 Task: Select Pets. Add to cart, from Albertsons_x000D_
 for 3194 Cheshire Road, Bridgeport, Connecticut 06604, Cell Number 203-362-4243, following items : Fancy Feast Cat Food Grilled Chicken (3 oz)_x000D_
 - 1, Friskies Classic Pate Cat Food Mixed Grill (5.5 oz)_x000D_
 - 1, Temptations Cat Treat Rockin'' Lobster Flavor (6 oz)_x000D_
 - 1, Purina ONE Cat Food Urinary Tract Health Formula (56 oz)_x000D_
 - 1, Purina Friskies Cat Food Whitefish and Tuna (5.5 oz)_x000D_
 - 1
Action: Mouse moved to (590, 138)
Screenshot: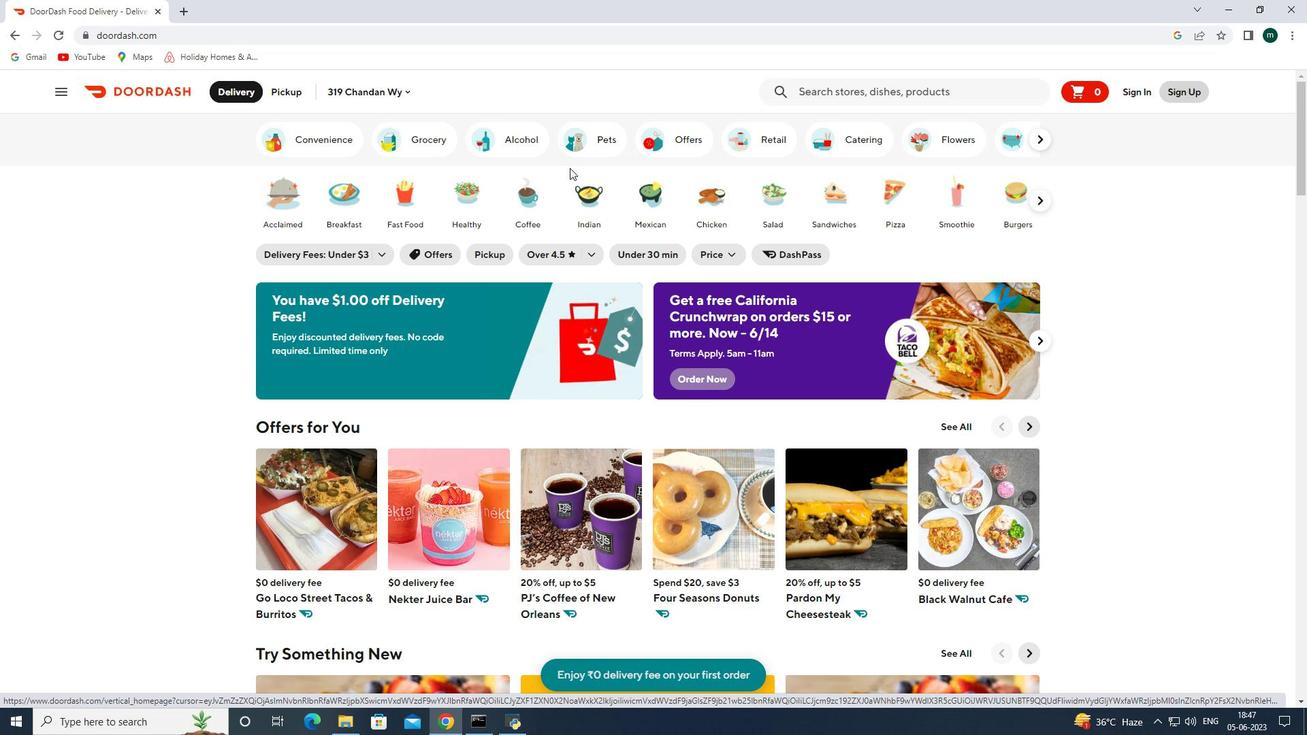 
Action: Mouse pressed left at (590, 138)
Screenshot: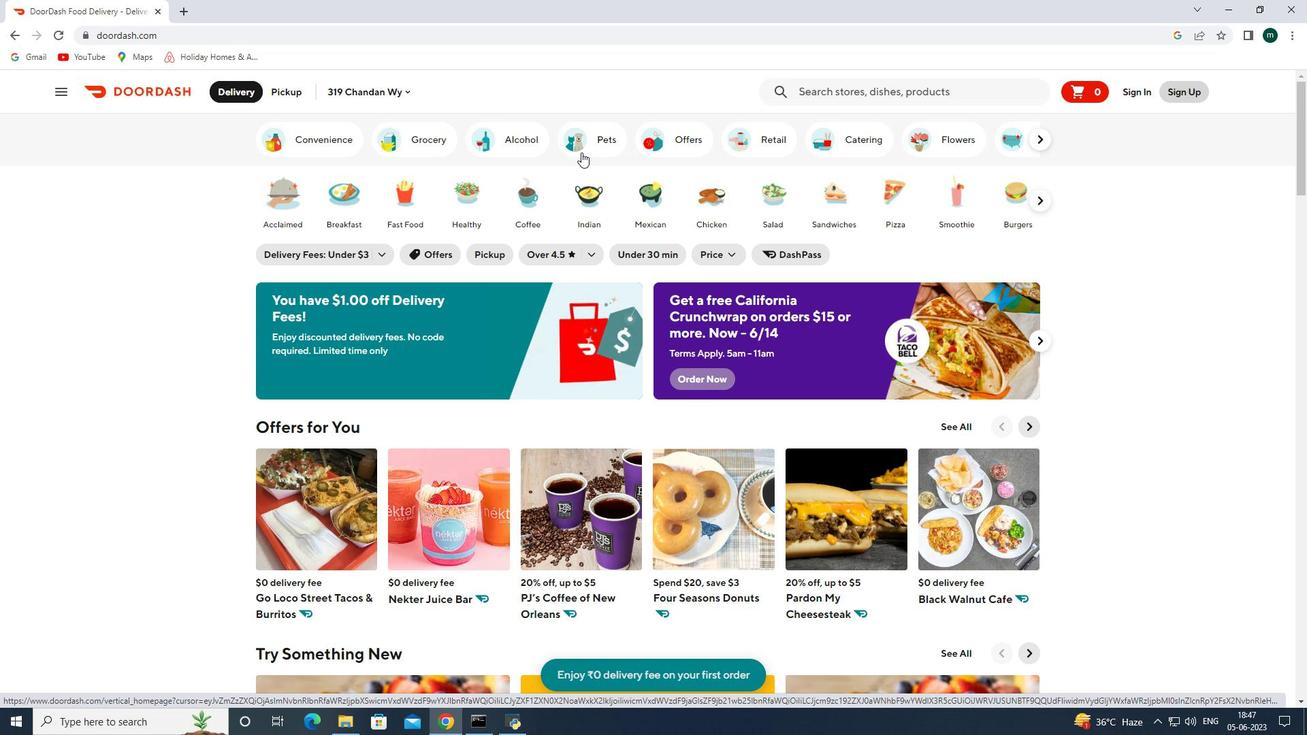 
Action: Mouse moved to (840, 305)
Screenshot: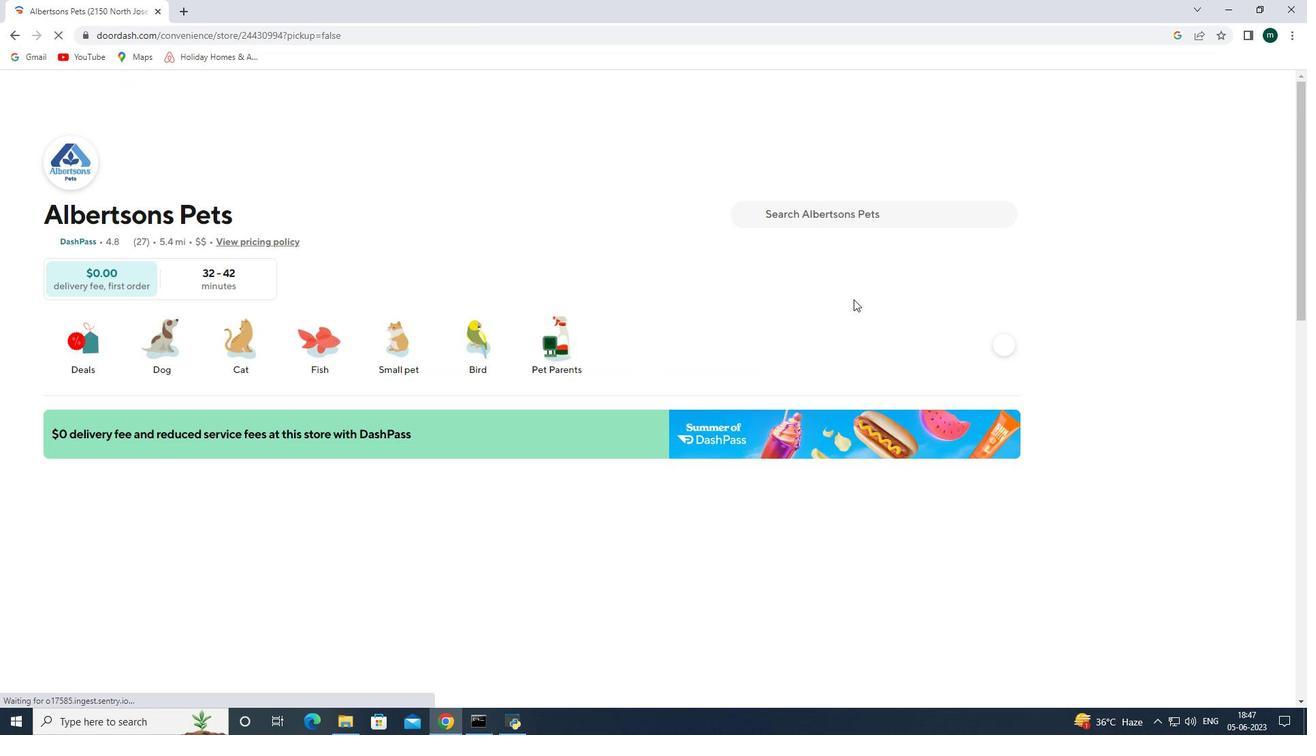 
Action: Mouse pressed left at (840, 305)
Screenshot: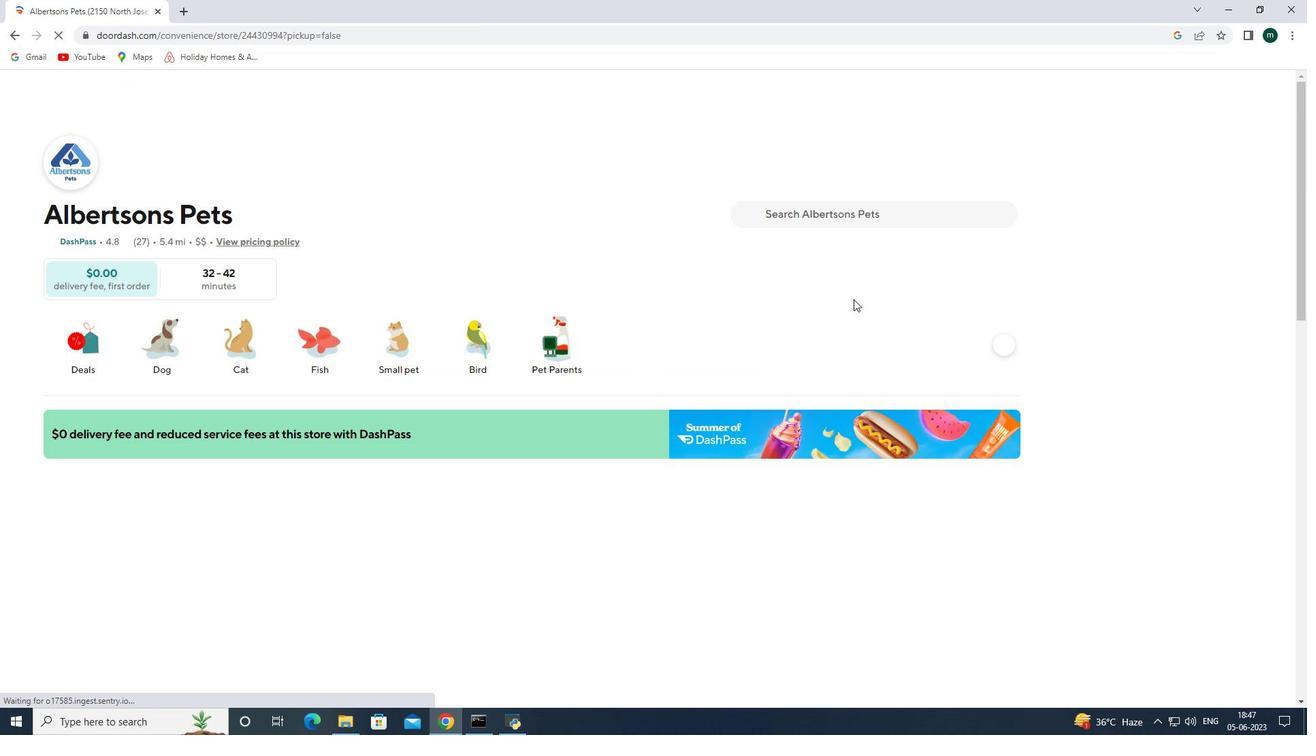 
Action: Mouse moved to (274, 94)
Screenshot: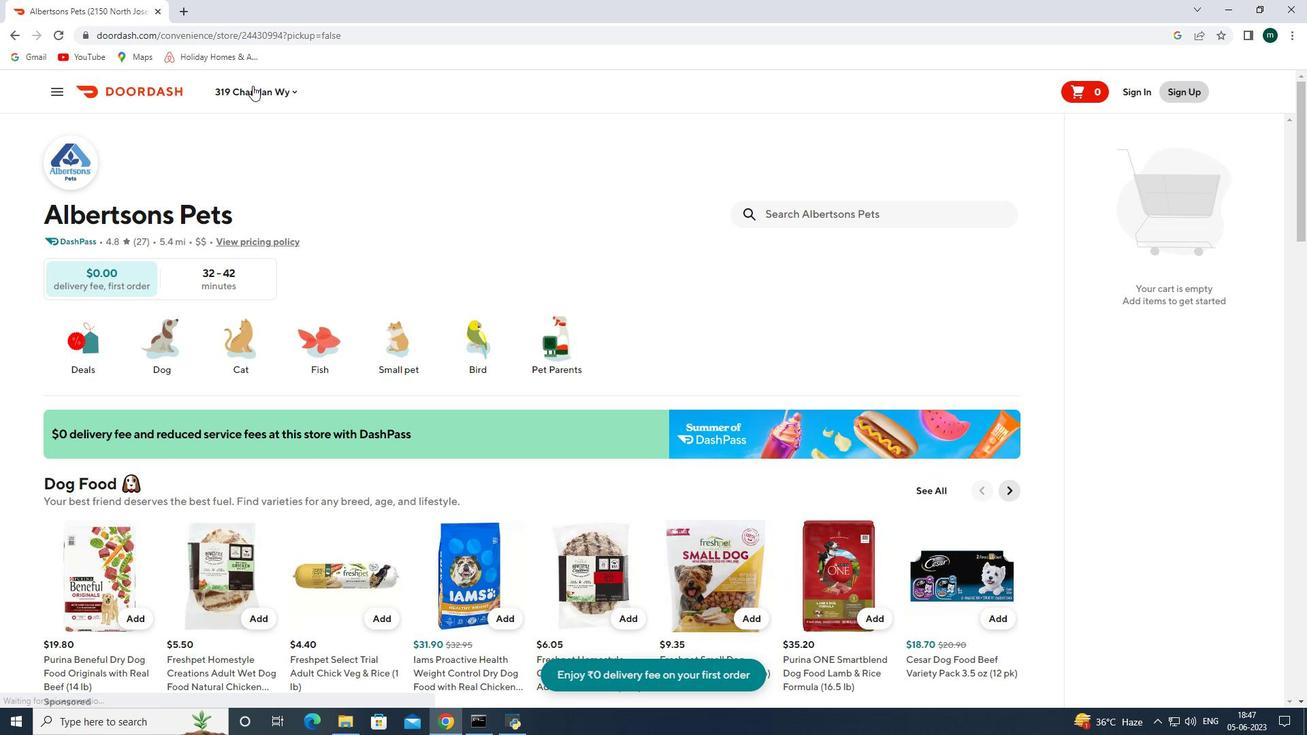 
Action: Mouse pressed left at (274, 94)
Screenshot: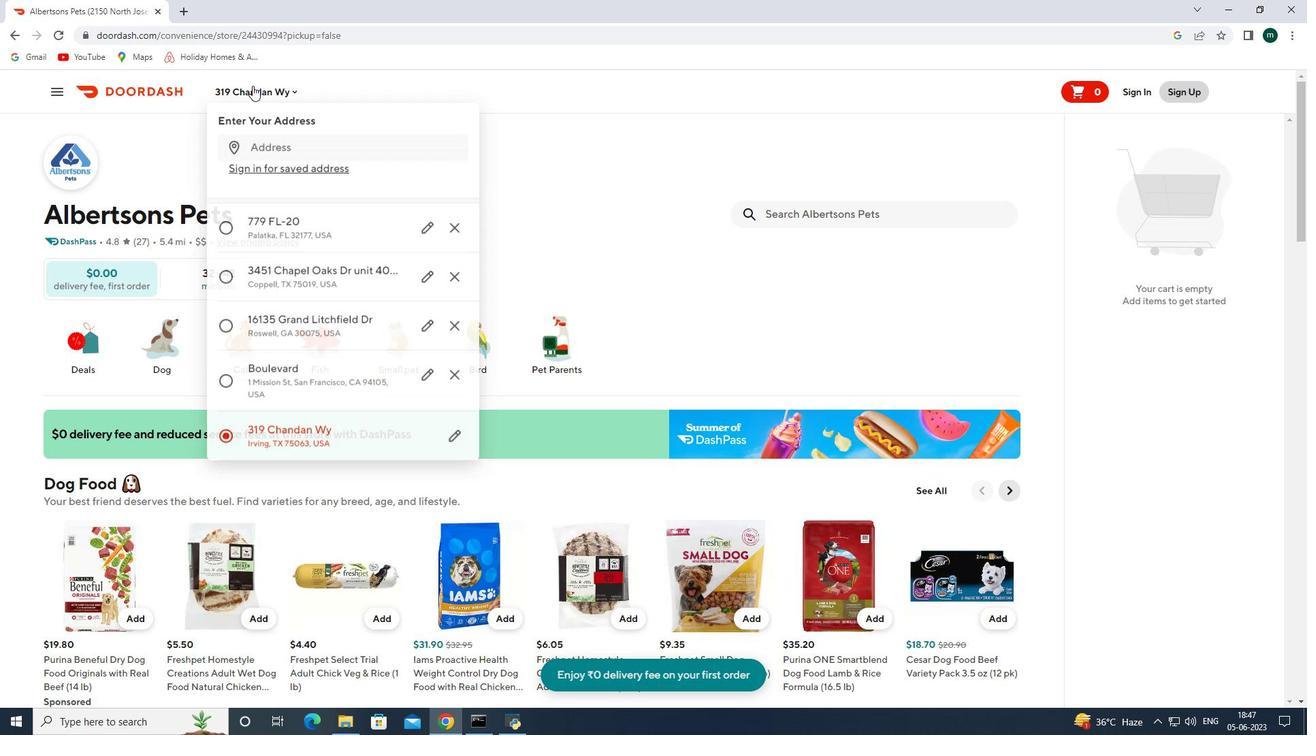 
Action: Mouse moved to (287, 141)
Screenshot: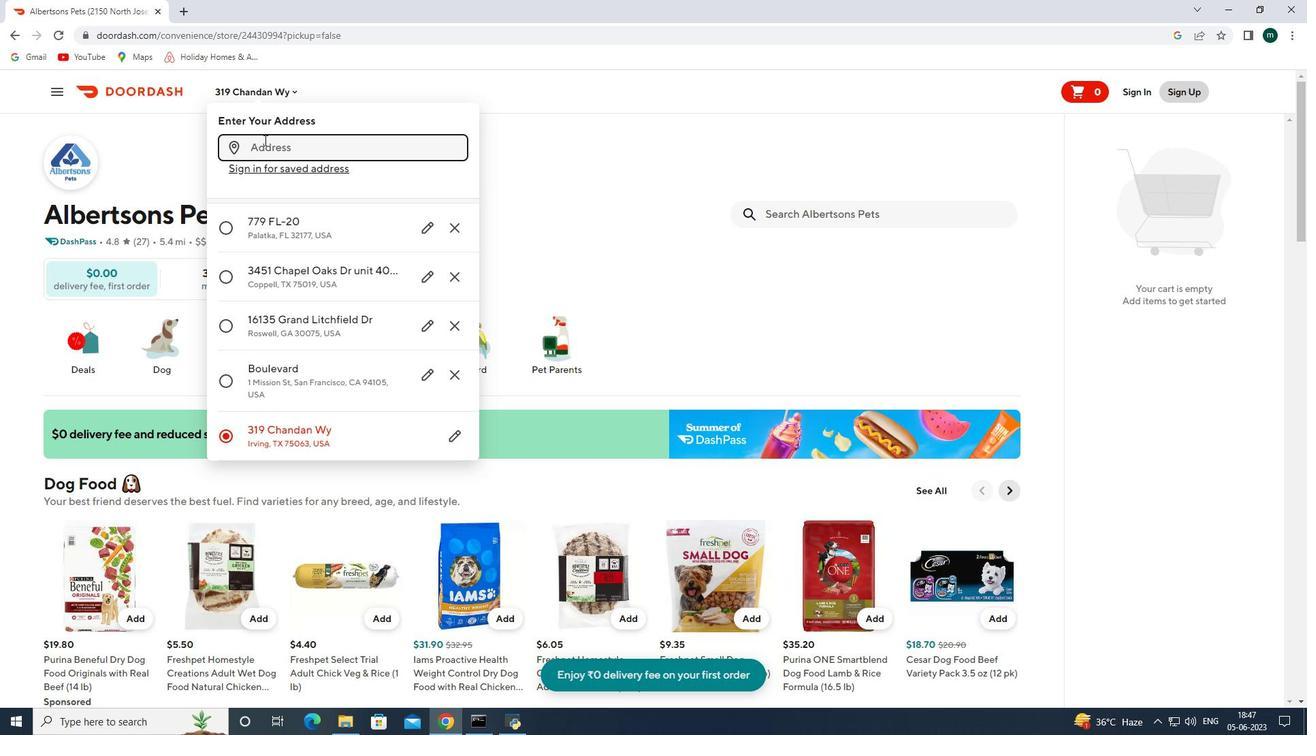 
Action: Mouse pressed left at (287, 141)
Screenshot: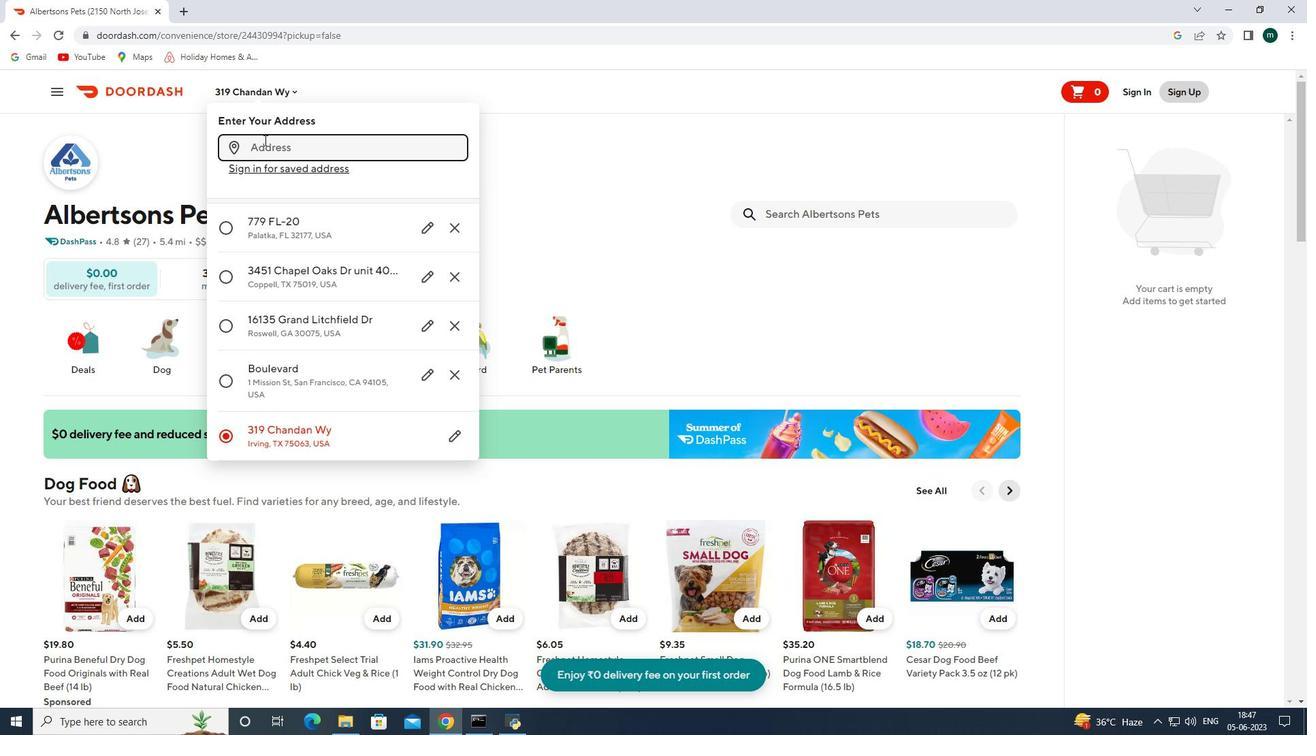
Action: Key pressed 3194<Key.space>cheshire<Key.space>road<Key.space>bridgeport<Key.space>connecticut<Key.space>06604<Key.enter>
Screenshot: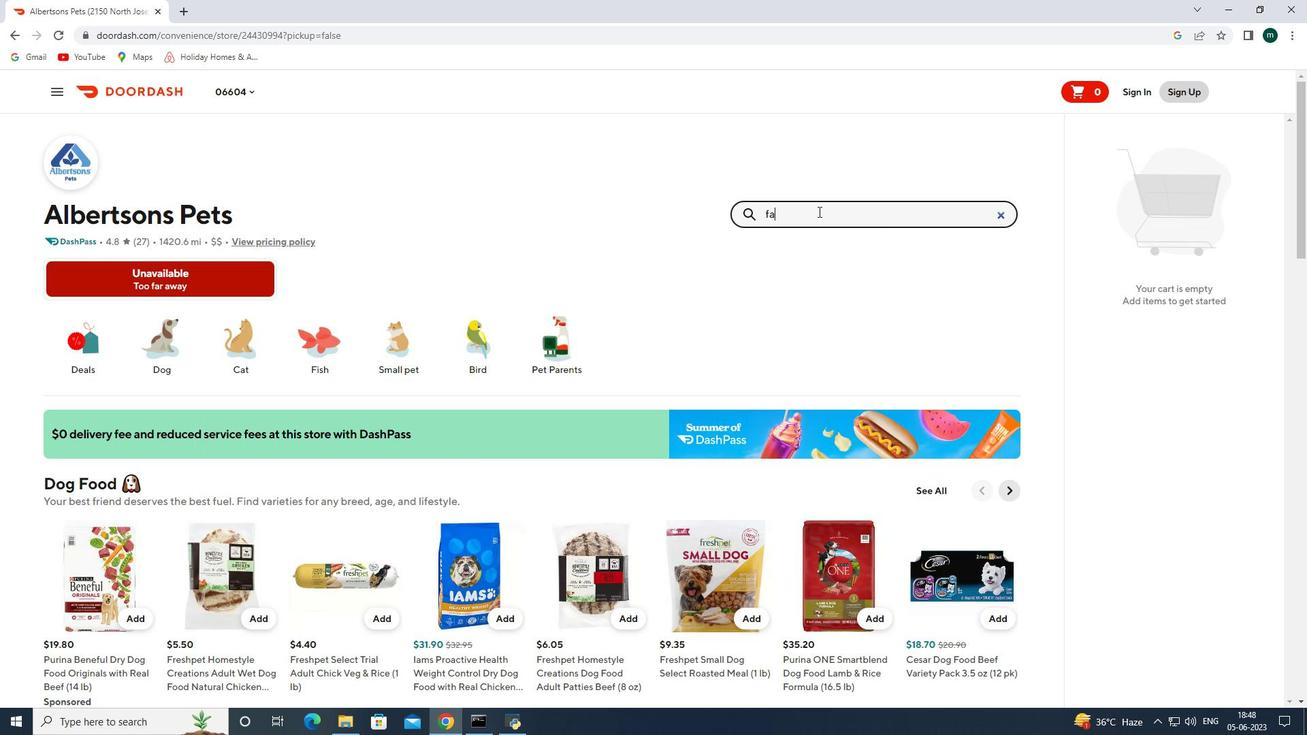 
Action: Mouse moved to (394, 591)
Screenshot: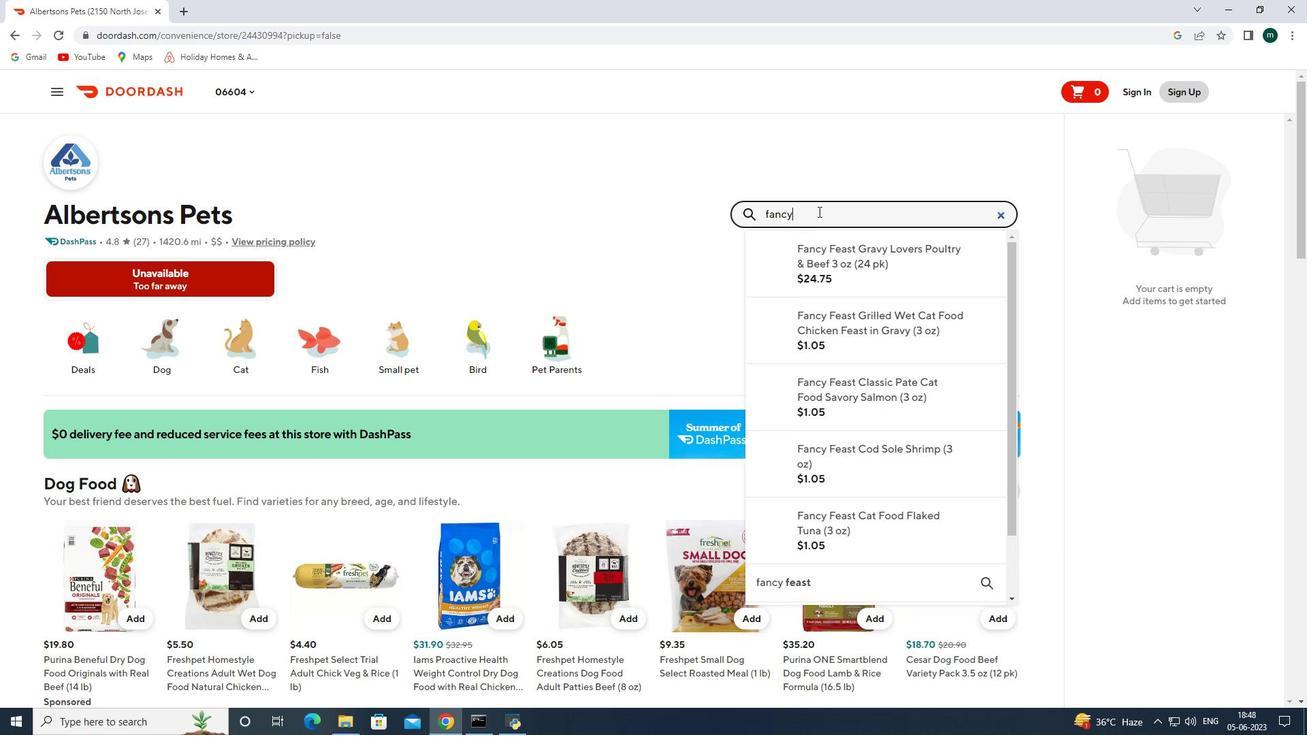 
Action: Mouse pressed left at (394, 591)
Screenshot: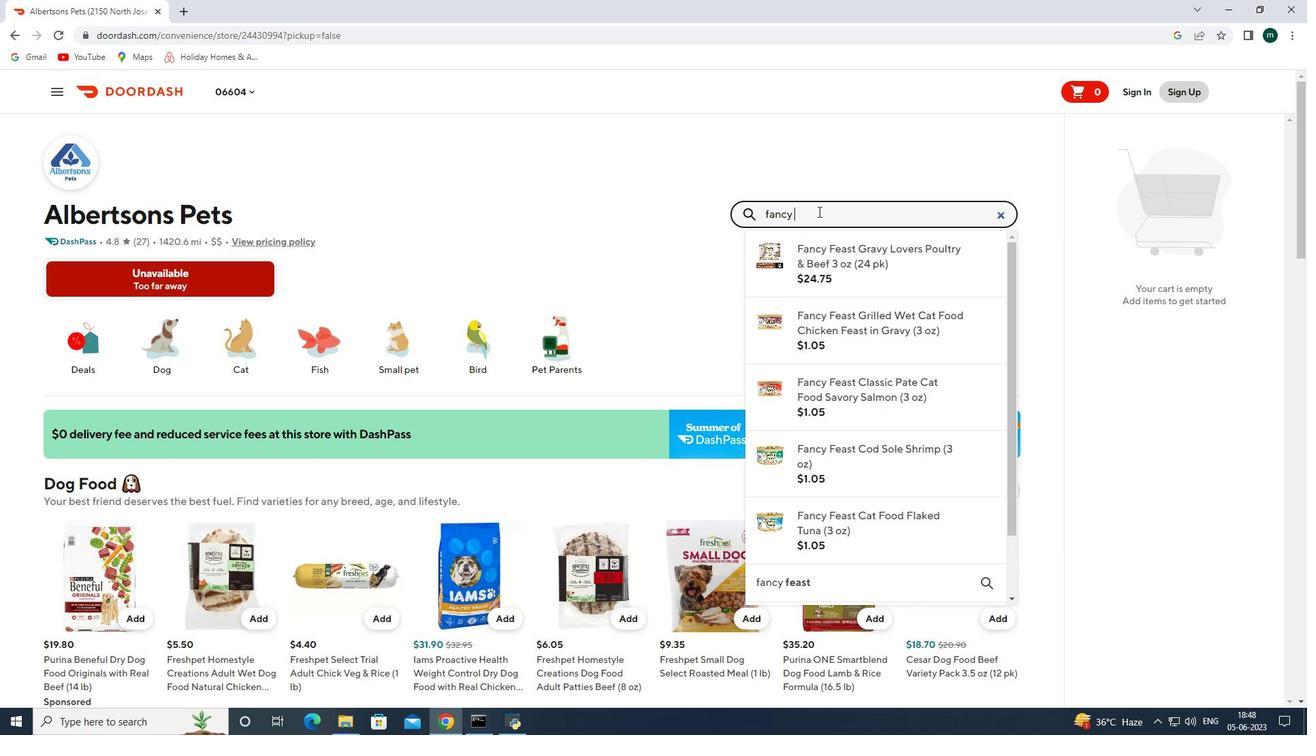 
Action: Mouse moved to (921, 212)
Screenshot: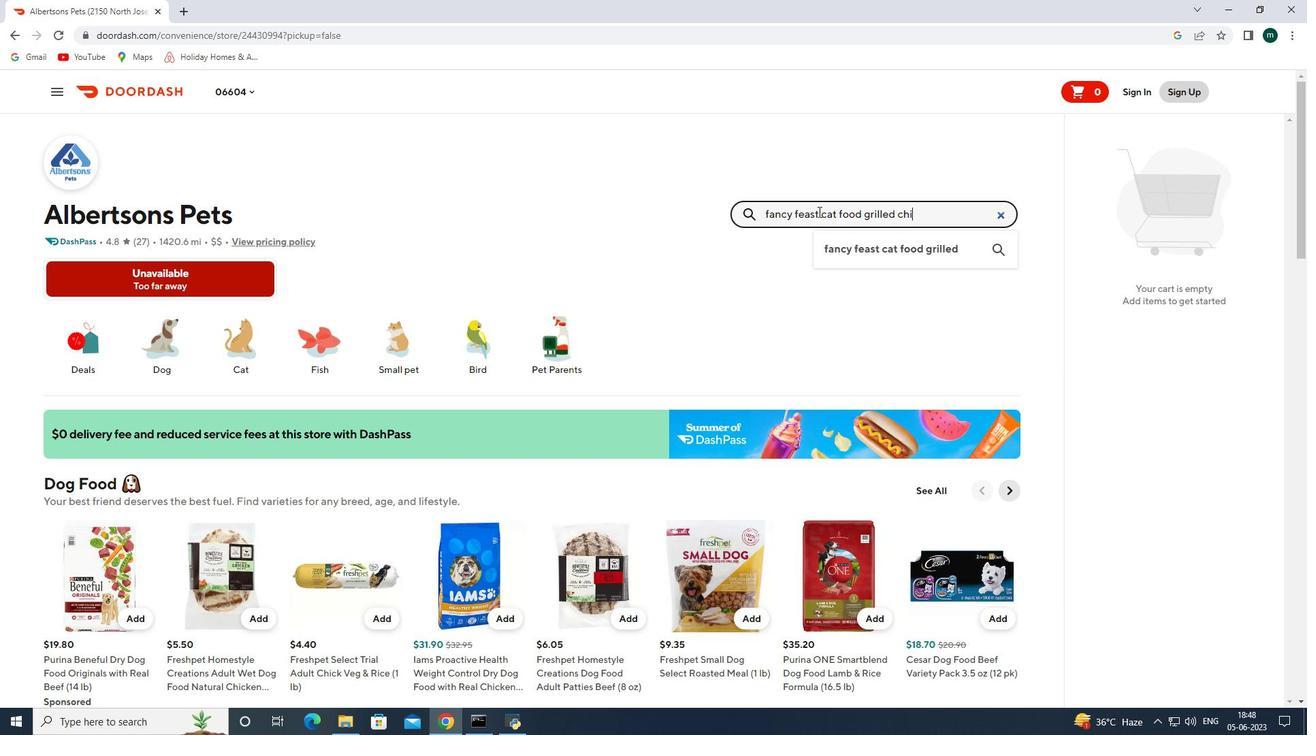 
Action: Mouse pressed left at (921, 212)
Screenshot: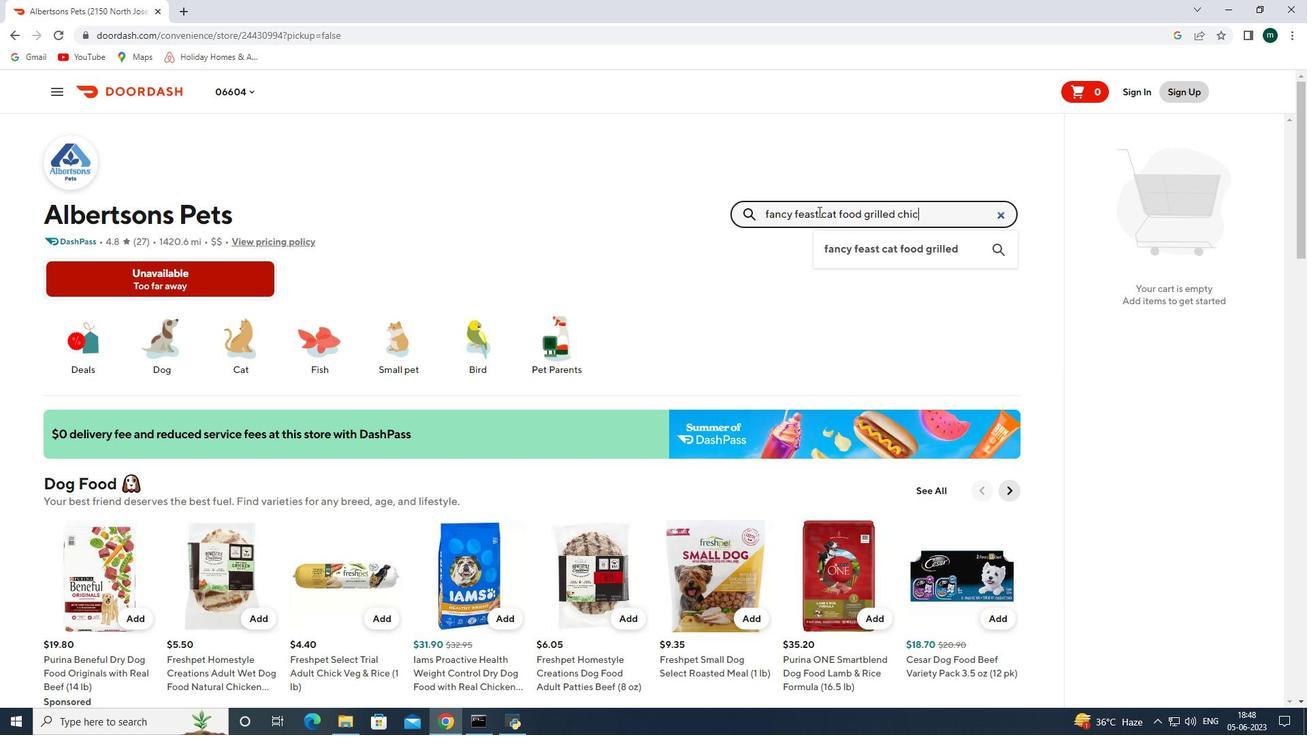 
Action: Key pressed fancy<Key.space>feast<Key.space>ct<Key.space>food<Key.space>grilled<Key.space>chicken<Key.enter>
Screenshot: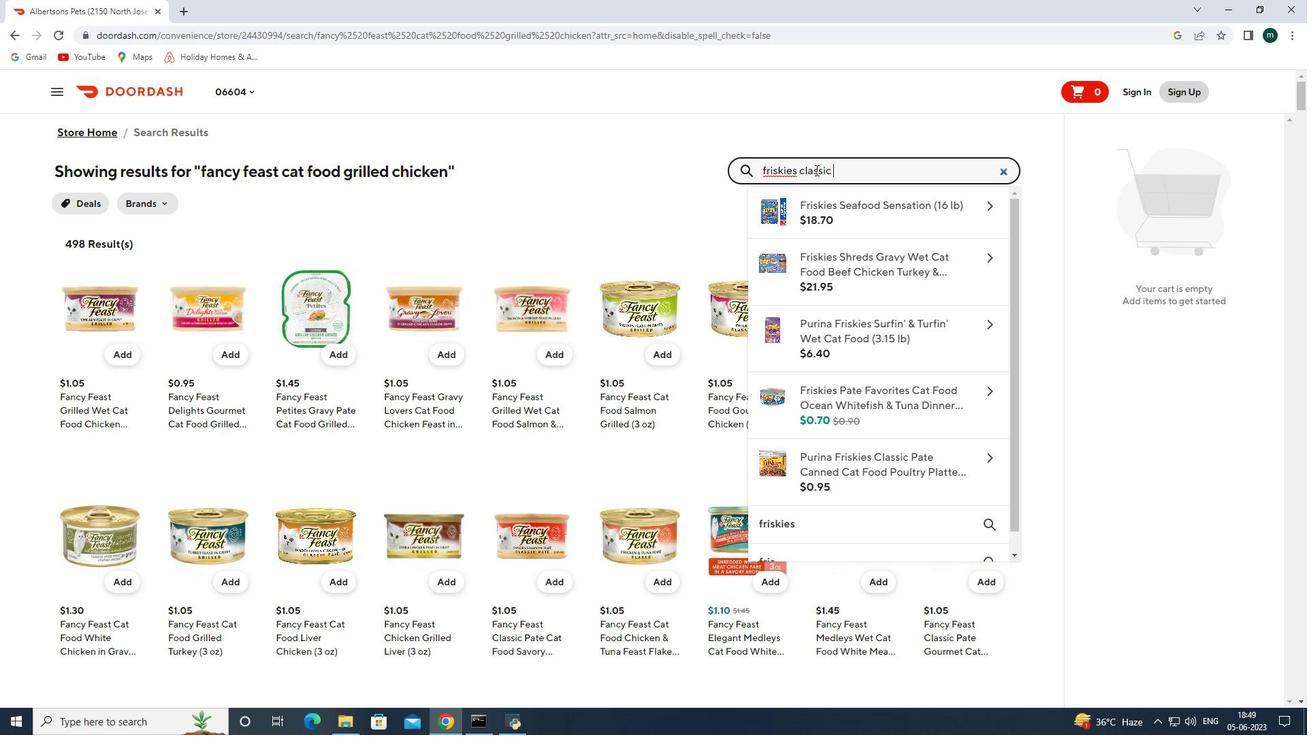 
Action: Mouse moved to (119, 355)
Screenshot: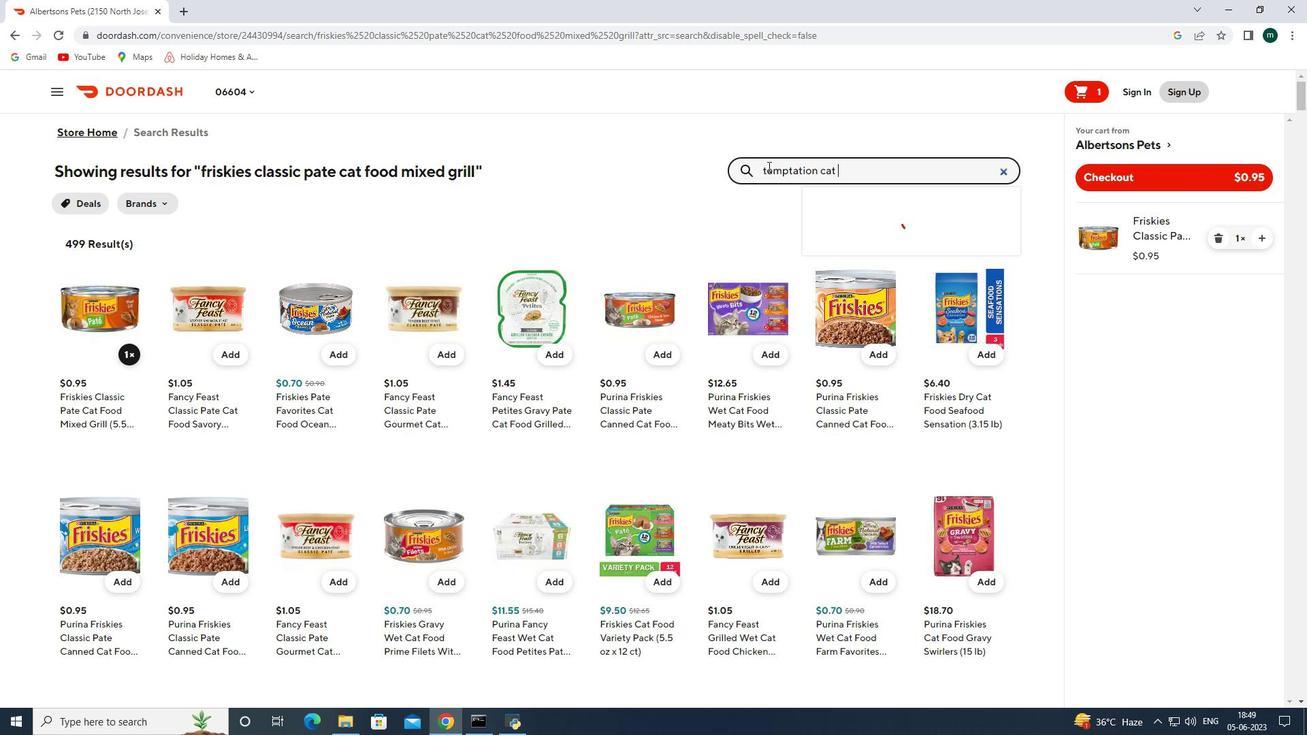 
Action: Mouse pressed left at (119, 355)
Screenshot: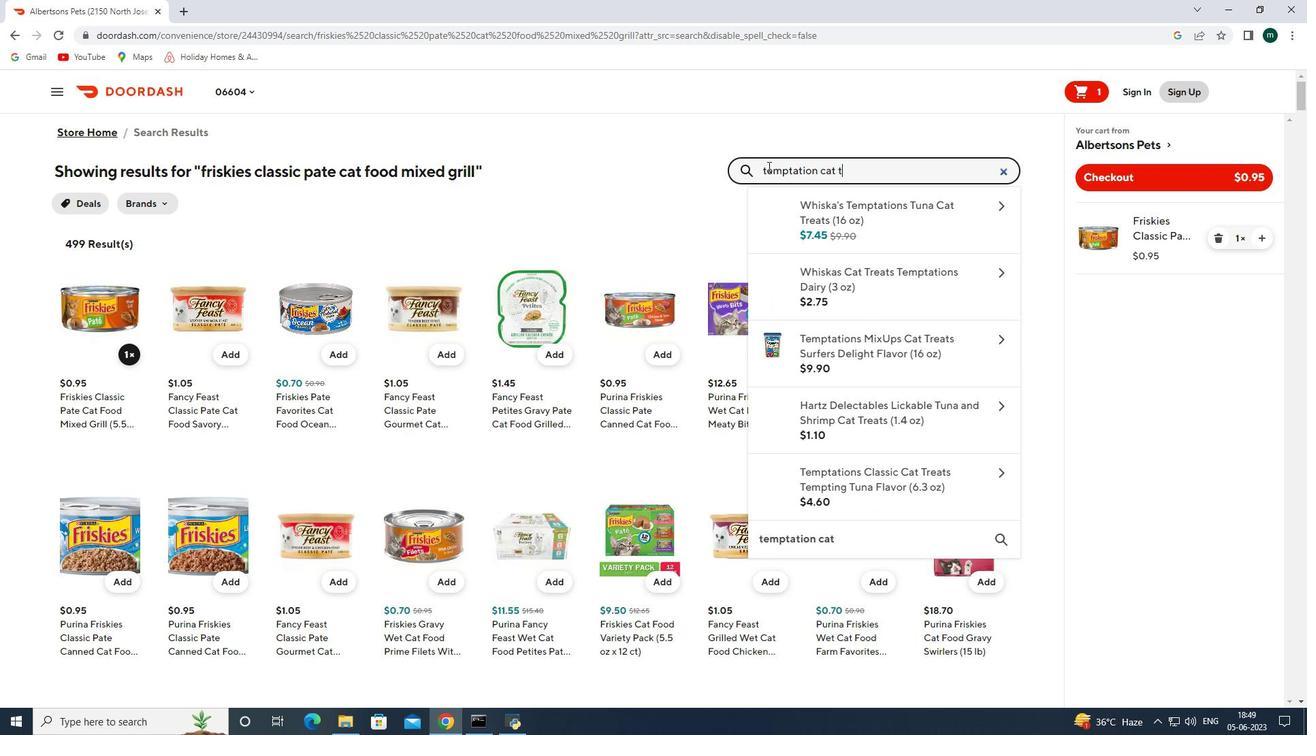 
Action: Mouse moved to (1224, 237)
Screenshot: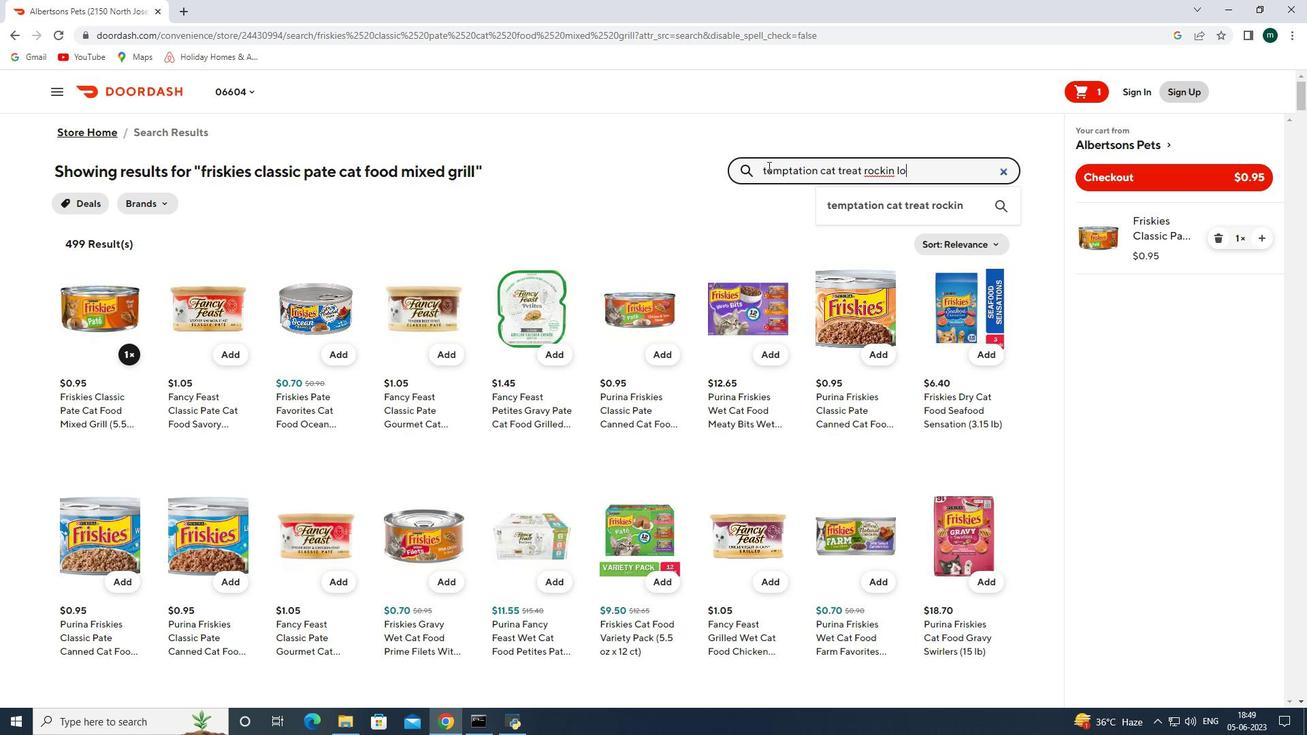 
Action: Mouse pressed left at (1224, 237)
Screenshot: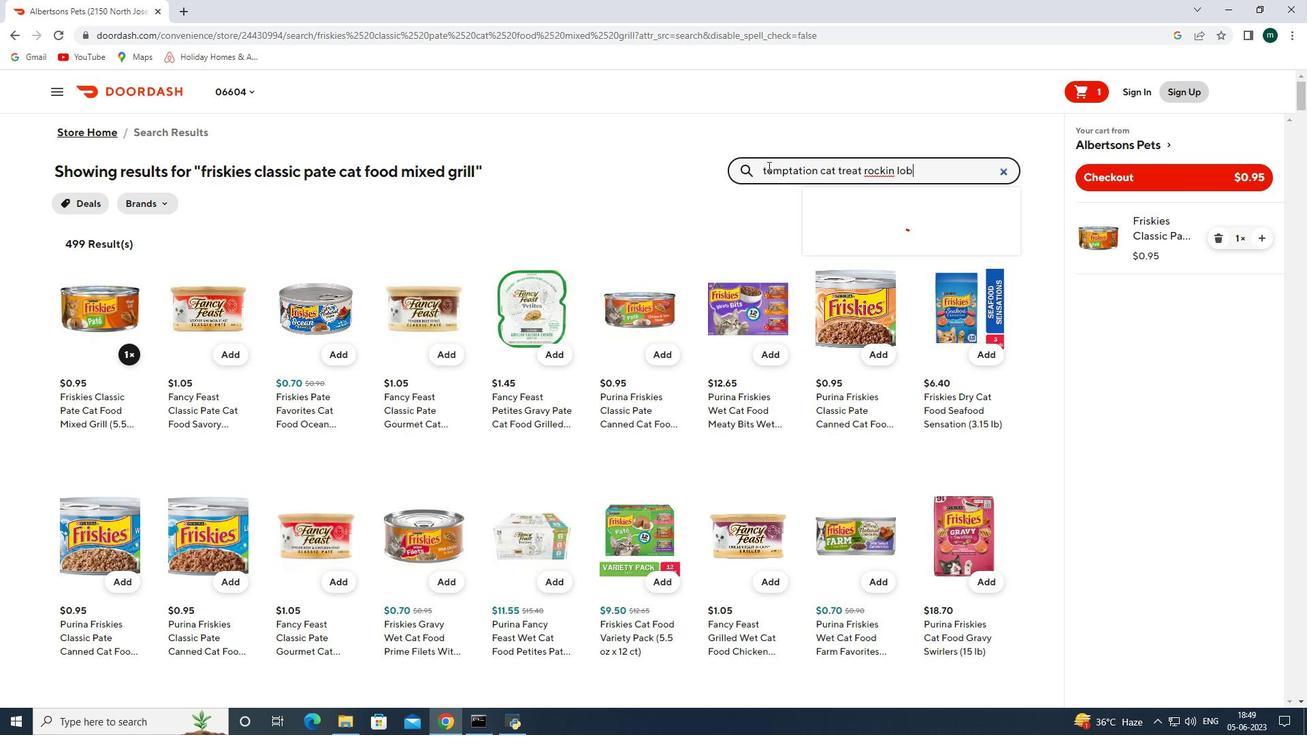 
Action: Mouse moved to (596, 138)
Screenshot: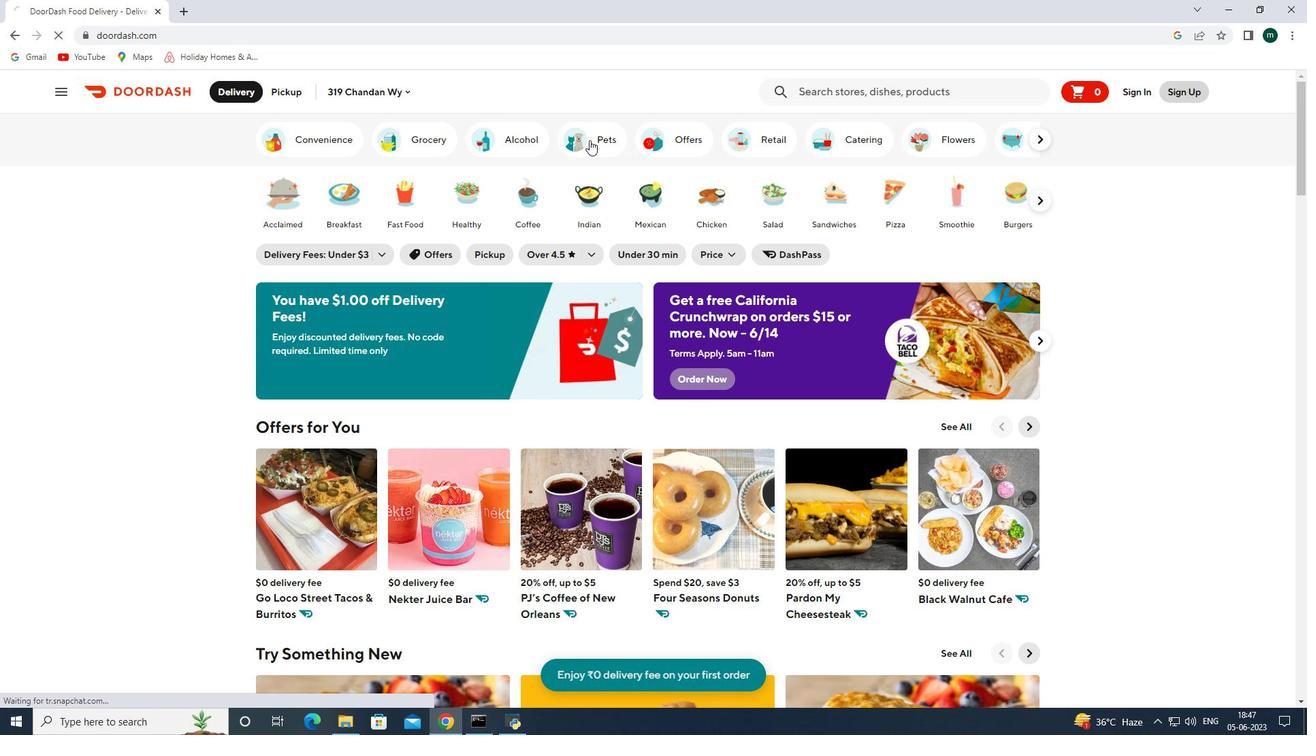 
Action: Mouse pressed left at (596, 138)
Screenshot: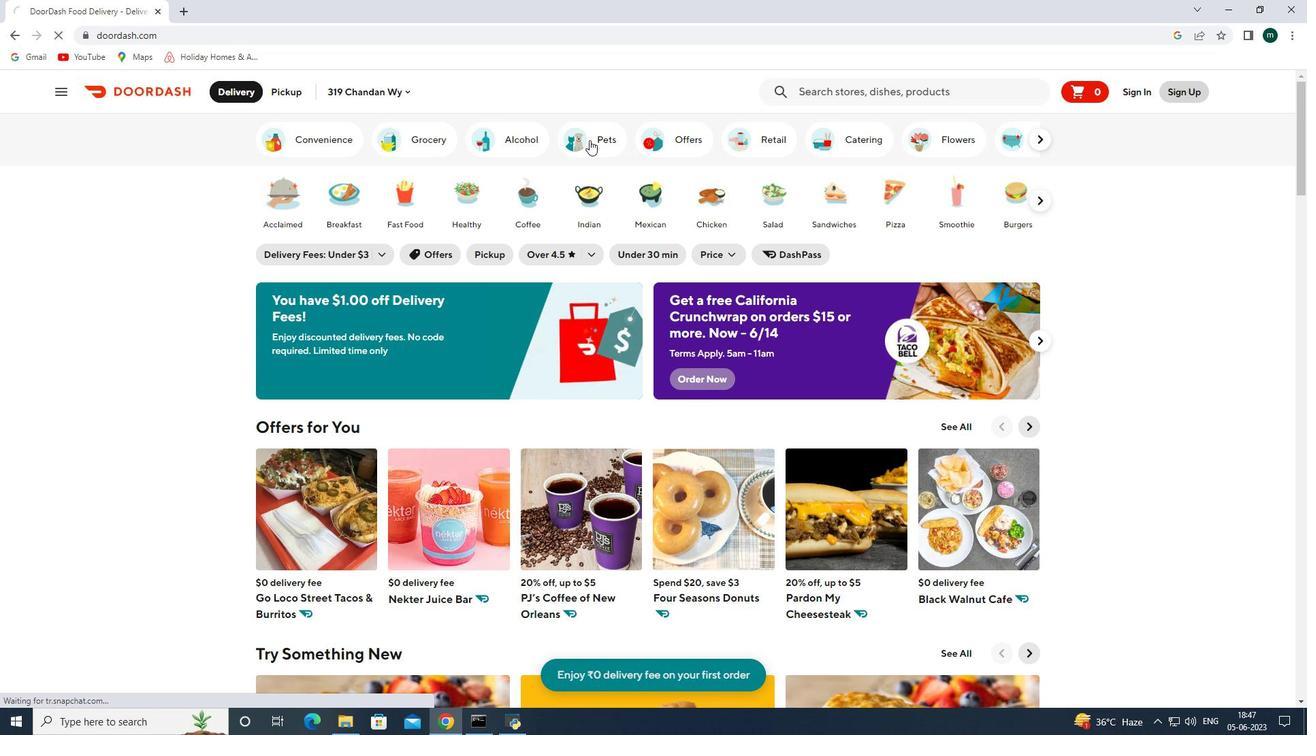 
Action: Mouse scrolled (596, 138) with delta (0, 0)
Screenshot: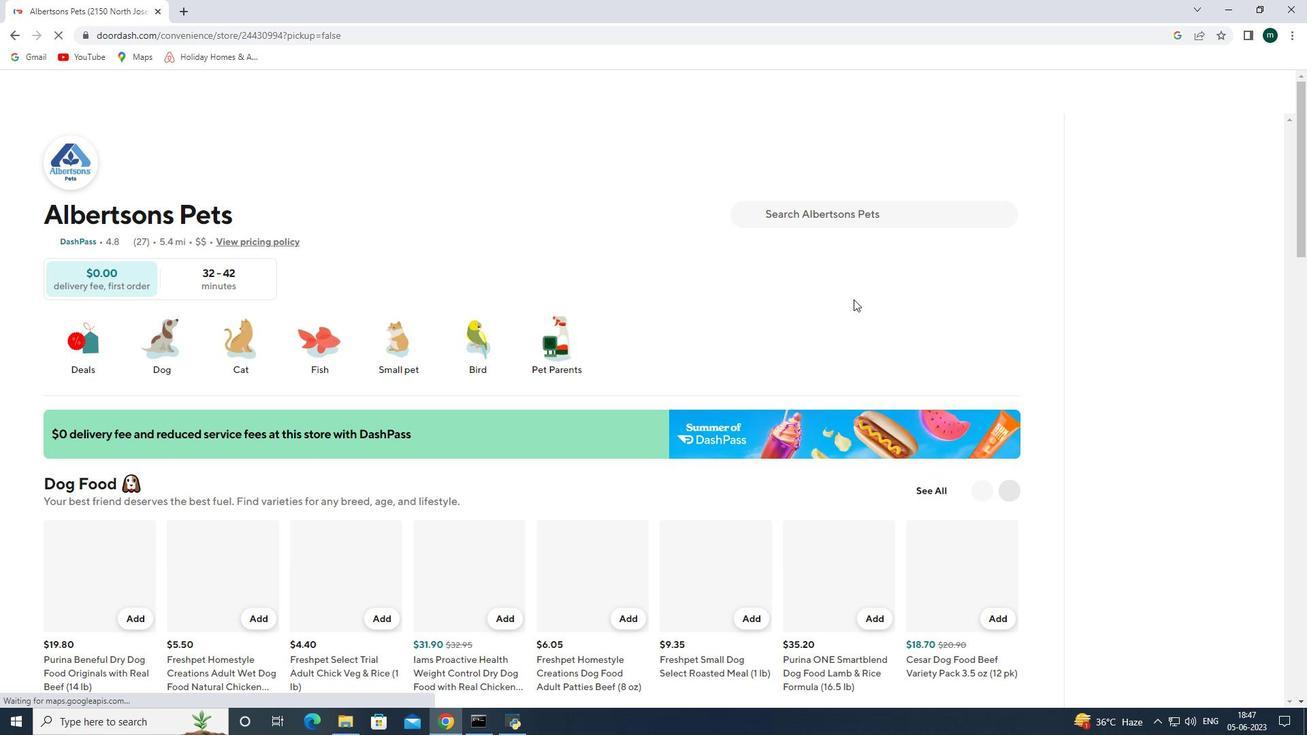 
Action: Mouse scrolled (596, 138) with delta (0, 0)
Screenshot: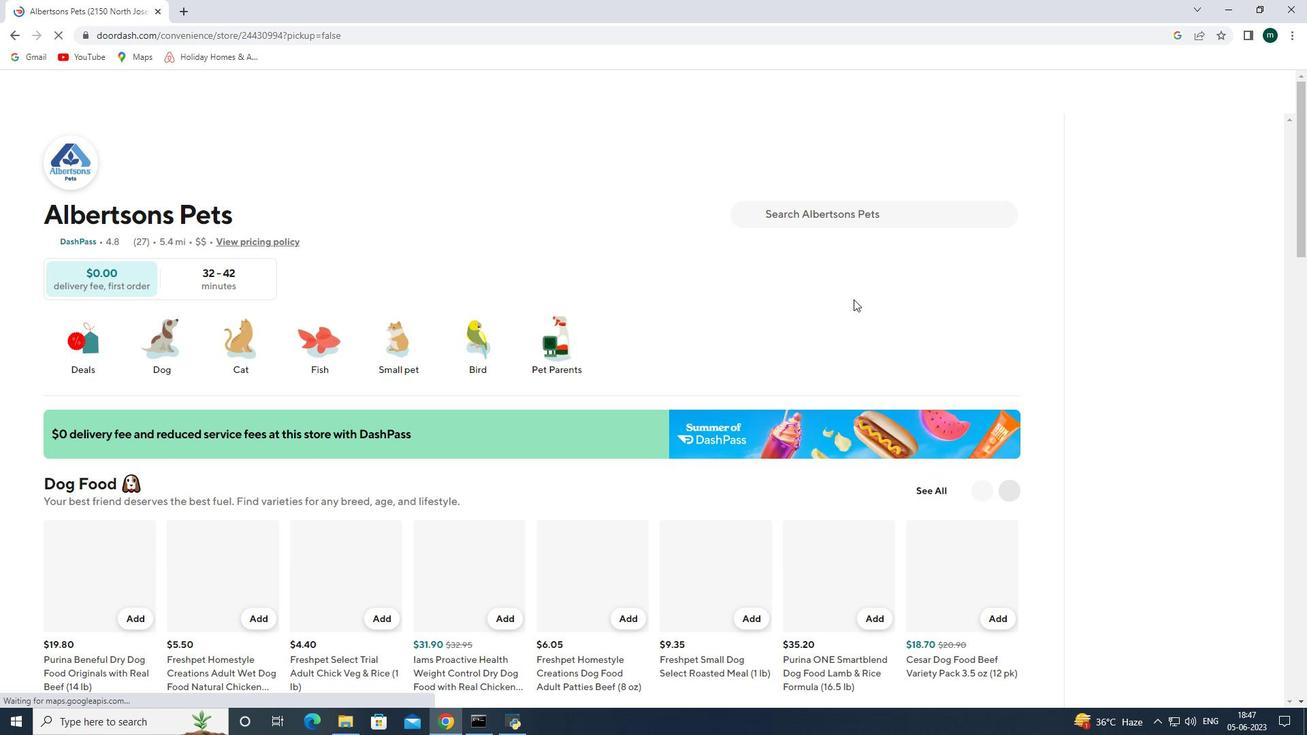 
Action: Mouse moved to (1003, 266)
Screenshot: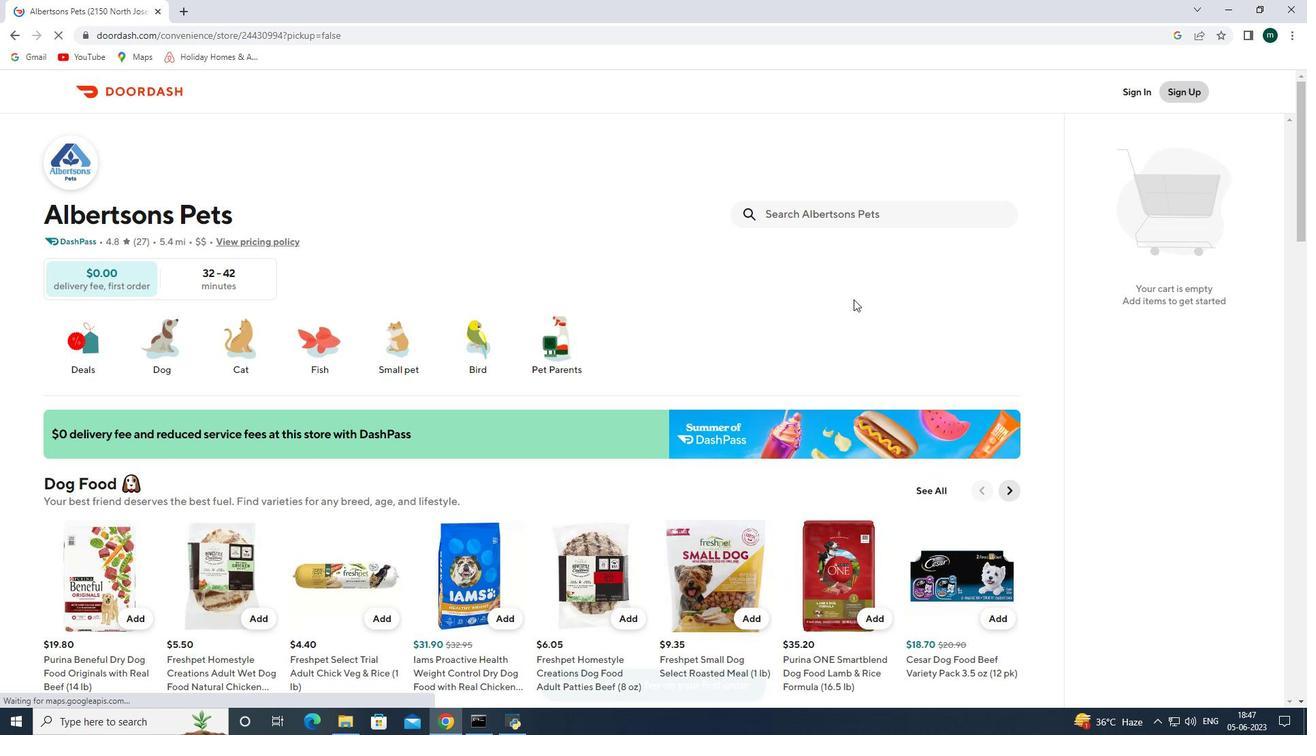 
Action: Mouse pressed left at (1003, 266)
Screenshot: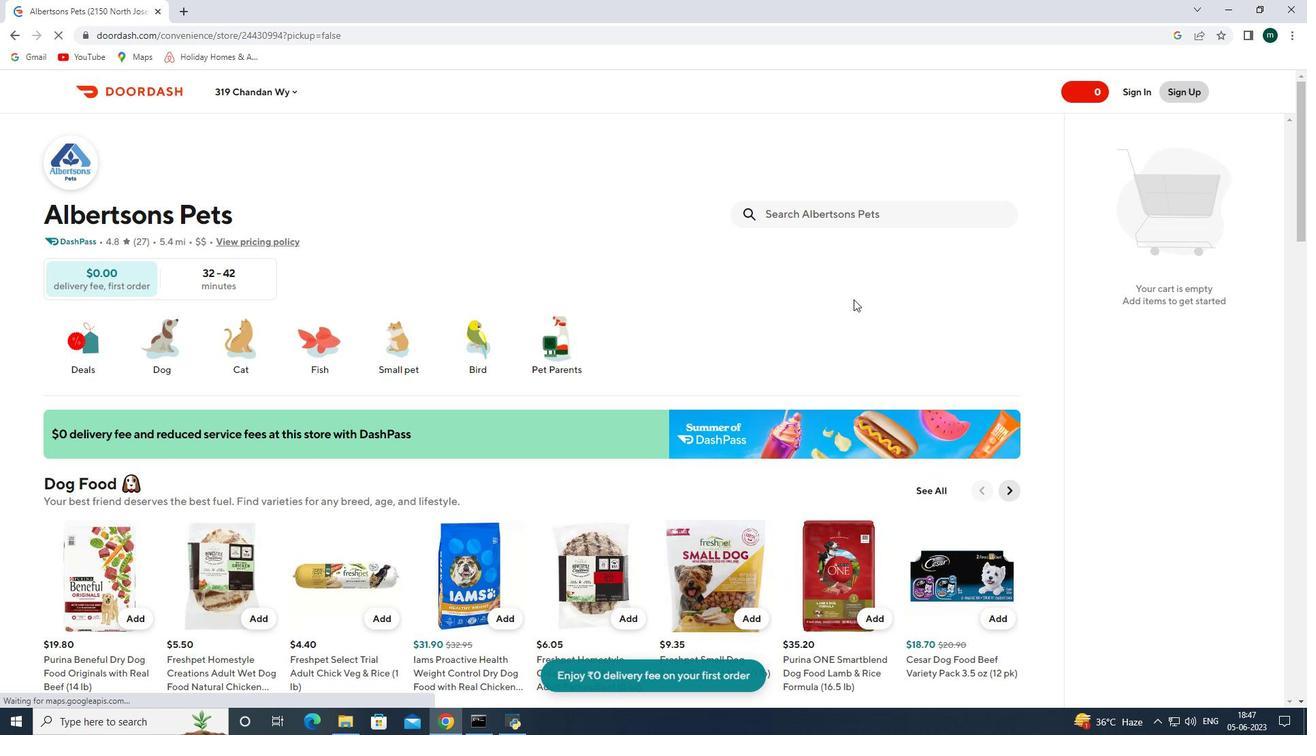 
Action: Mouse scrolled (1003, 266) with delta (0, 0)
Screenshot: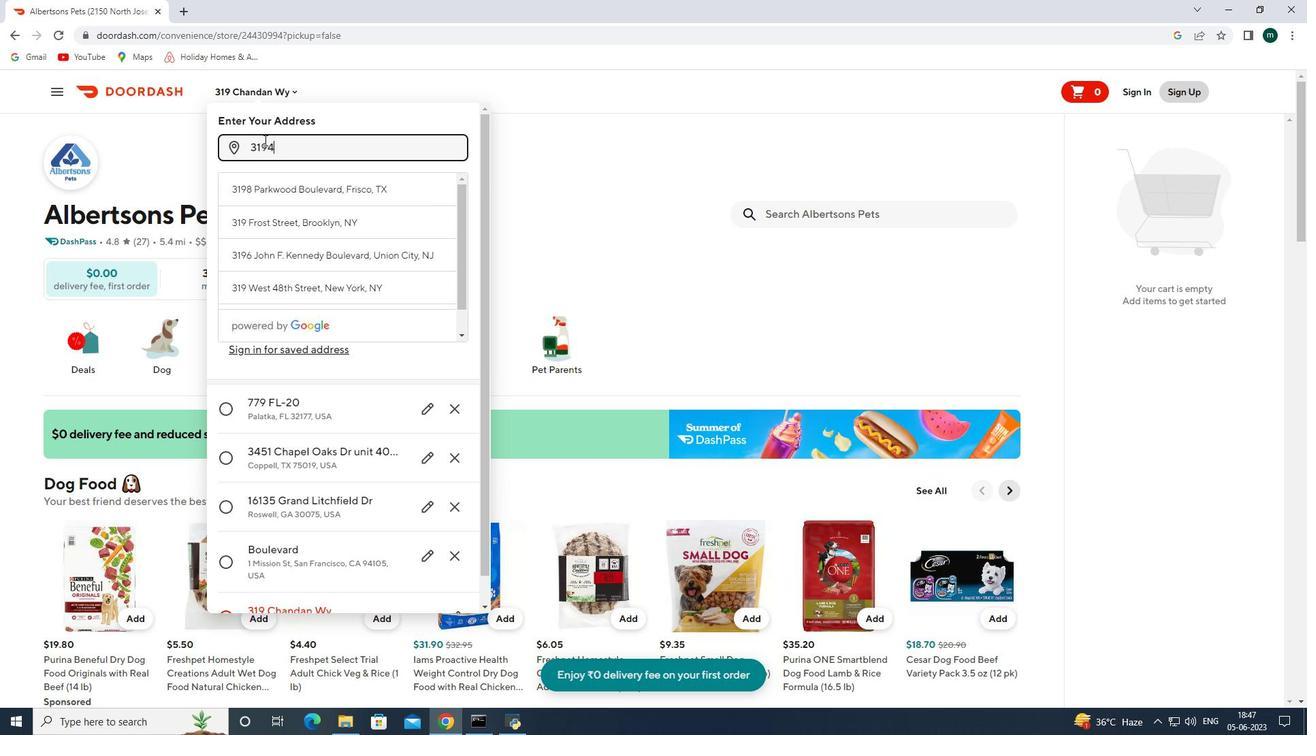 
Action: Mouse scrolled (1003, 266) with delta (0, 0)
Screenshot: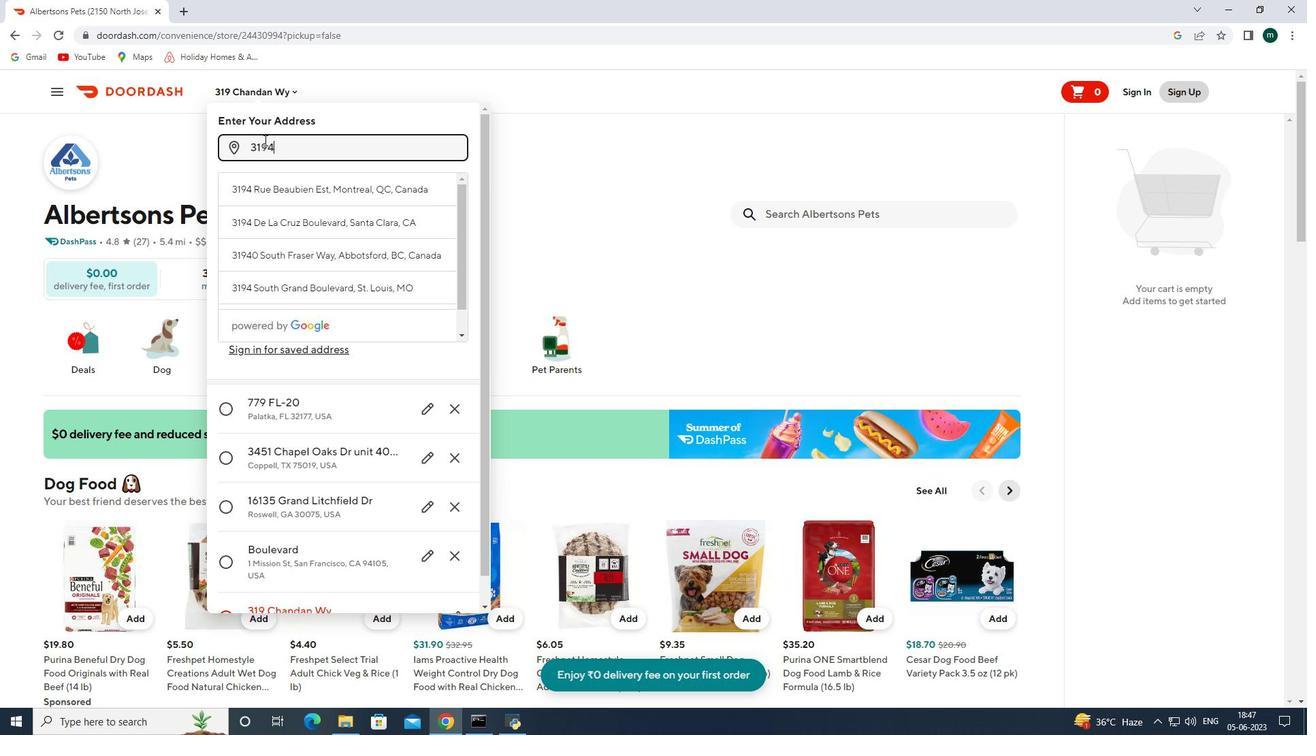 
Action: Mouse moved to (930, 307)
Screenshot: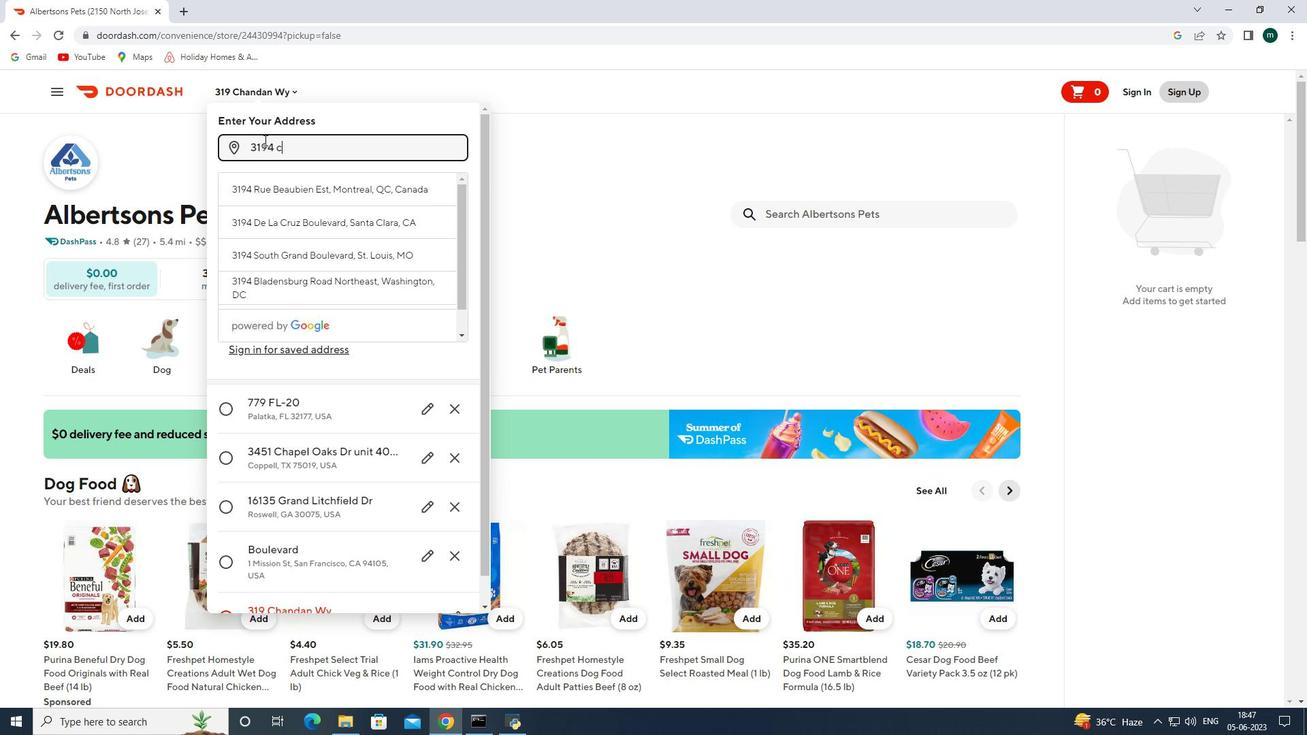 
Action: Mouse scrolled (930, 308) with delta (0, 0)
Screenshot: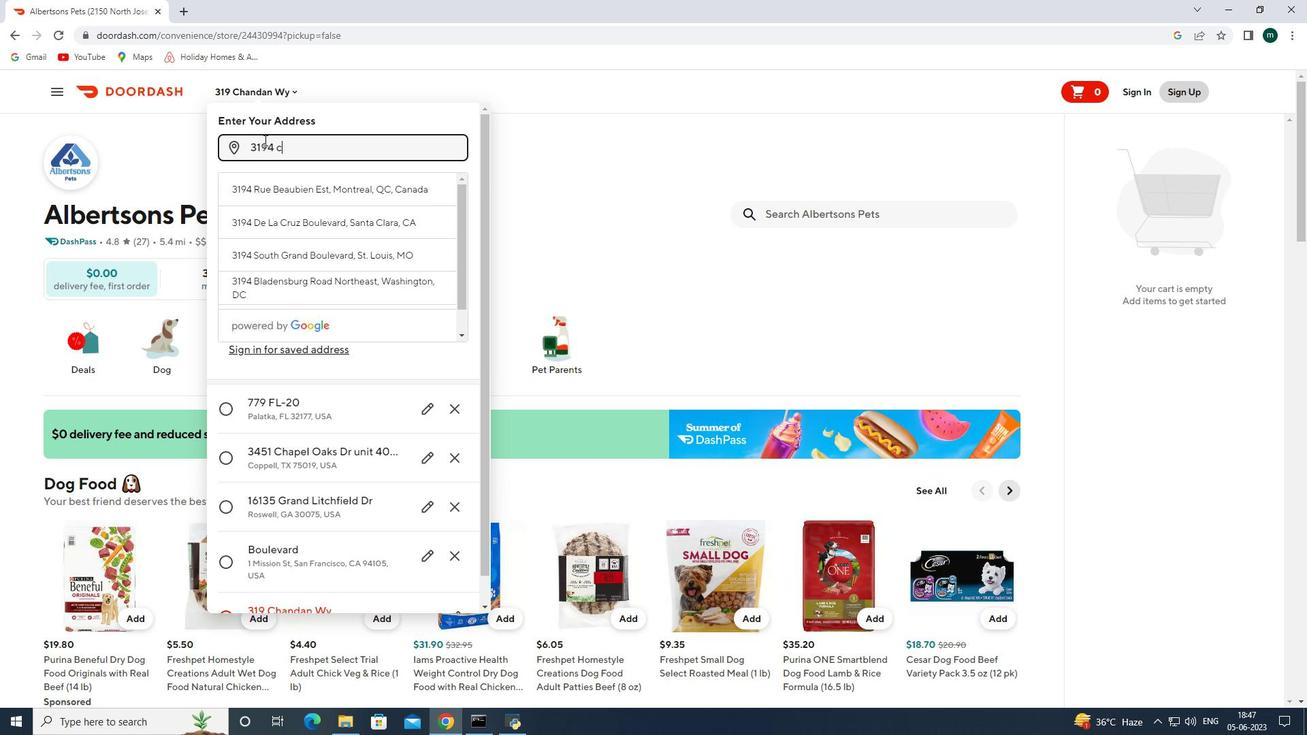 
Action: Mouse scrolled (930, 308) with delta (0, 0)
Screenshot: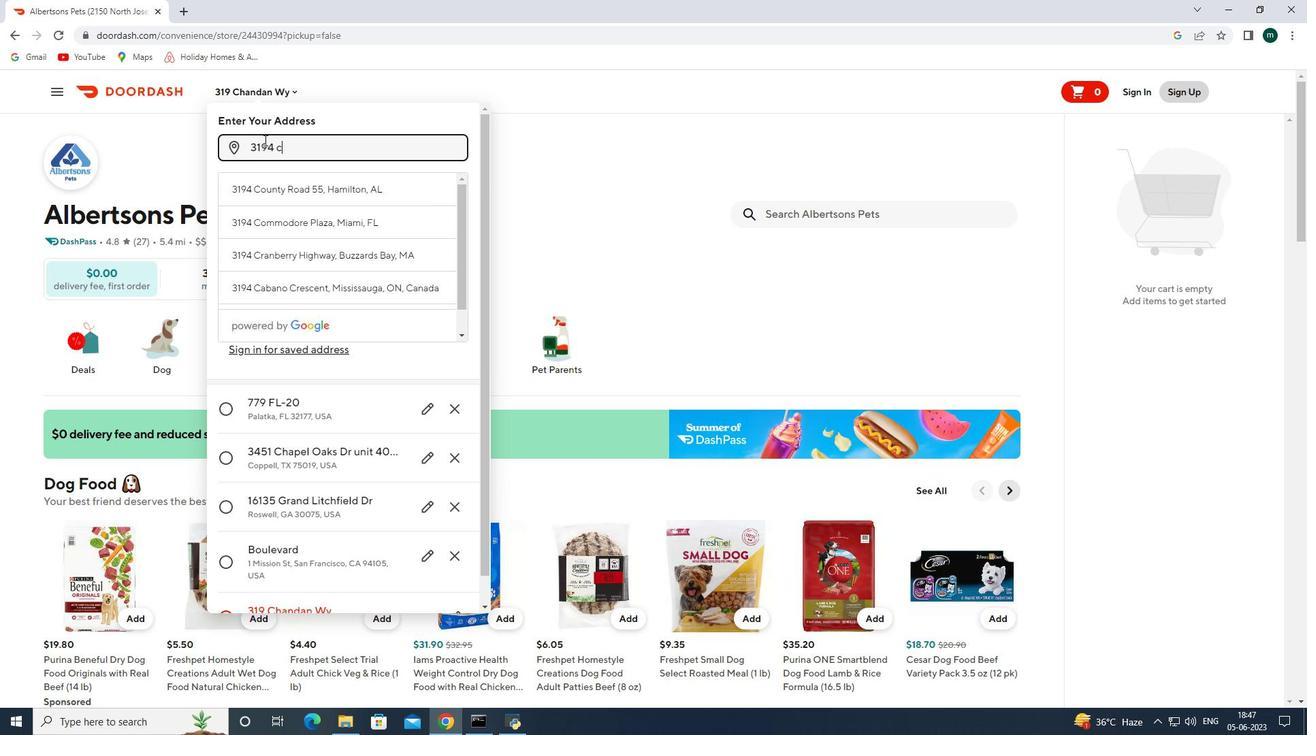 
Action: Mouse scrolled (930, 308) with delta (0, 0)
Screenshot: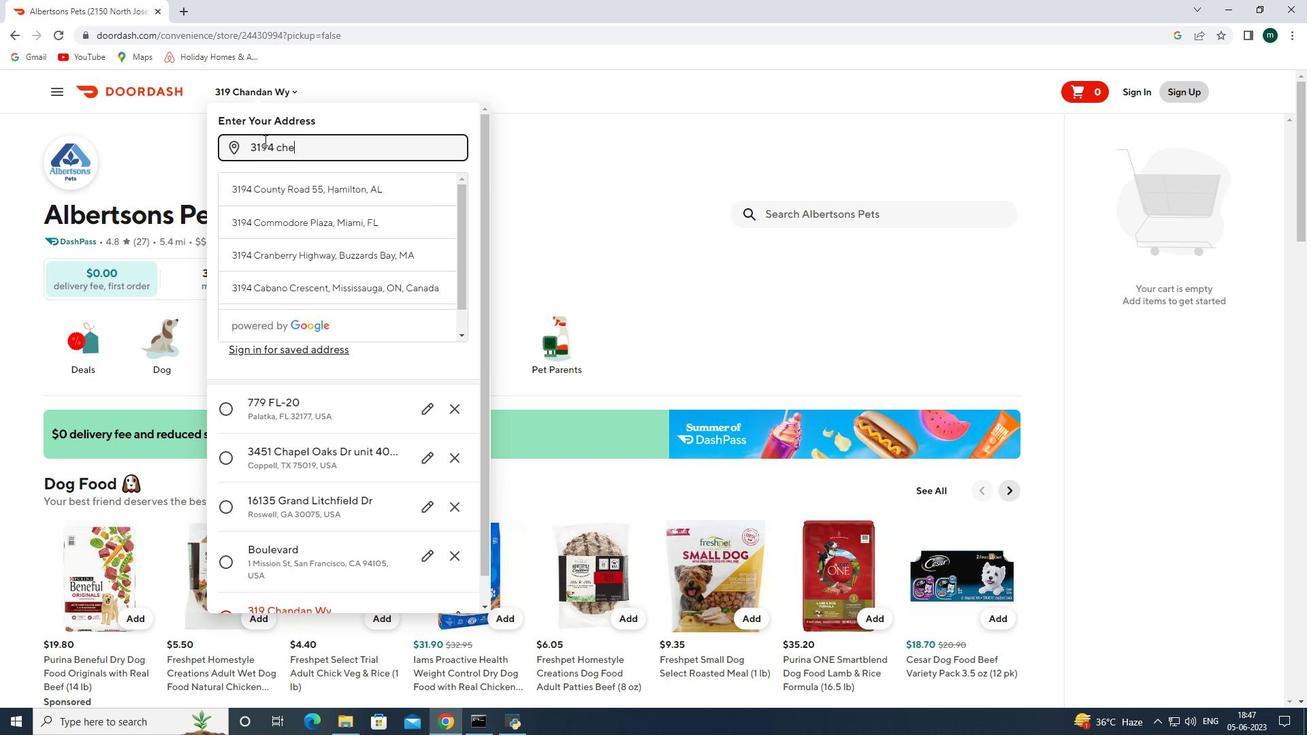 
Action: Mouse scrolled (930, 308) with delta (0, 0)
Screenshot: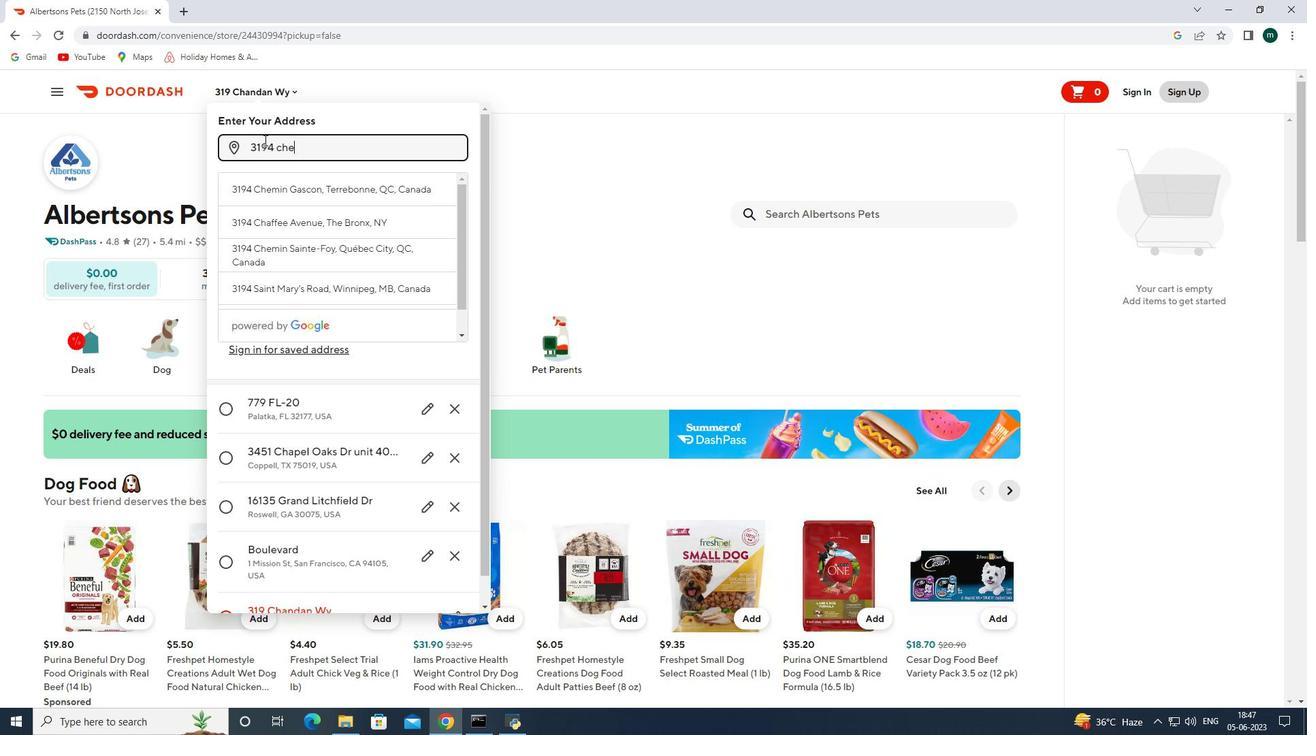 
Action: Mouse scrolled (930, 308) with delta (0, 0)
Screenshot: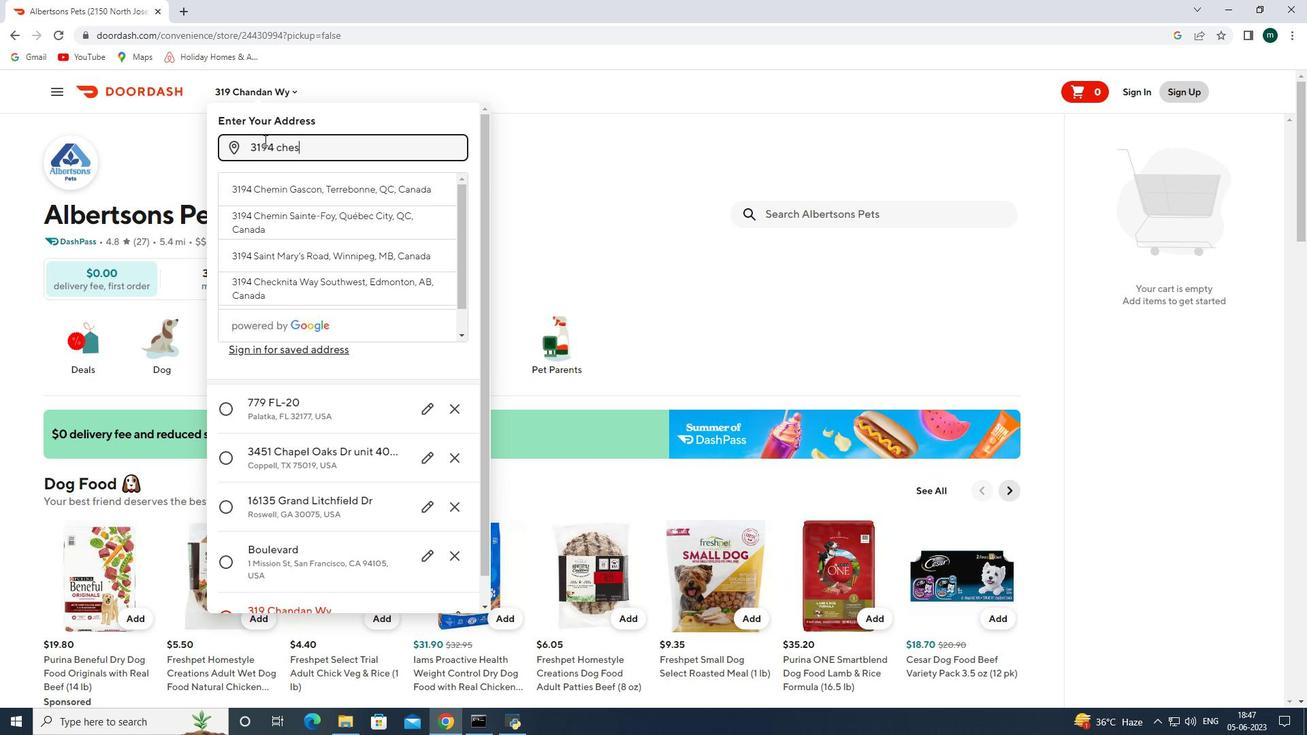 
Action: Mouse scrolled (930, 308) with delta (0, 0)
Screenshot: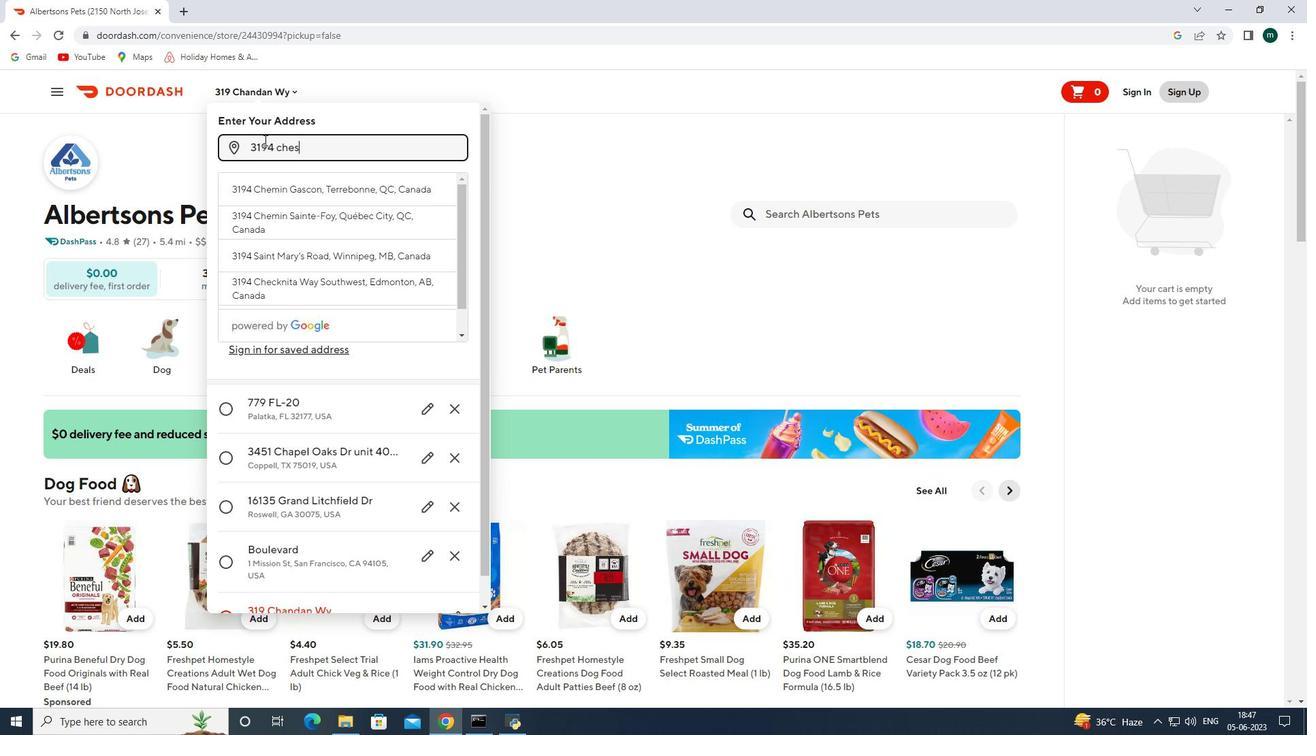 
Action: Mouse scrolled (930, 308) with delta (0, 0)
Screenshot: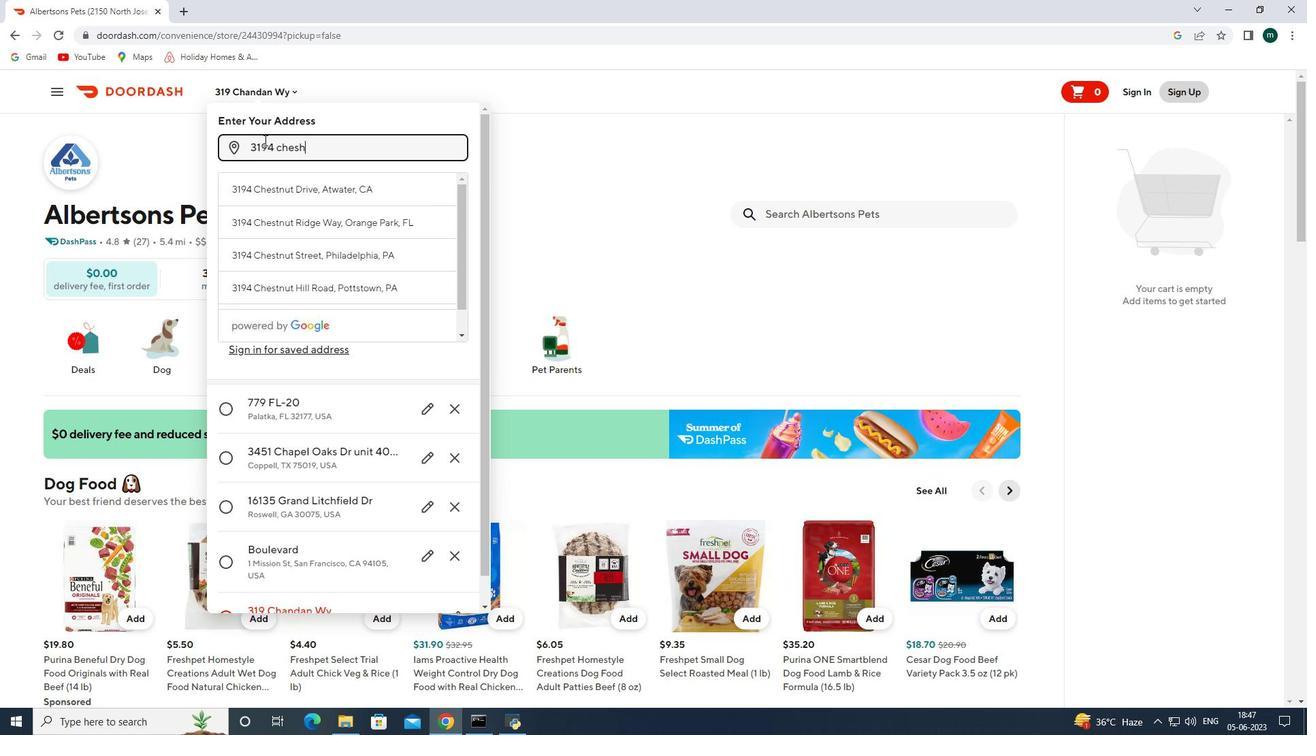 
Action: Mouse moved to (354, 96)
Screenshot: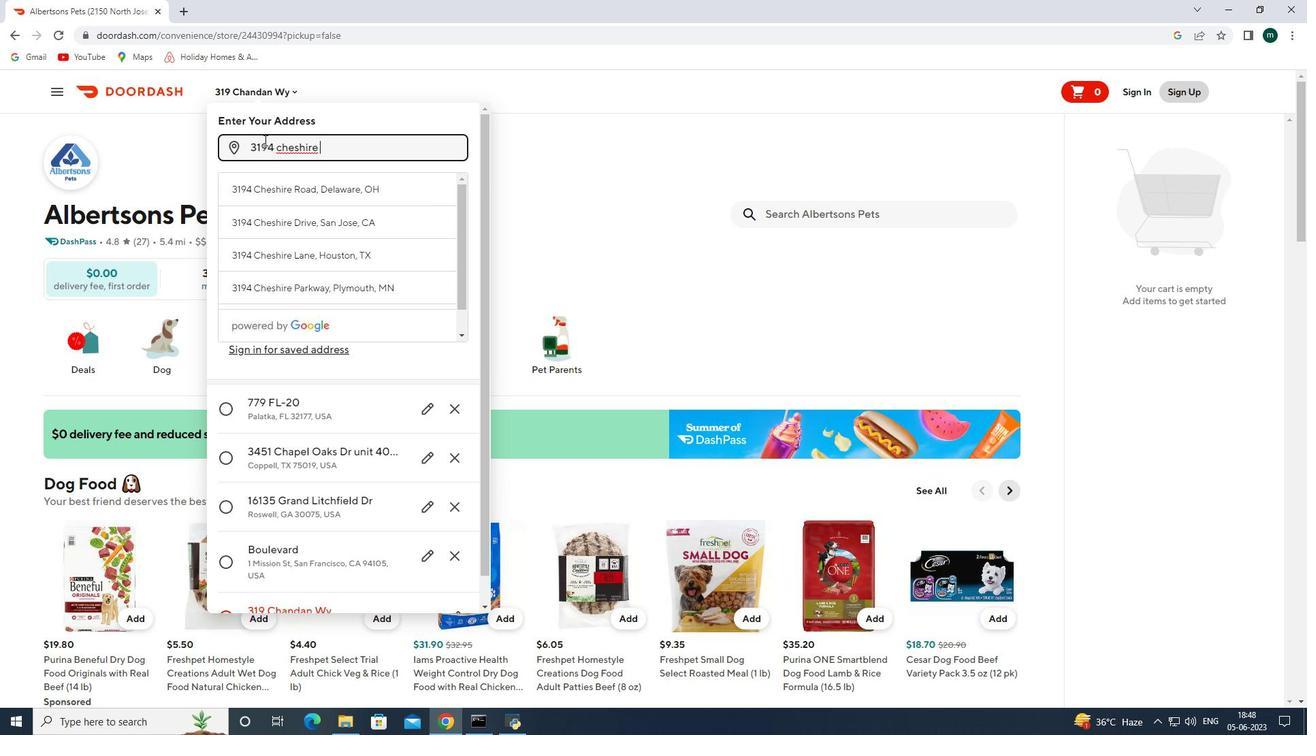 
Action: Mouse pressed left at (354, 96)
Screenshot: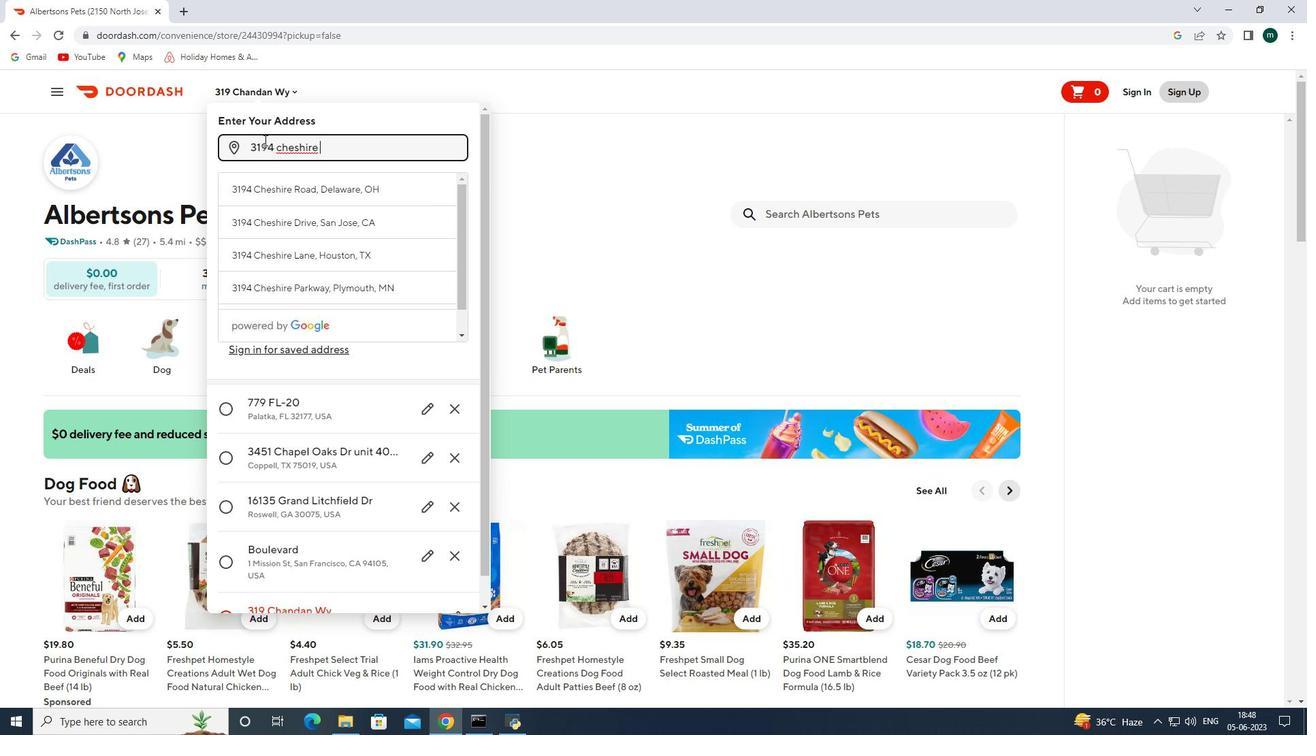 
Action: Mouse moved to (394, 434)
Screenshot: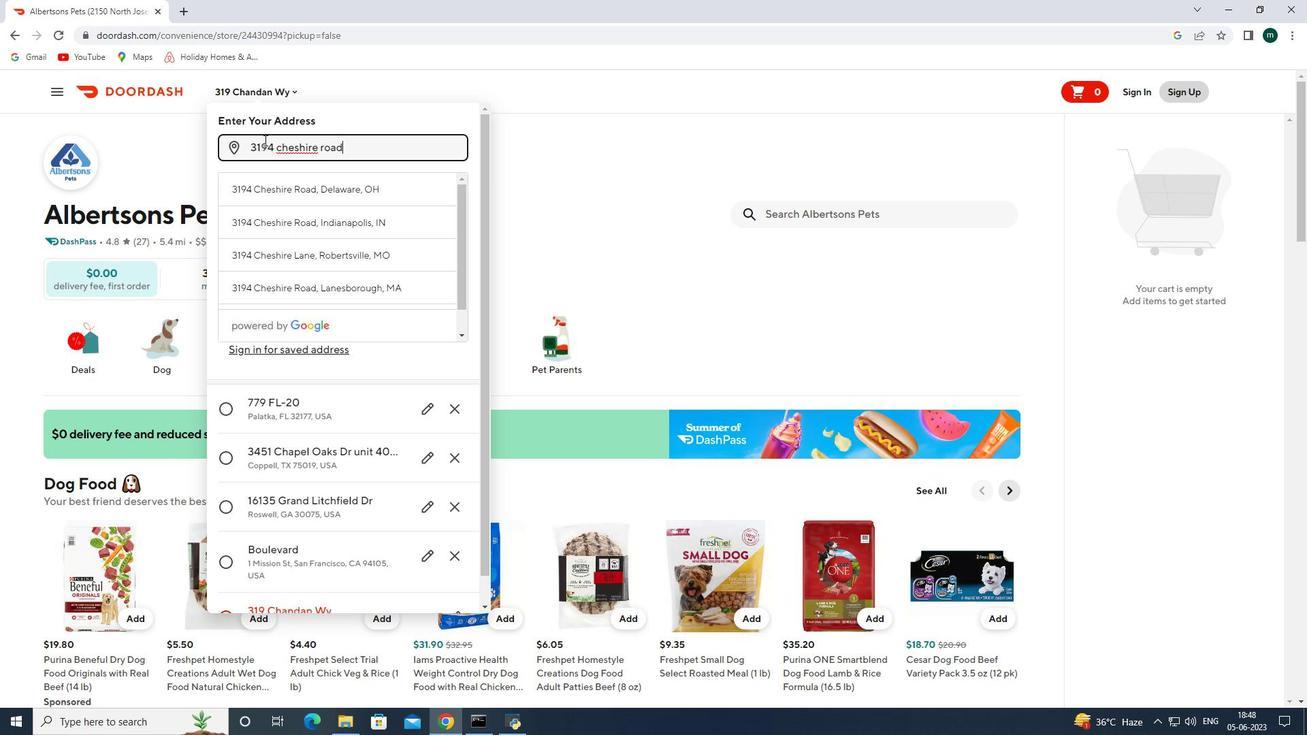 
Action: Mouse pressed left at (394, 434)
Screenshot: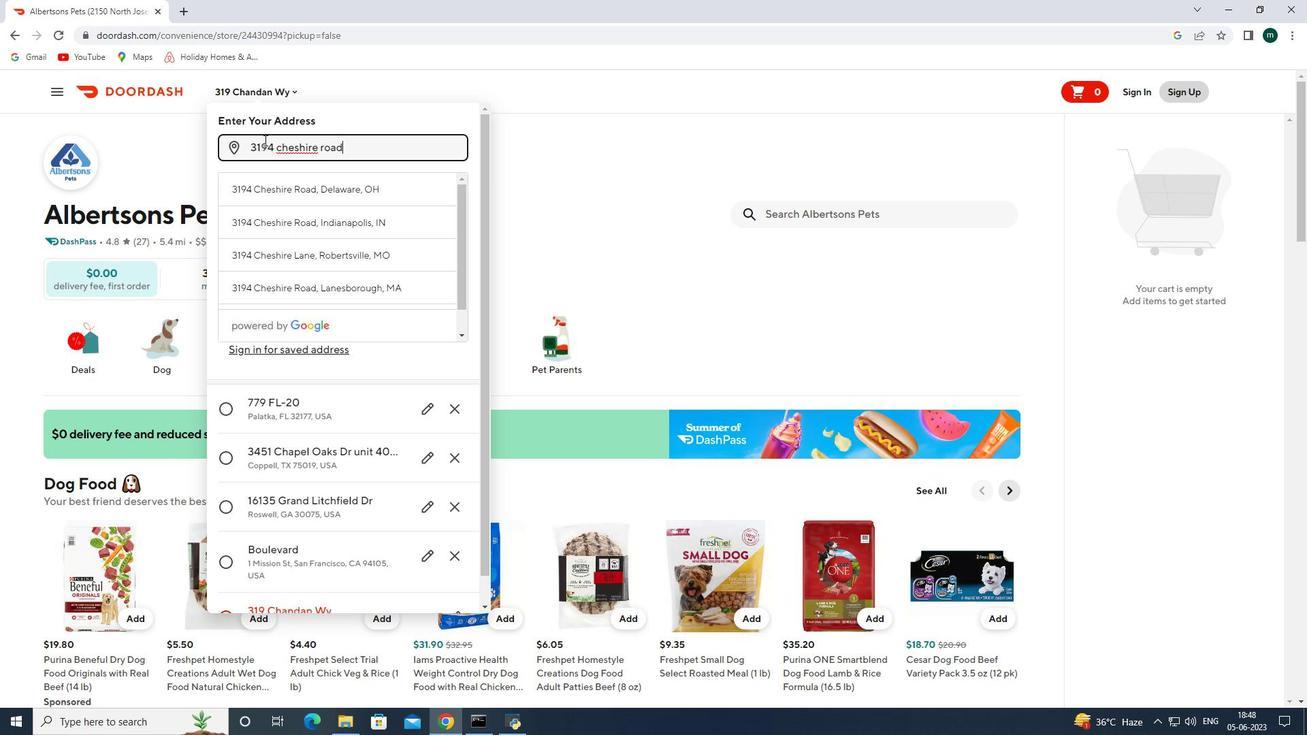 
Action: Mouse moved to (140, 87)
Screenshot: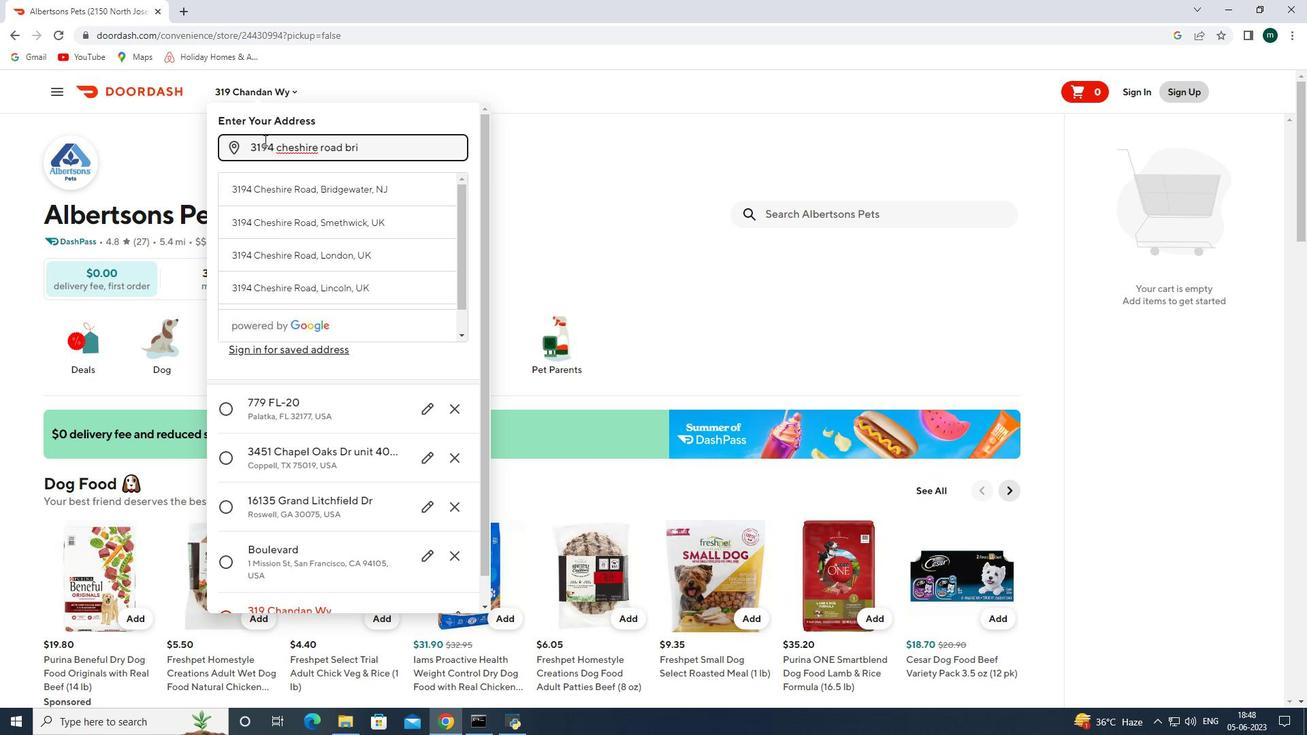 
Action: Mouse pressed left at (140, 87)
Screenshot: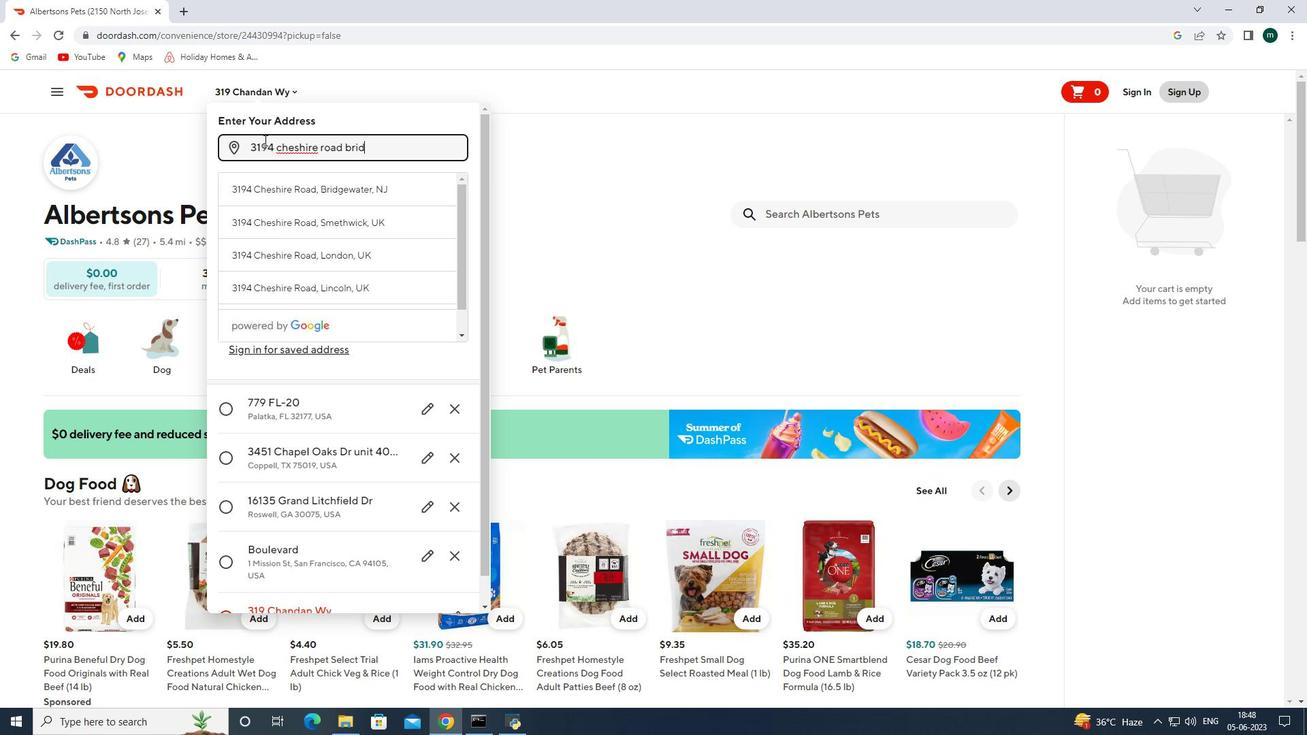 
Action: Mouse moved to (582, 142)
Screenshot: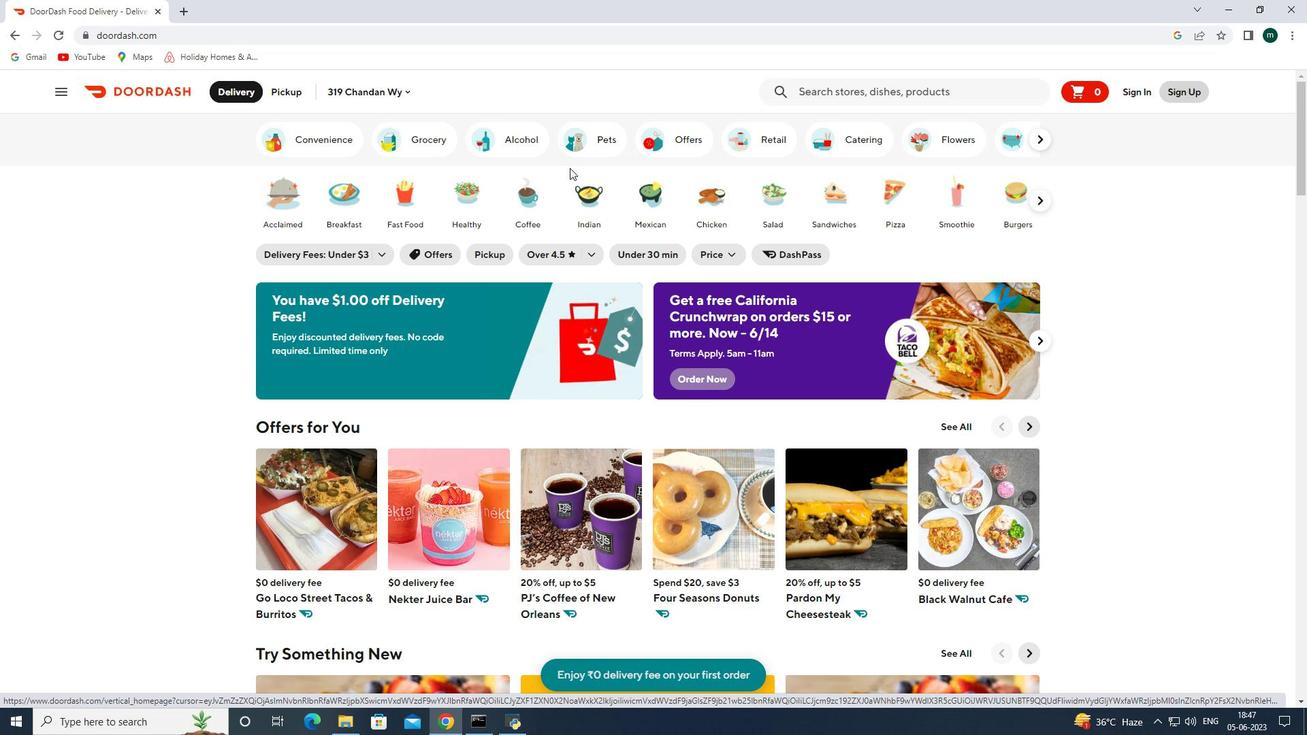 
Action: Mouse pressed left at (582, 142)
Screenshot: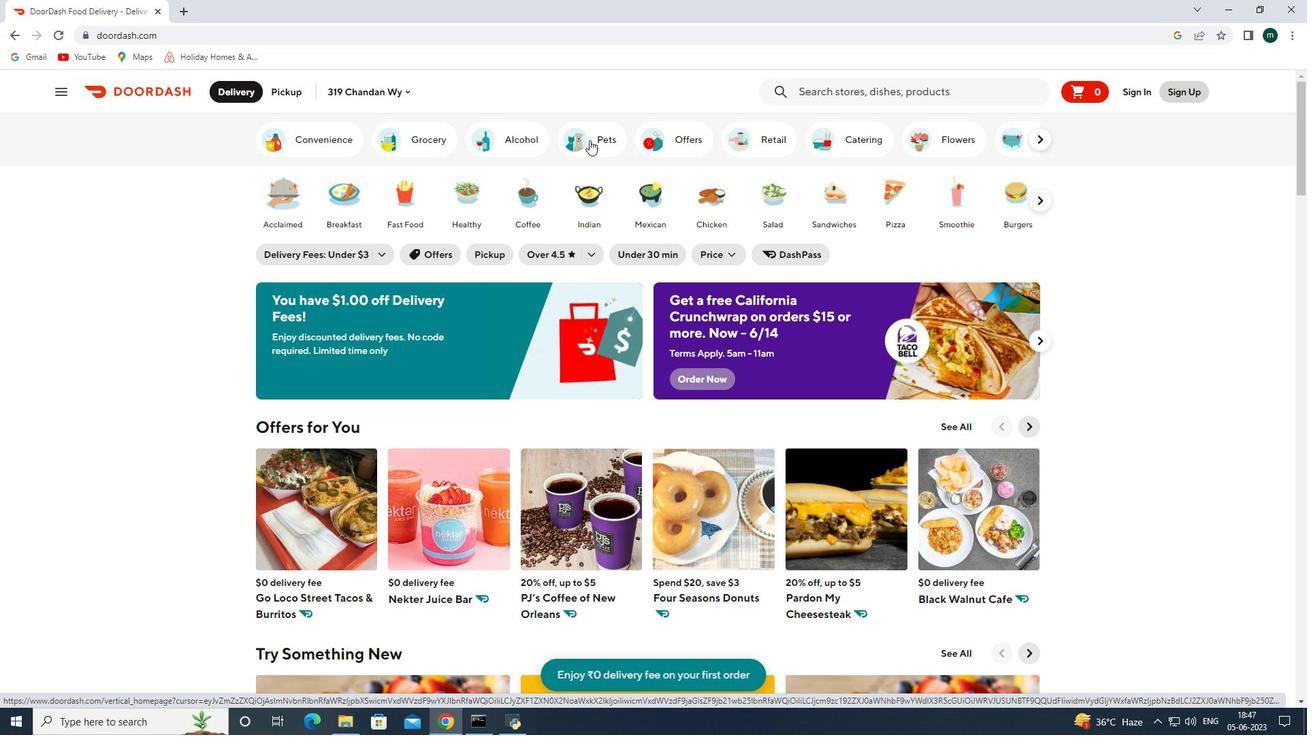 
Action: Mouse moved to (840, 309)
Screenshot: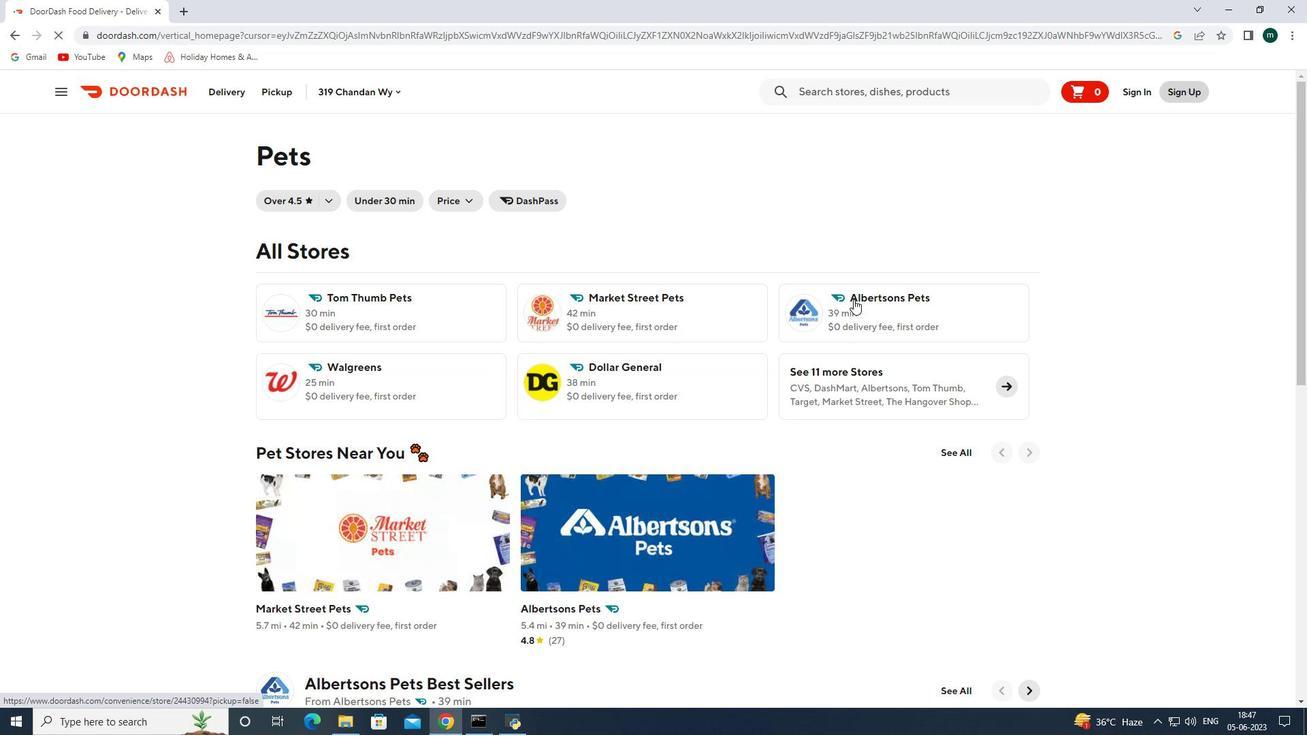
Action: Mouse pressed left at (840, 309)
Screenshot: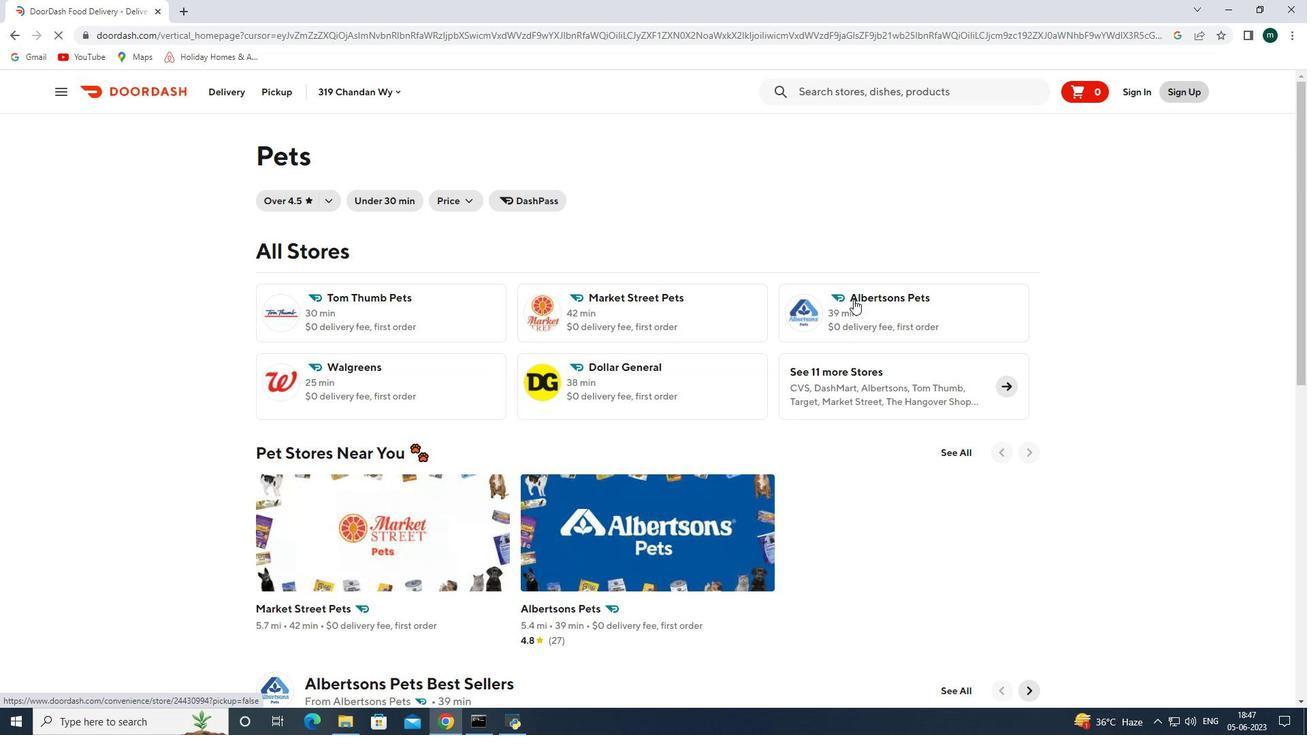 
Action: Mouse moved to (261, 86)
Screenshot: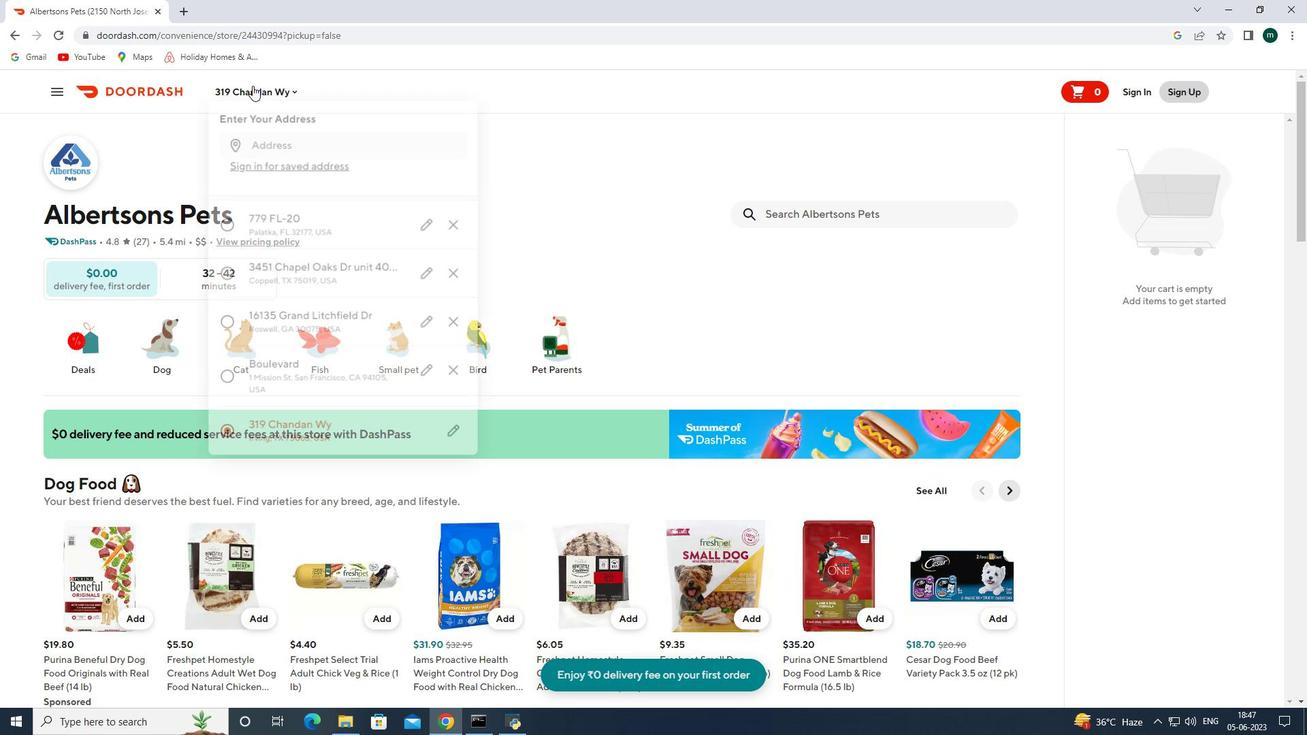 
Action: Mouse pressed left at (261, 86)
Screenshot: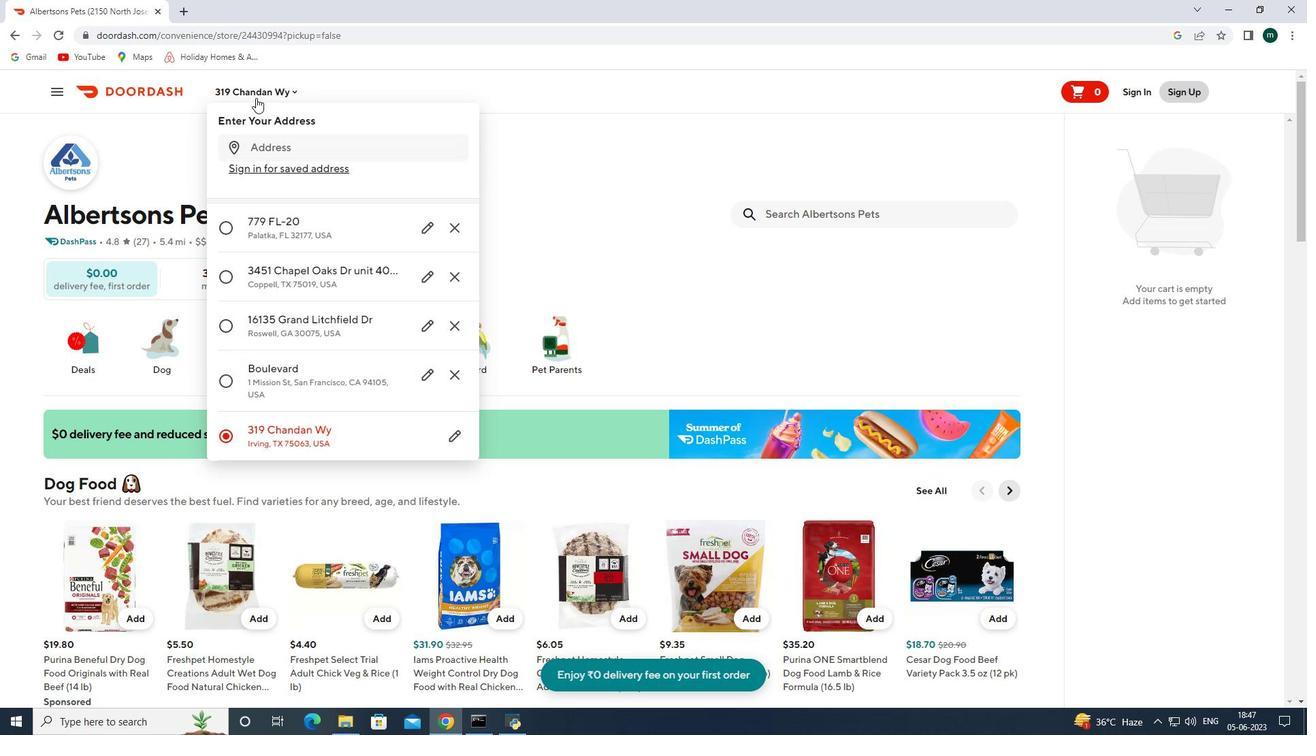 
Action: Mouse moved to (266, 140)
Screenshot: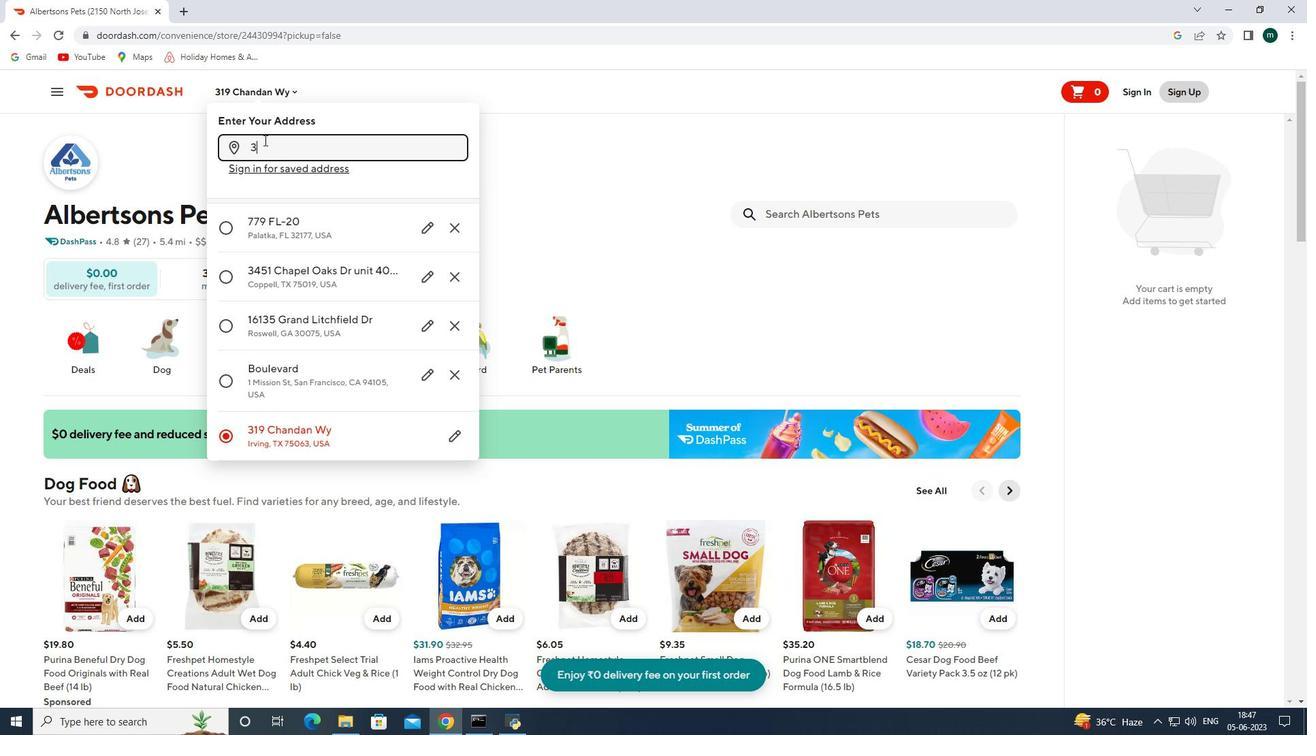 
Action: Mouse pressed left at (266, 140)
Screenshot: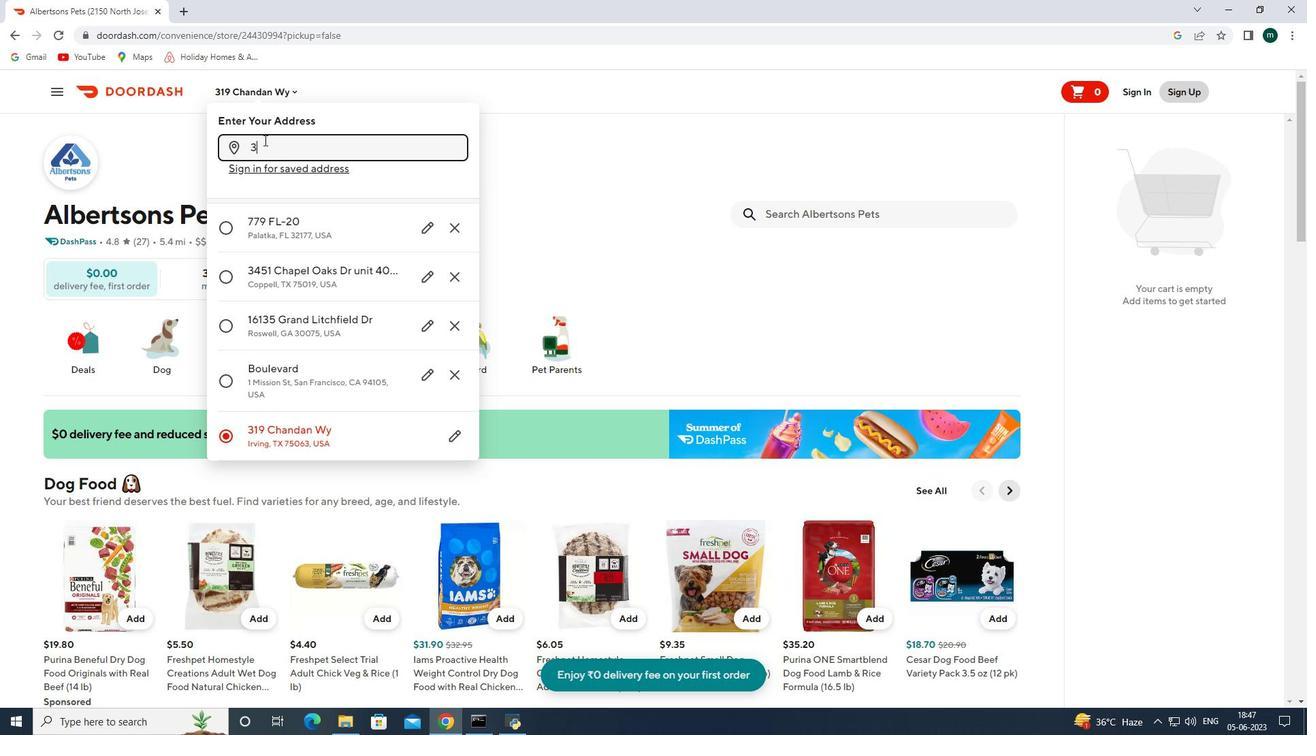 
Action: Key pressed 3194<Key.space>cheshire<Key.space>road<Key.space>bridgeport<Key.space>connecticut<Key.space>06604<Key.enter>
Screenshot: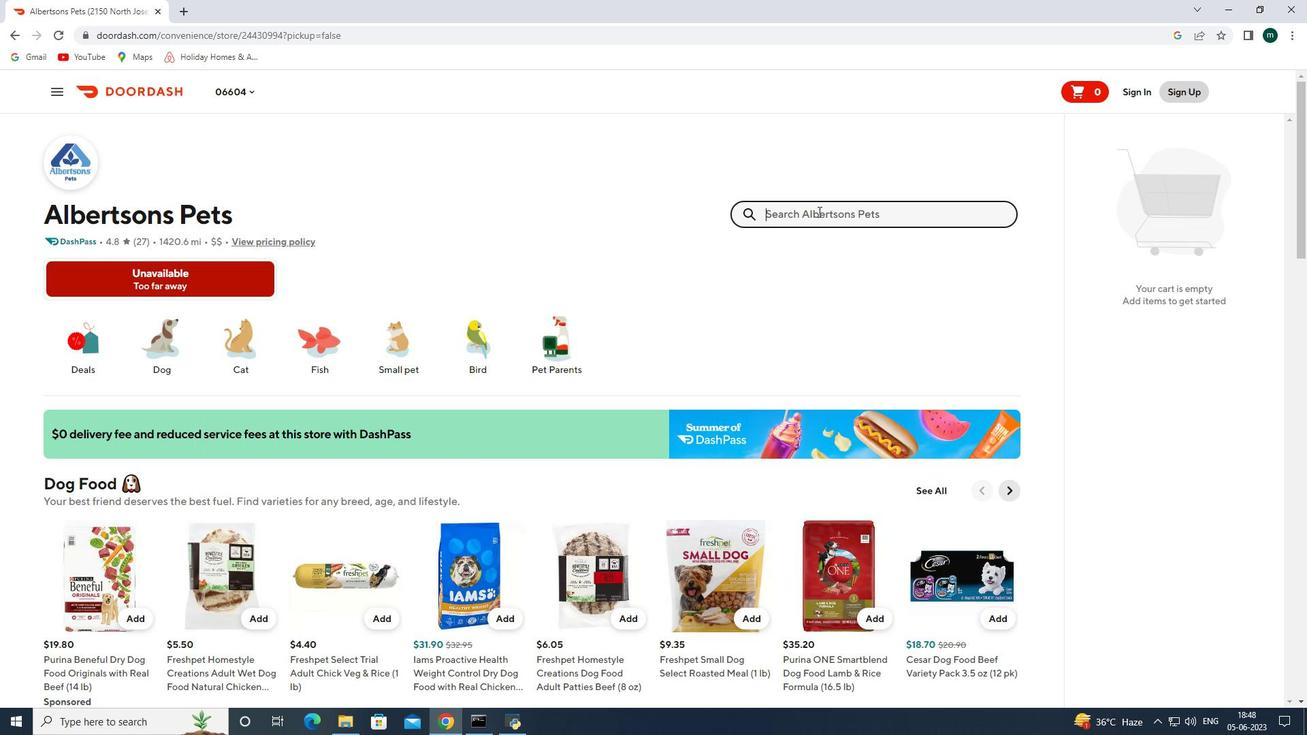 
Action: Mouse moved to (391, 515)
Screenshot: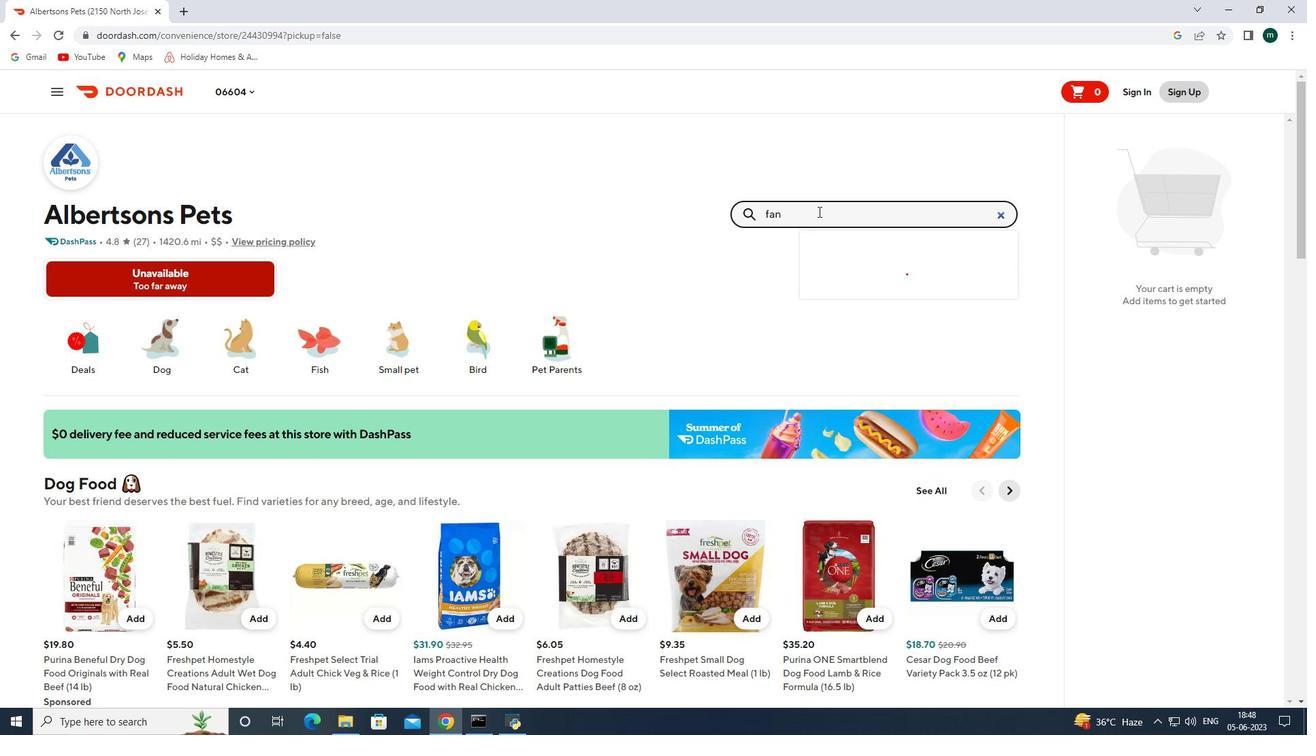 
Action: Mouse pressed left at (391, 515)
Screenshot: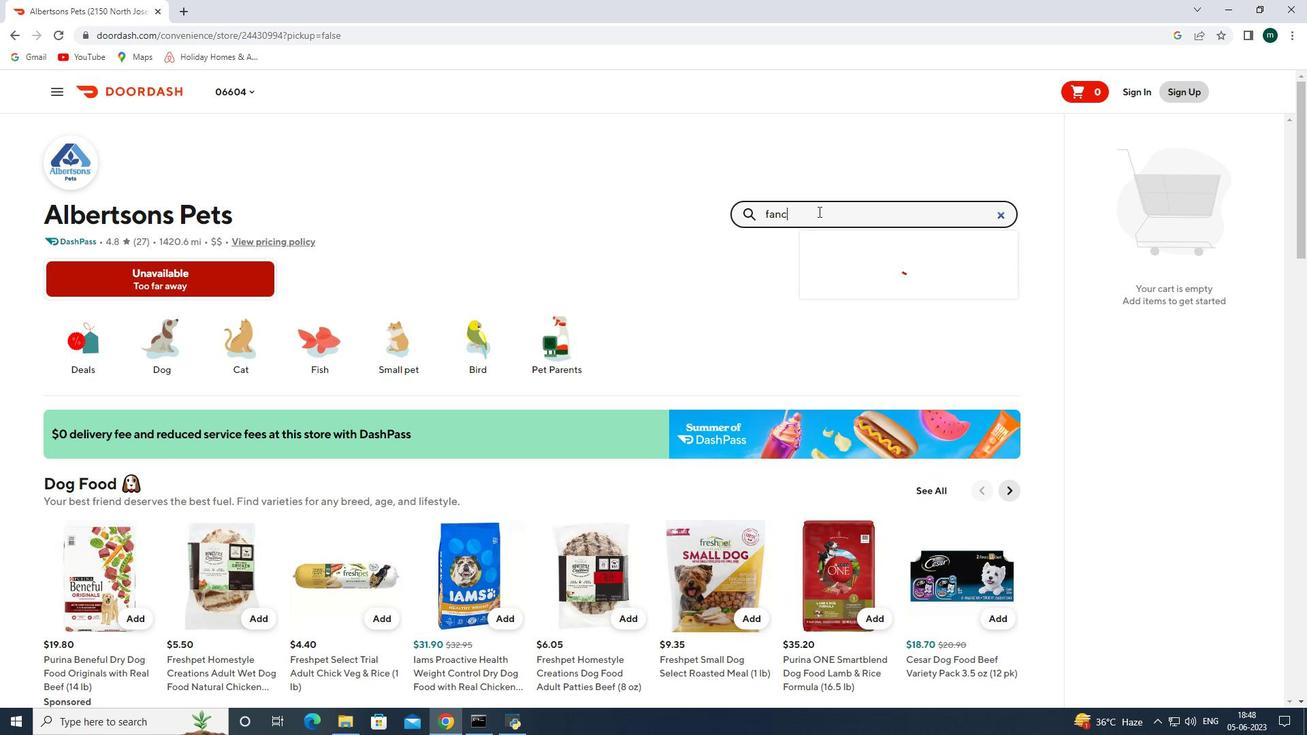 
Action: Mouse moved to (785, 217)
Screenshot: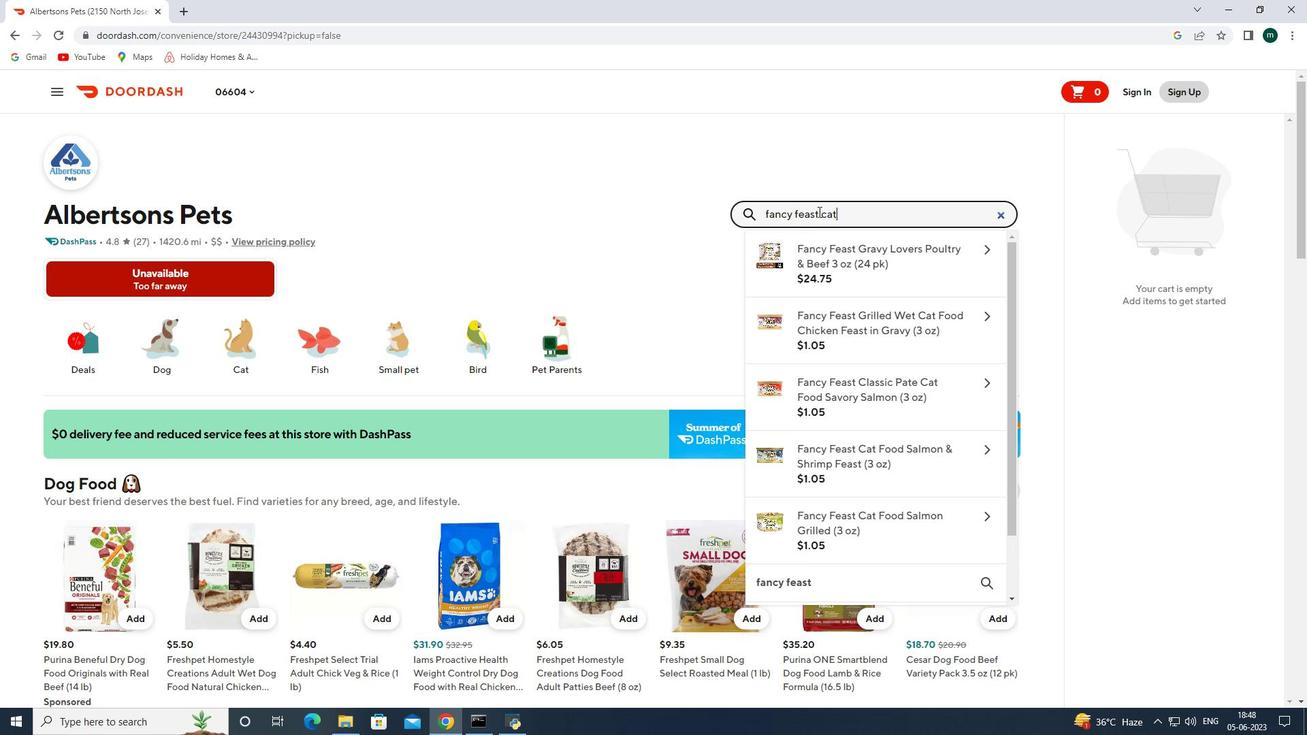 
Action: Mouse pressed left at (785, 217)
Screenshot: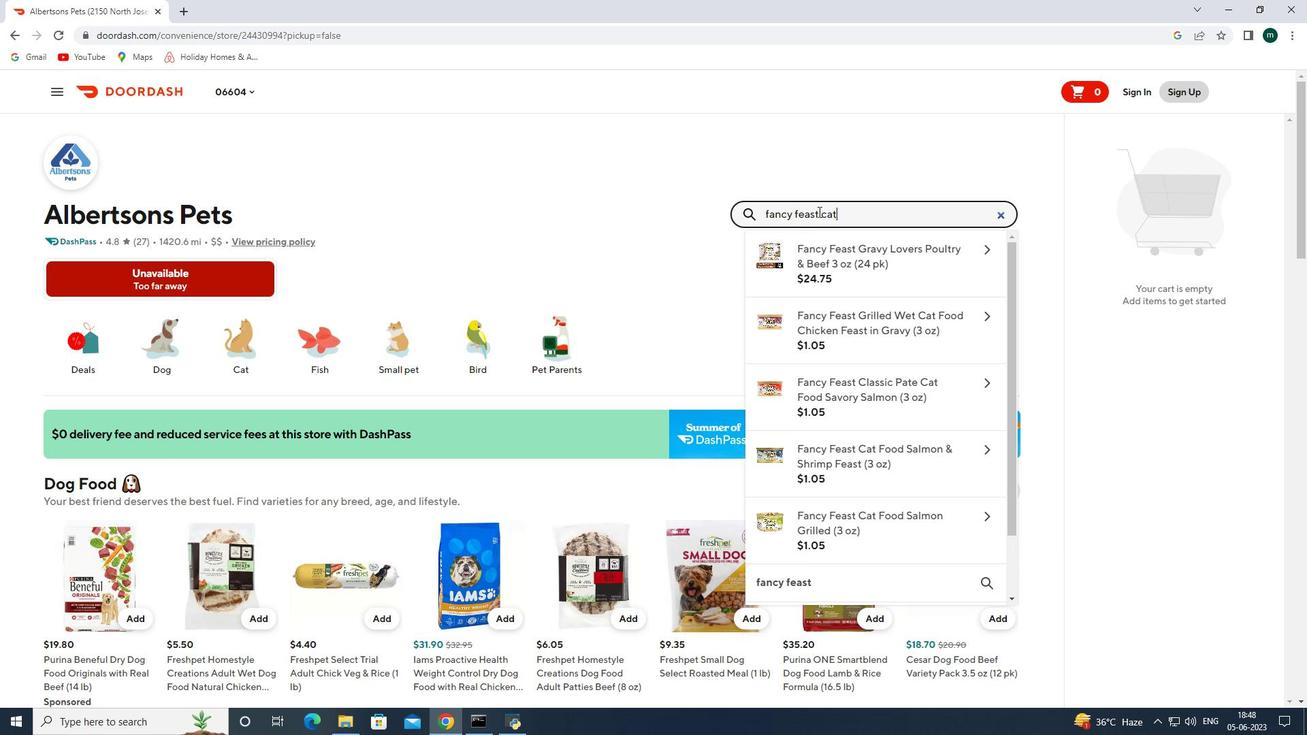 
Action: Key pressed fancy<Key.space>feast<Key.space>cat<Key.space>food<Key.space>grilled<Key.space>chicken<Key.enter>
Screenshot: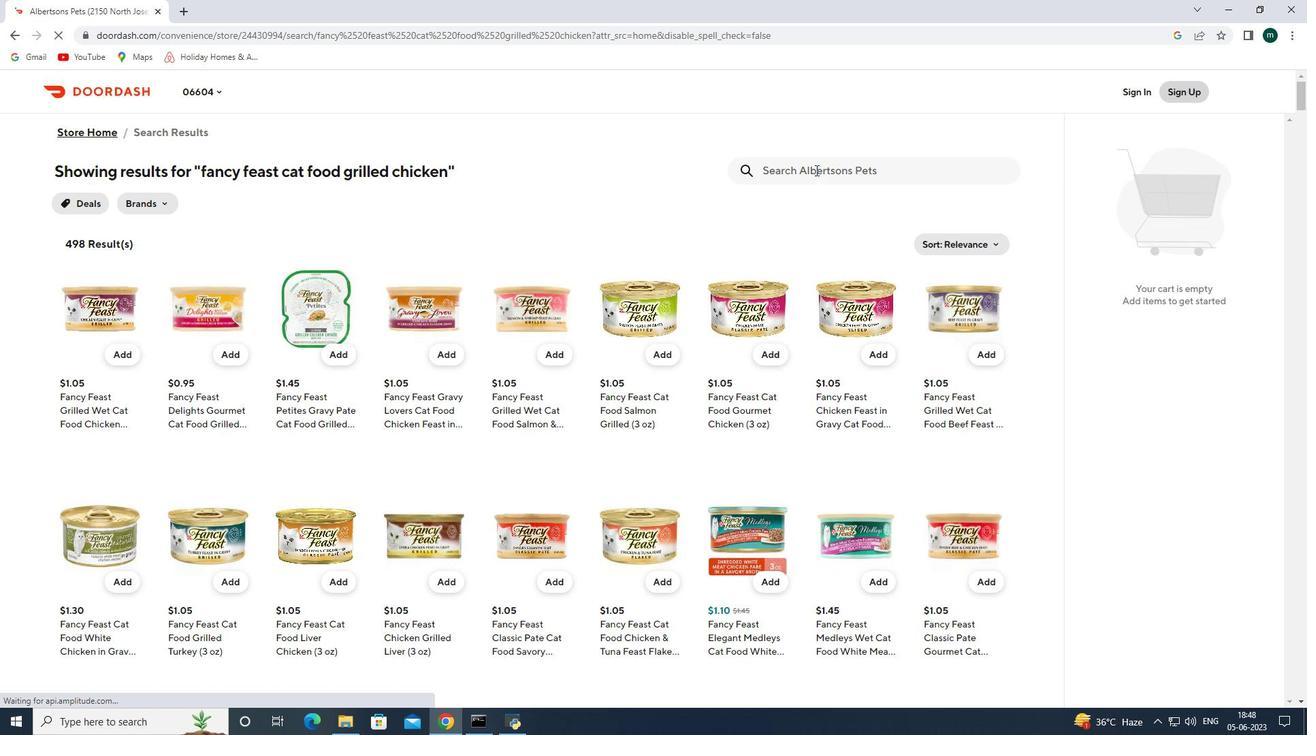 
Action: Mouse moved to (120, 352)
Screenshot: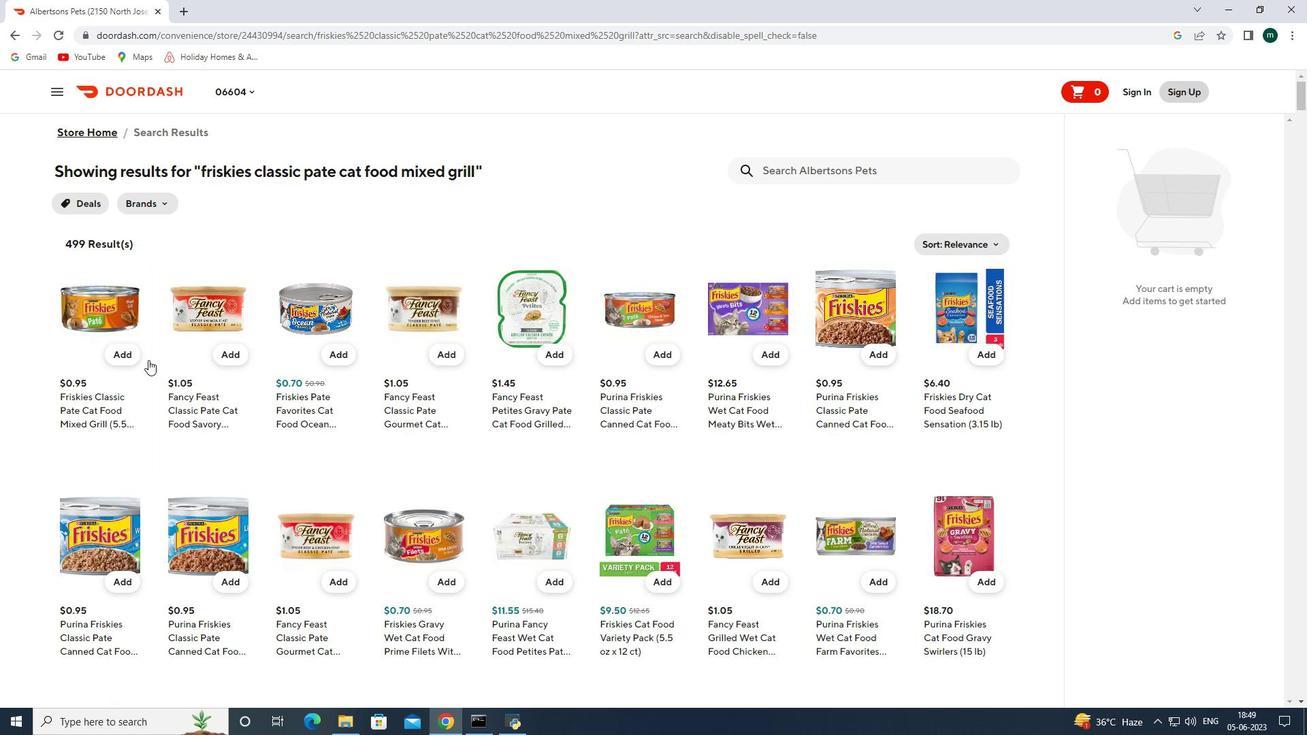 
Action: Mouse pressed left at (120, 352)
Screenshot: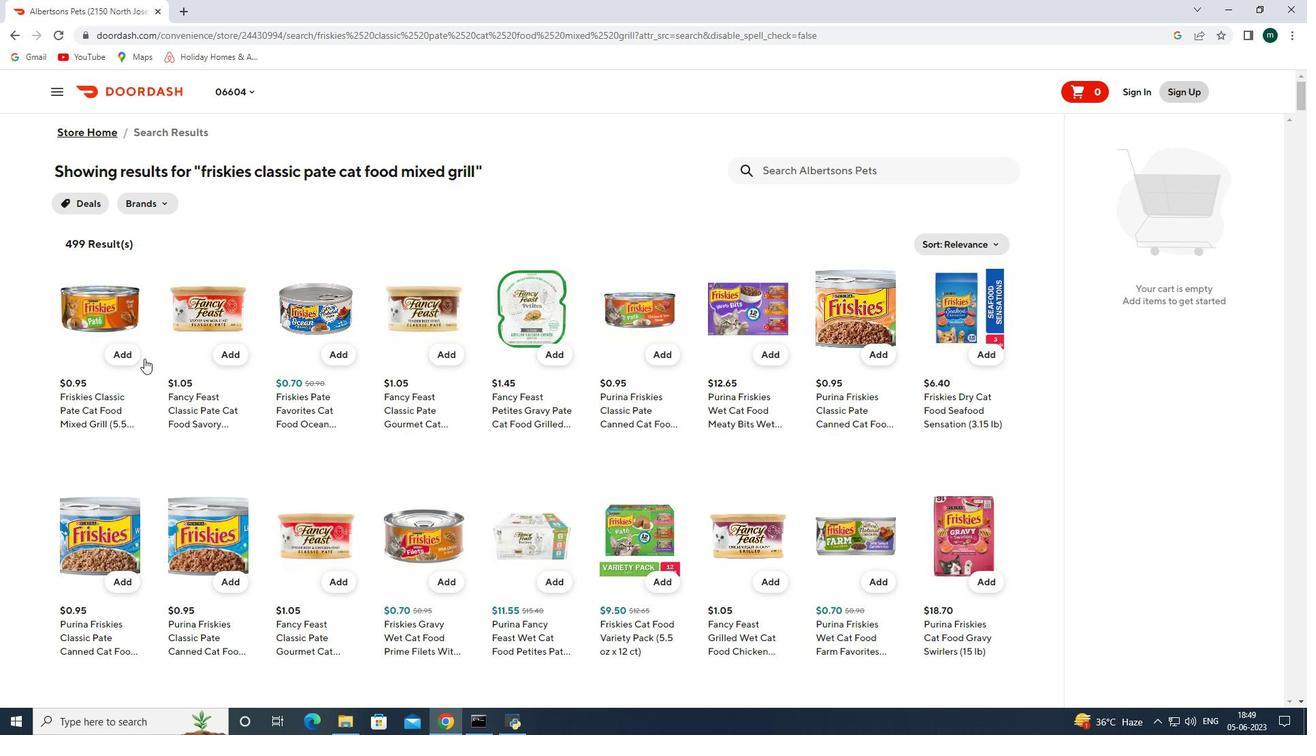 
Action: Mouse moved to (791, 162)
Screenshot: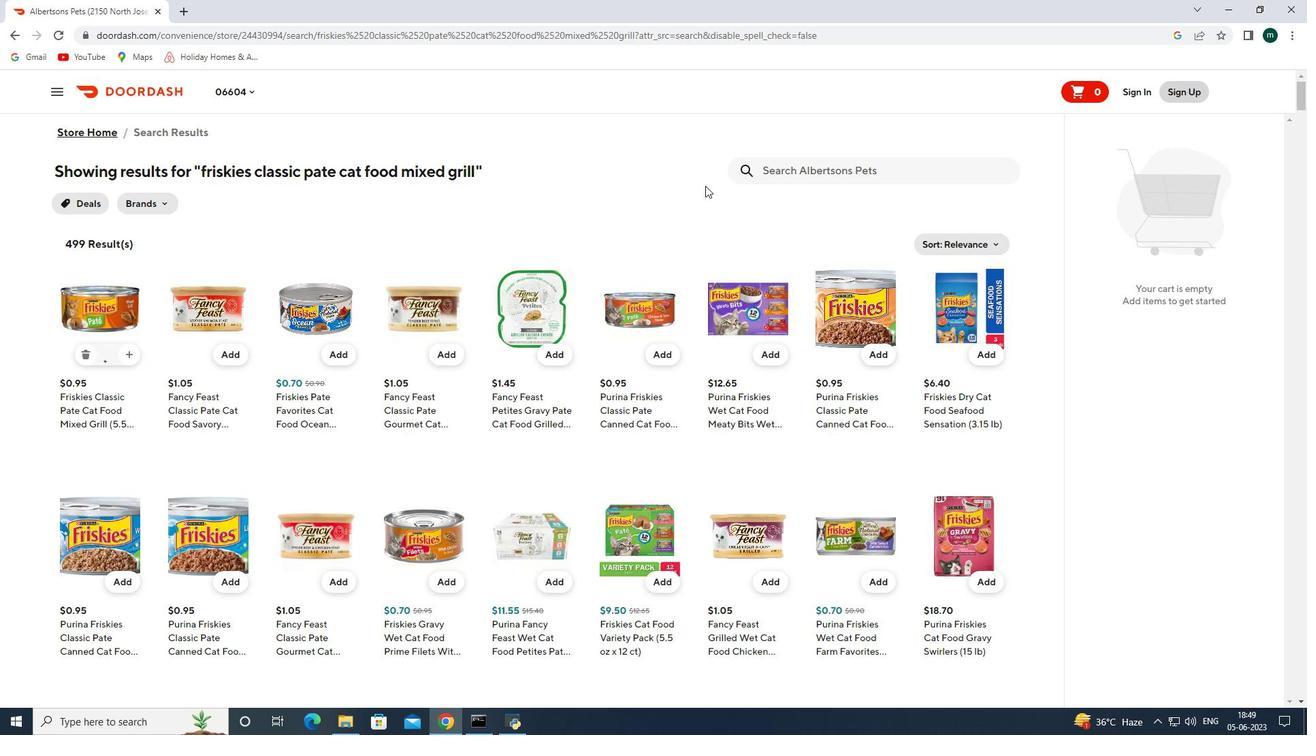 
Action: Mouse pressed left at (791, 162)
Screenshot: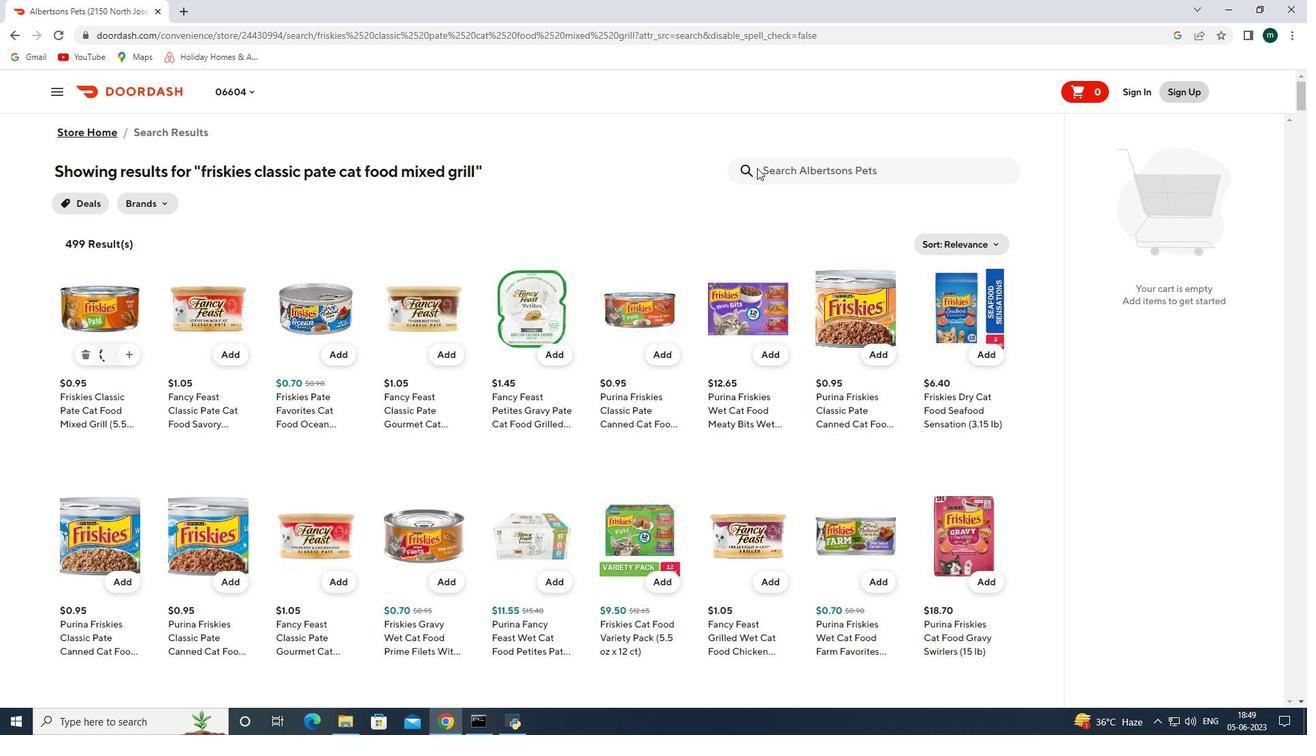 
Action: Key pressed friskies<Key.space>classic<Key.space>pate<Key.space>cat<Key.space>food<Key.space>mixed<Key.space>gril<Key.enter>
Screenshot: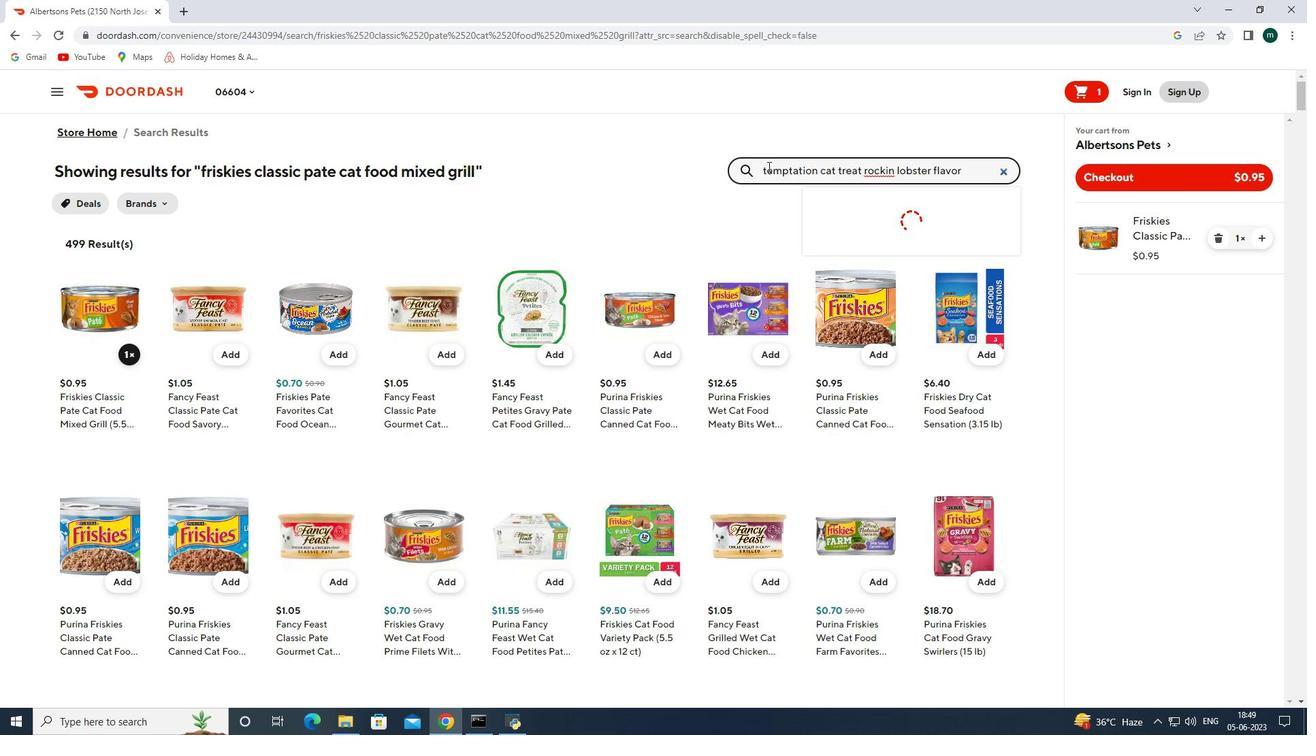 
Action: Mouse moved to (589, 140)
Screenshot: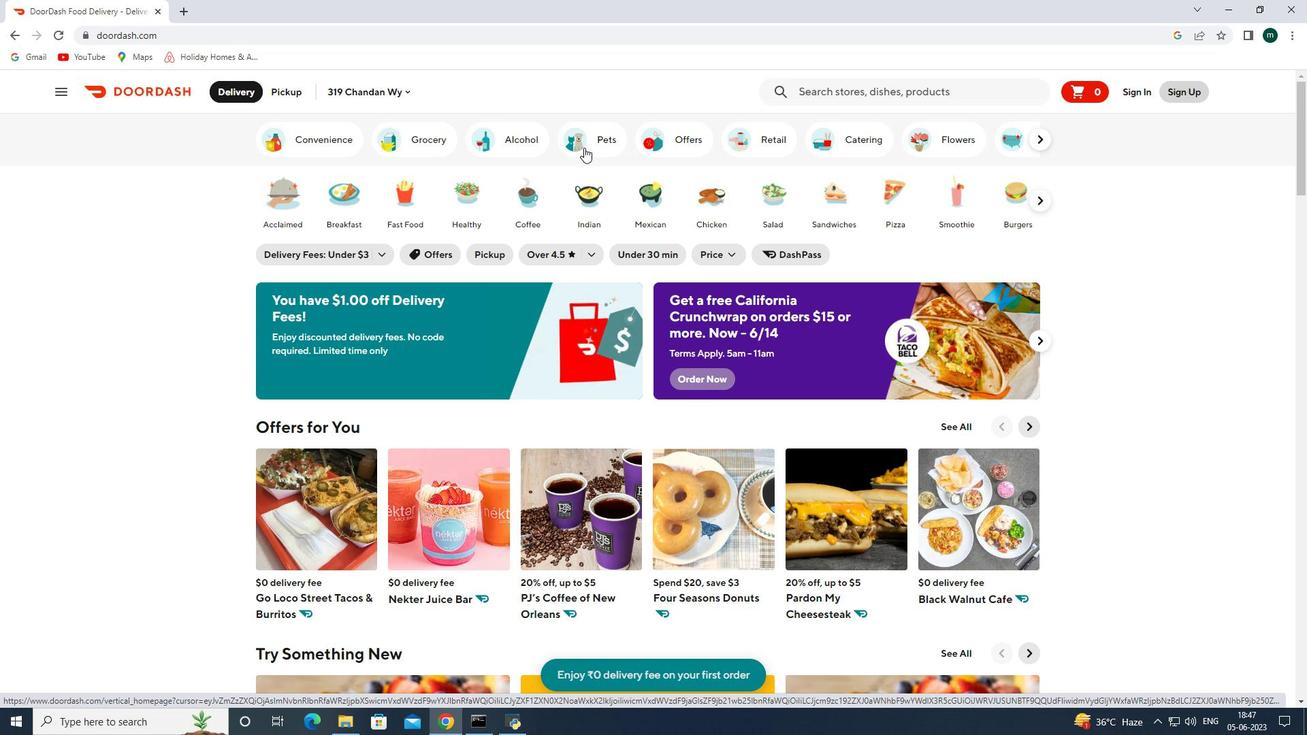 
Action: Mouse pressed left at (589, 140)
Screenshot: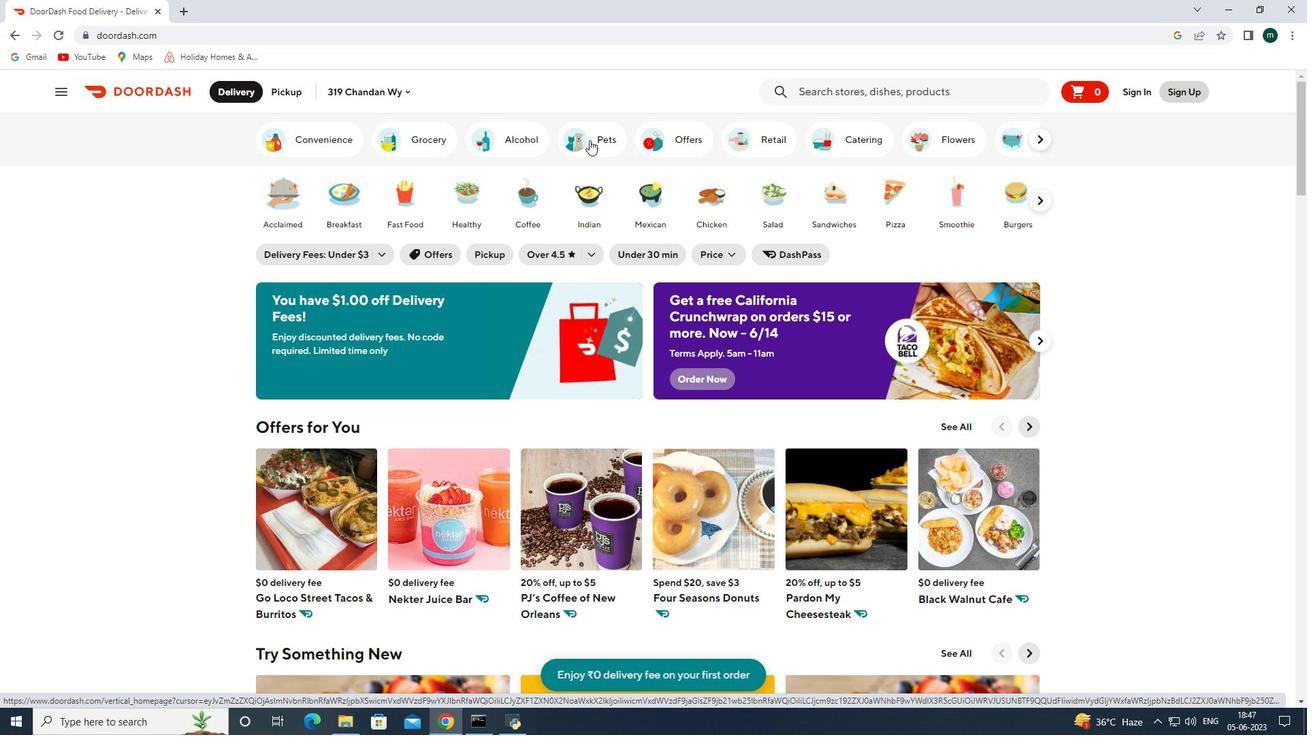 
Action: Mouse moved to (853, 298)
Screenshot: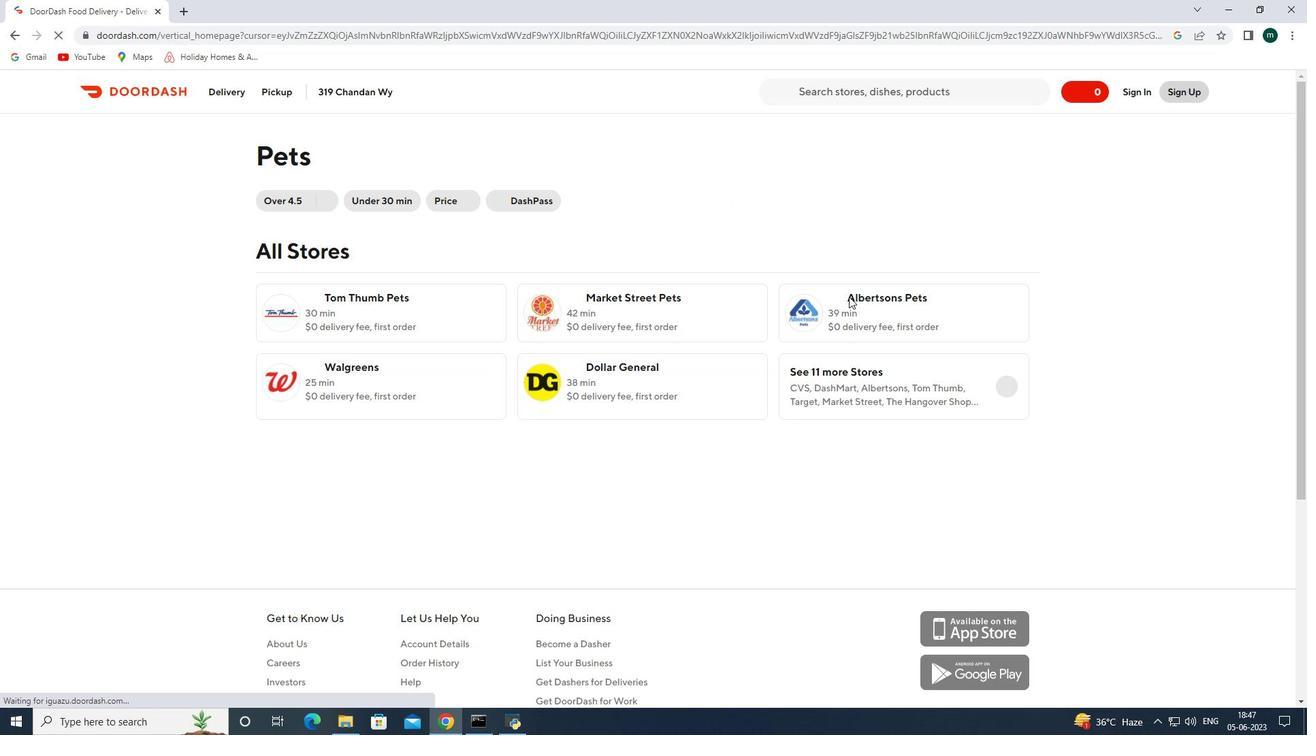 
Action: Mouse pressed left at (853, 298)
Screenshot: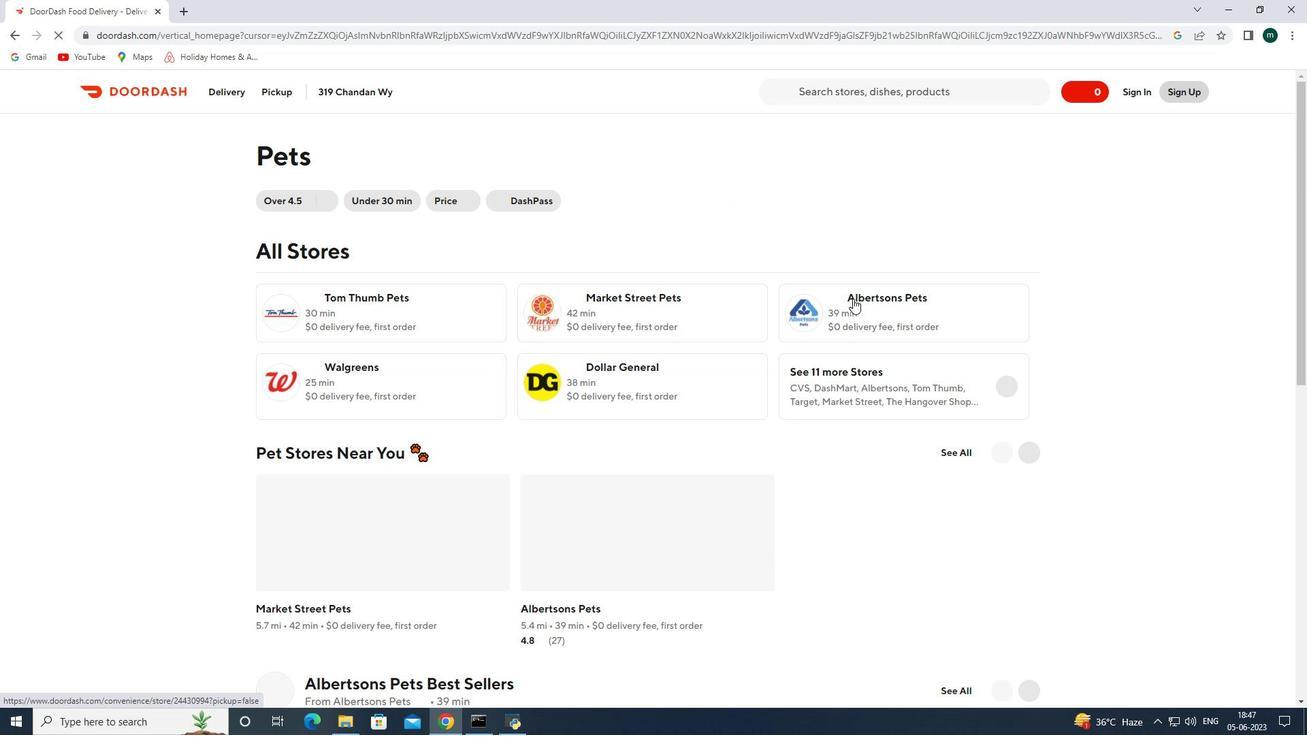 
Action: Mouse moved to (252, 85)
Screenshot: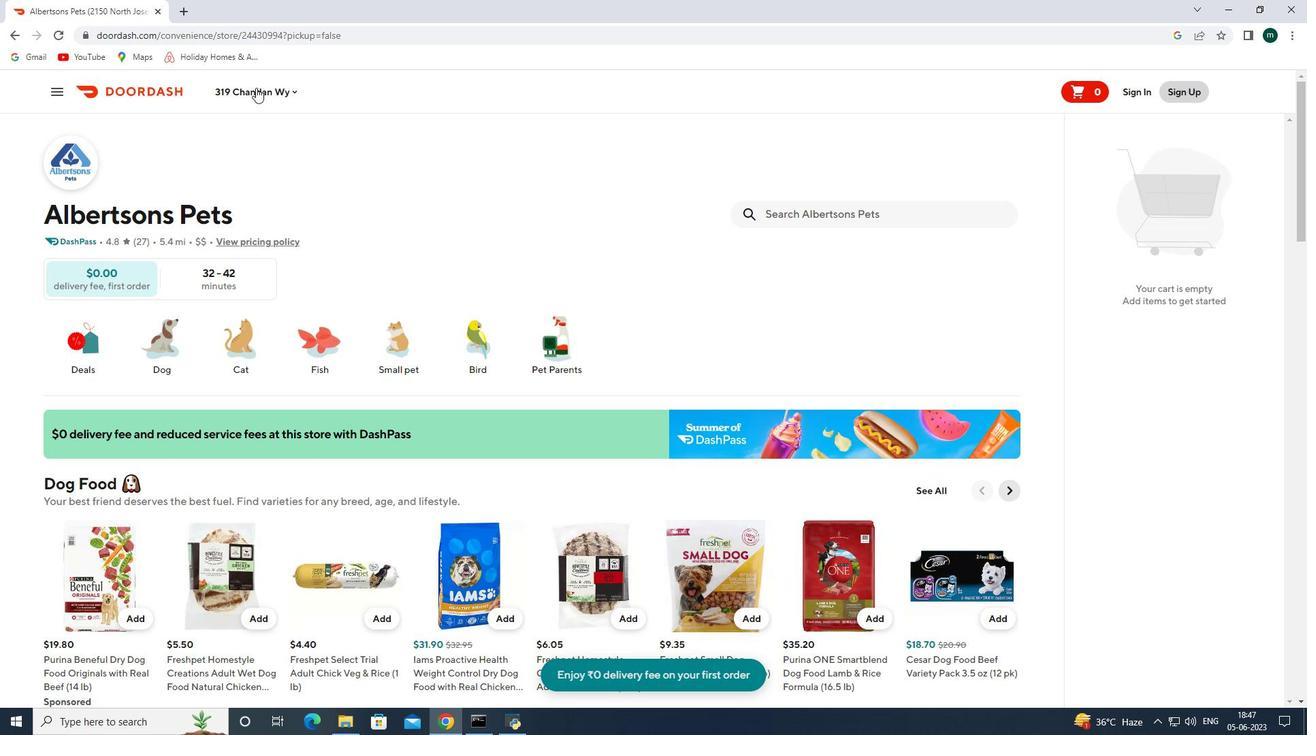 
Action: Mouse pressed left at (252, 85)
Screenshot: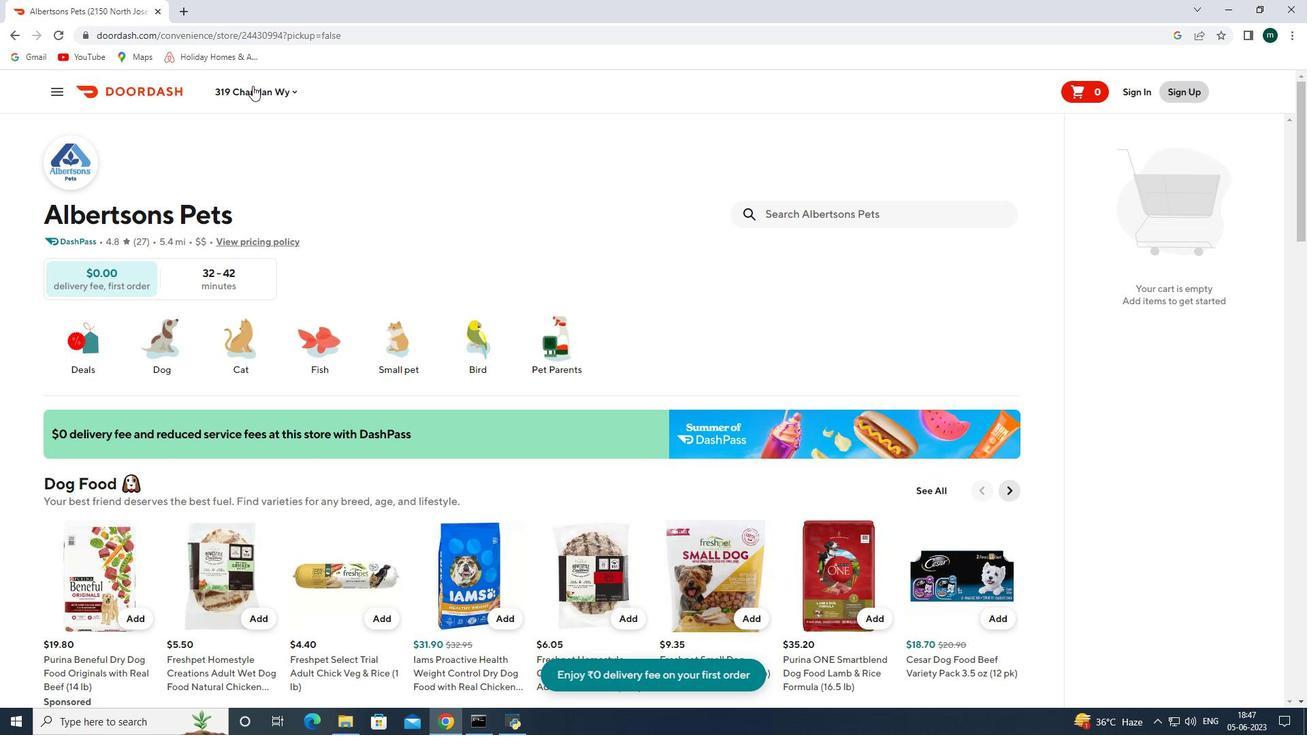 
Action: Mouse moved to (264, 140)
Screenshot: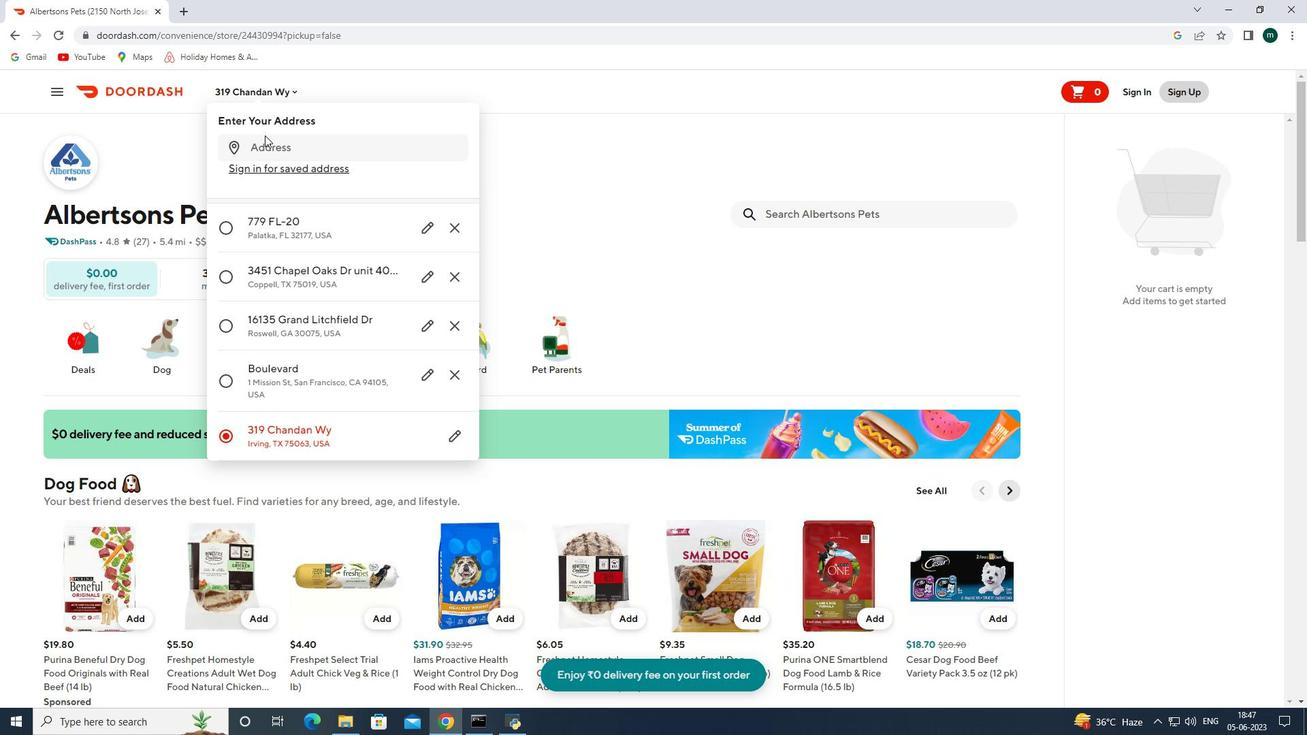 
Action: Mouse pressed left at (264, 140)
Screenshot: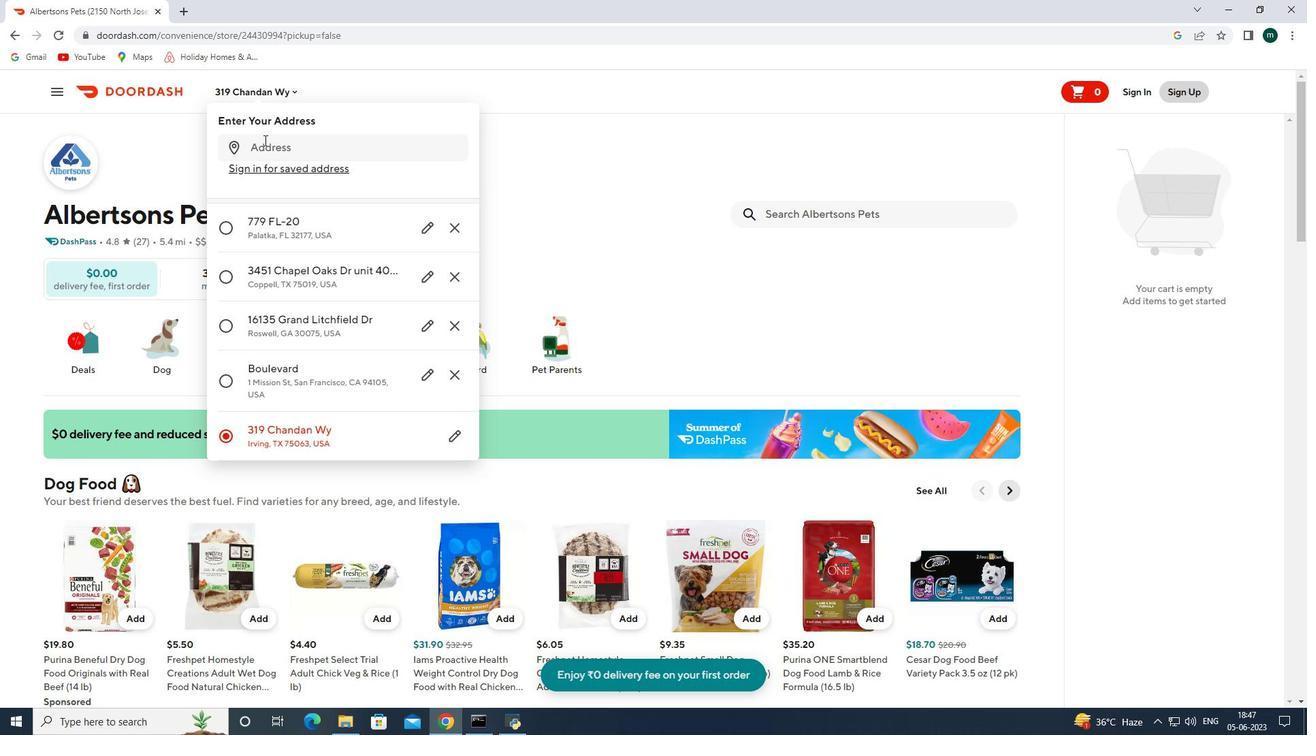 
Action: Key pressed 3194<Key.space>cheshire<Key.space>road<Key.space>bridgeport<Key.space>connecticut<Key.space>06604<Key.enter>
Screenshot: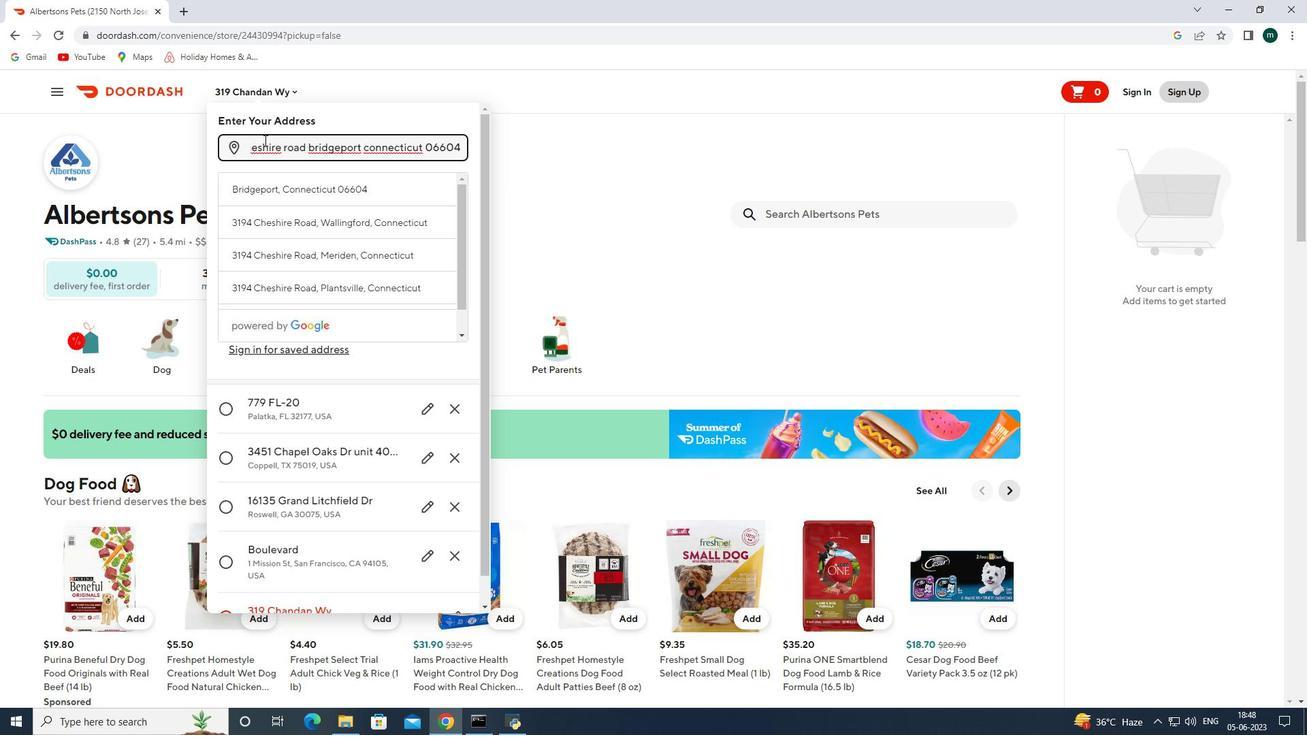 
Action: Mouse moved to (414, 591)
Screenshot: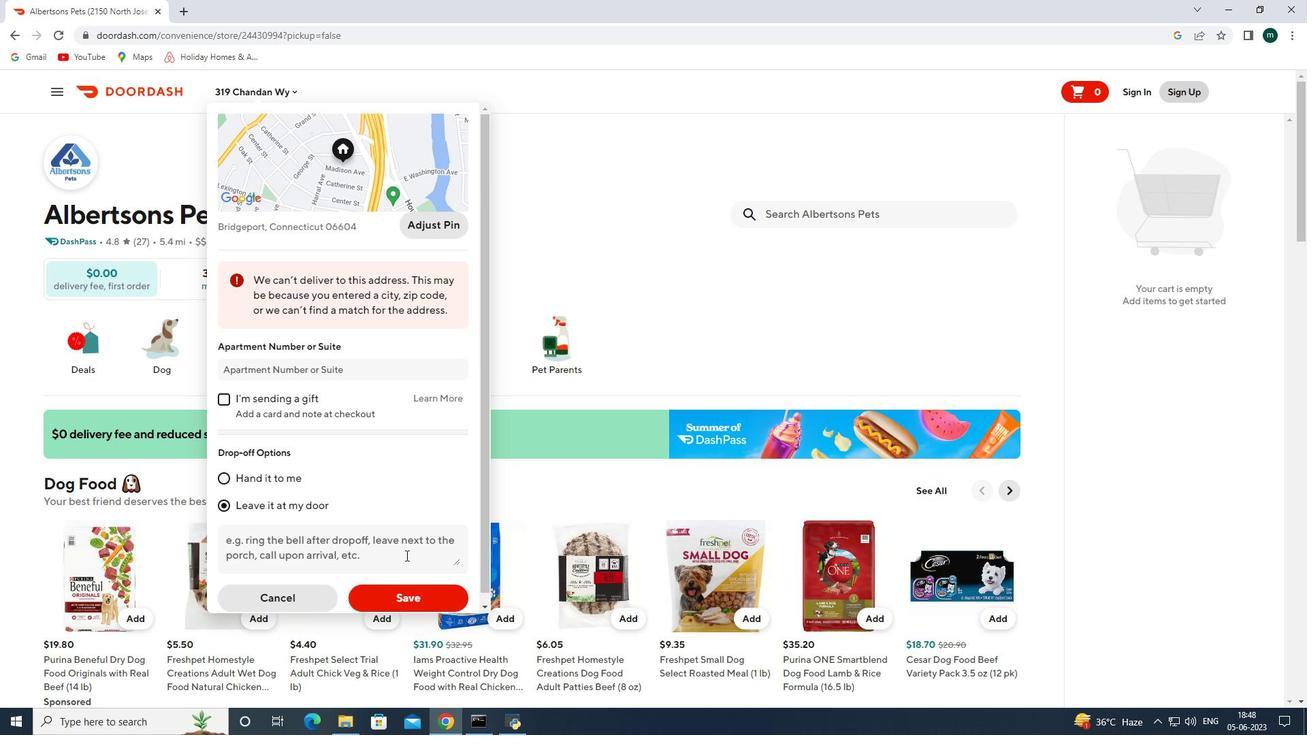 
Action: Mouse pressed left at (414, 591)
Screenshot: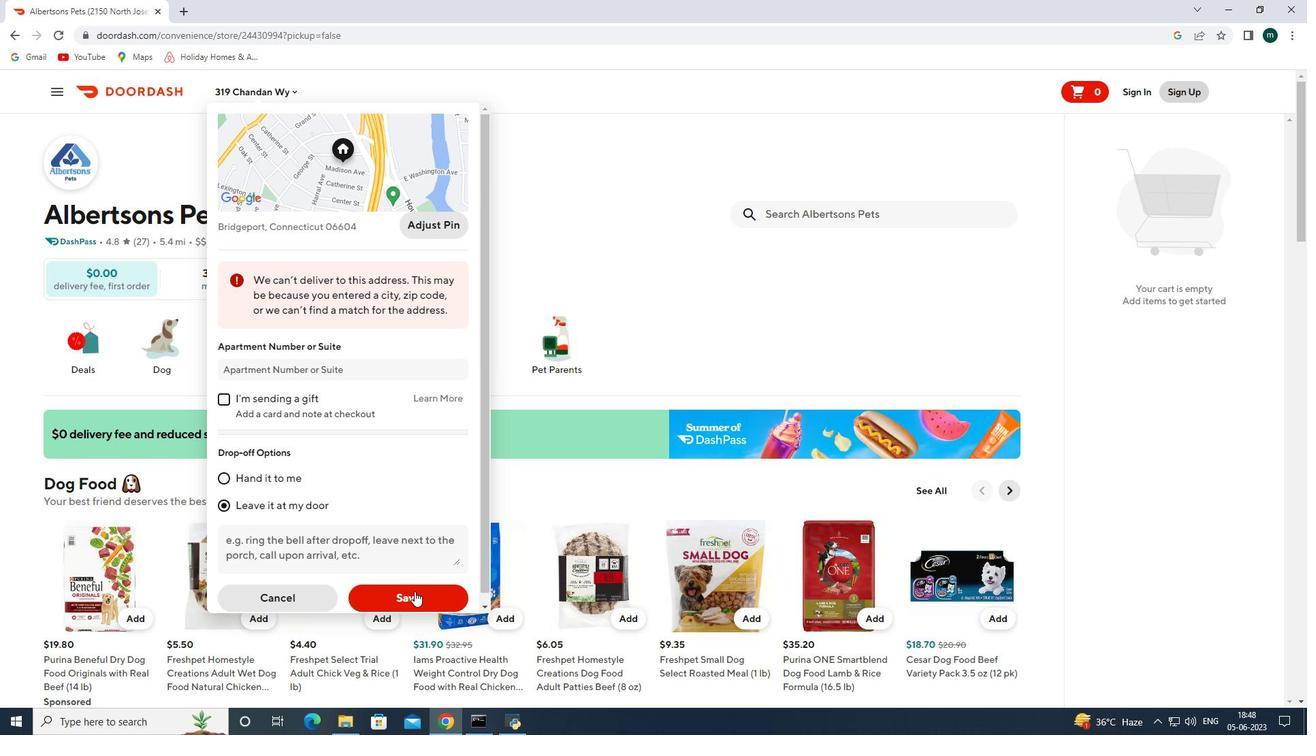 
Action: Mouse moved to (818, 211)
Screenshot: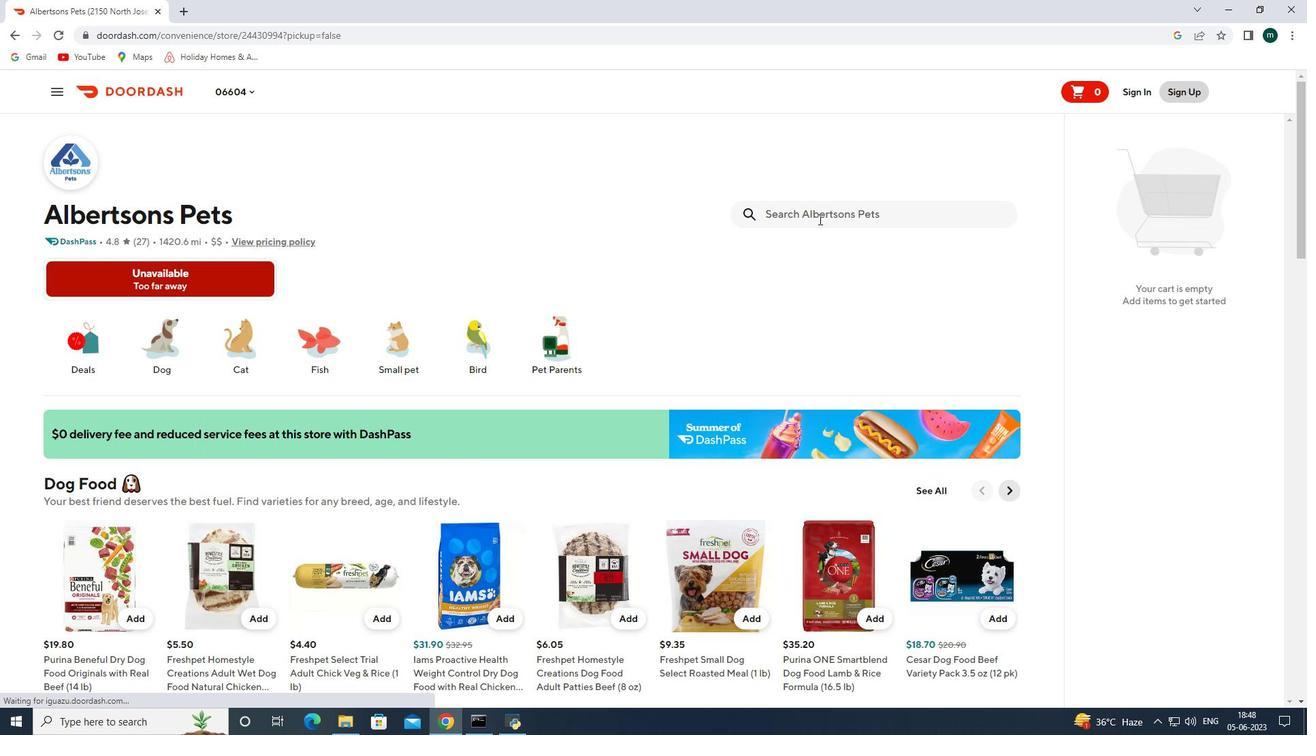 
Action: Mouse pressed left at (818, 211)
Screenshot: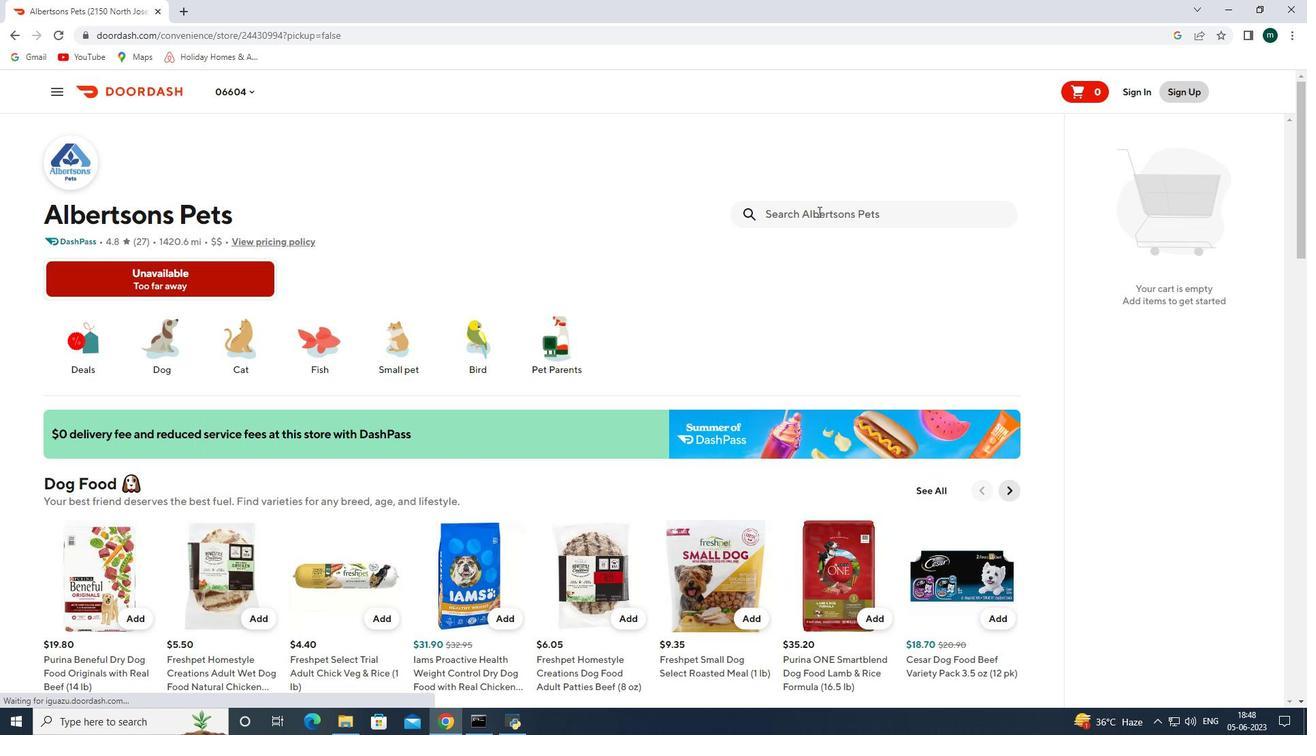 
Action: Key pressed fancy<Key.space>feast<Key.space>cat<Key.space>food<Key.space>grilled<Key.space>chicken<Key.enter>
Screenshot: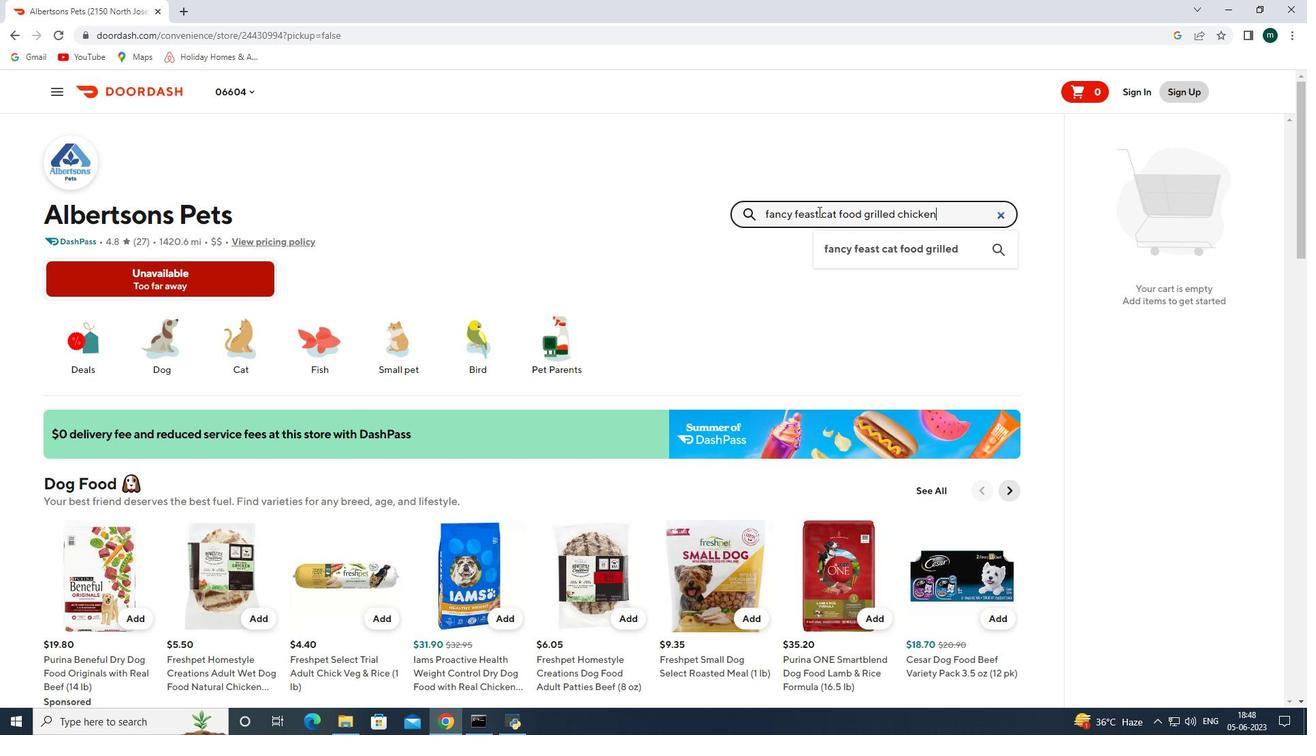 
Action: Mouse moved to (815, 170)
Screenshot: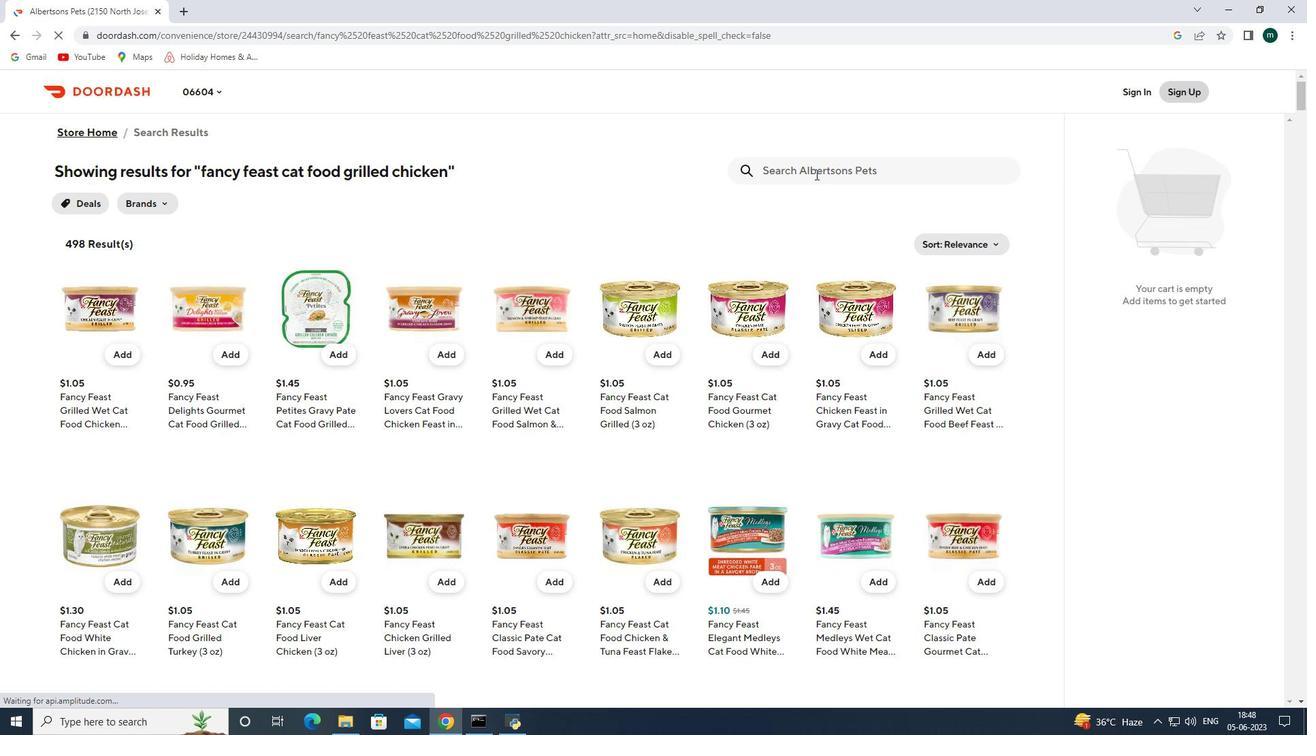 
Action: Mouse pressed left at (815, 170)
Screenshot: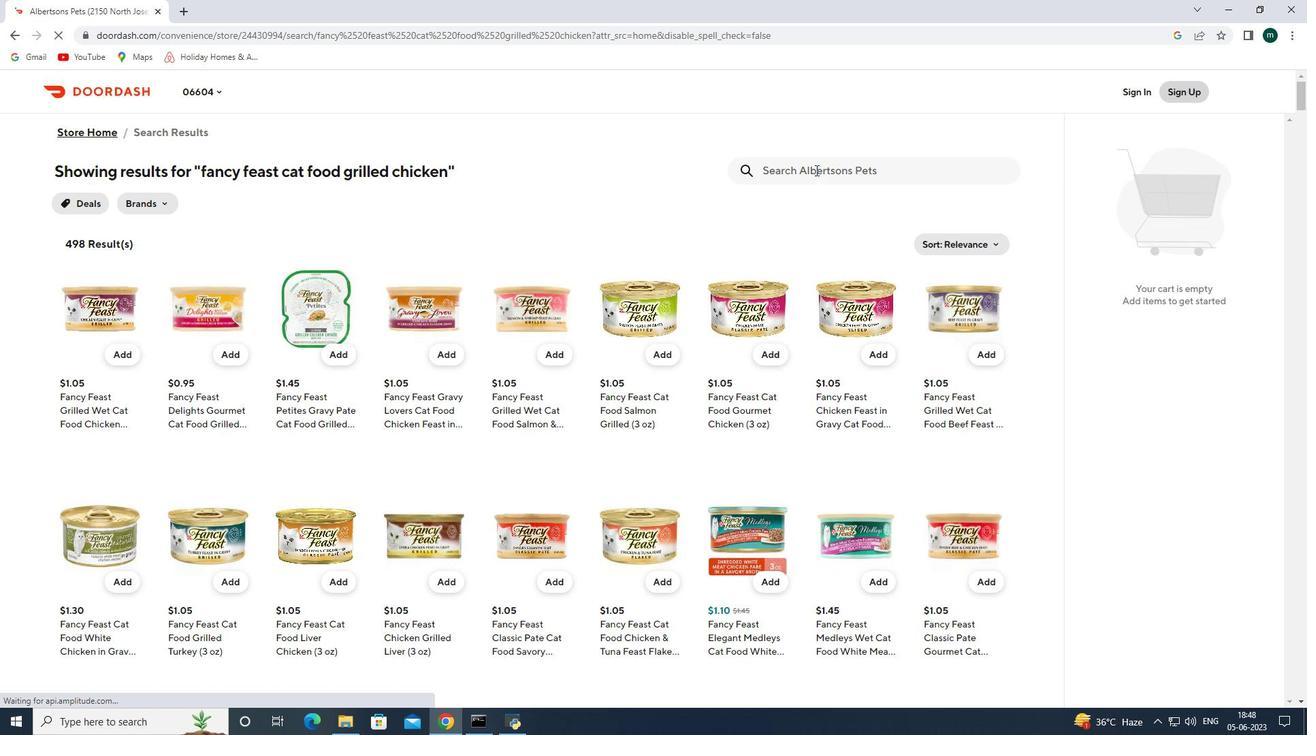 
Action: Key pressed friskies<Key.space>classic<Key.space>pate<Key.space>cat<Key.space>food<Key.space>mixed<Key.space>grill<Key.enter>
Screenshot: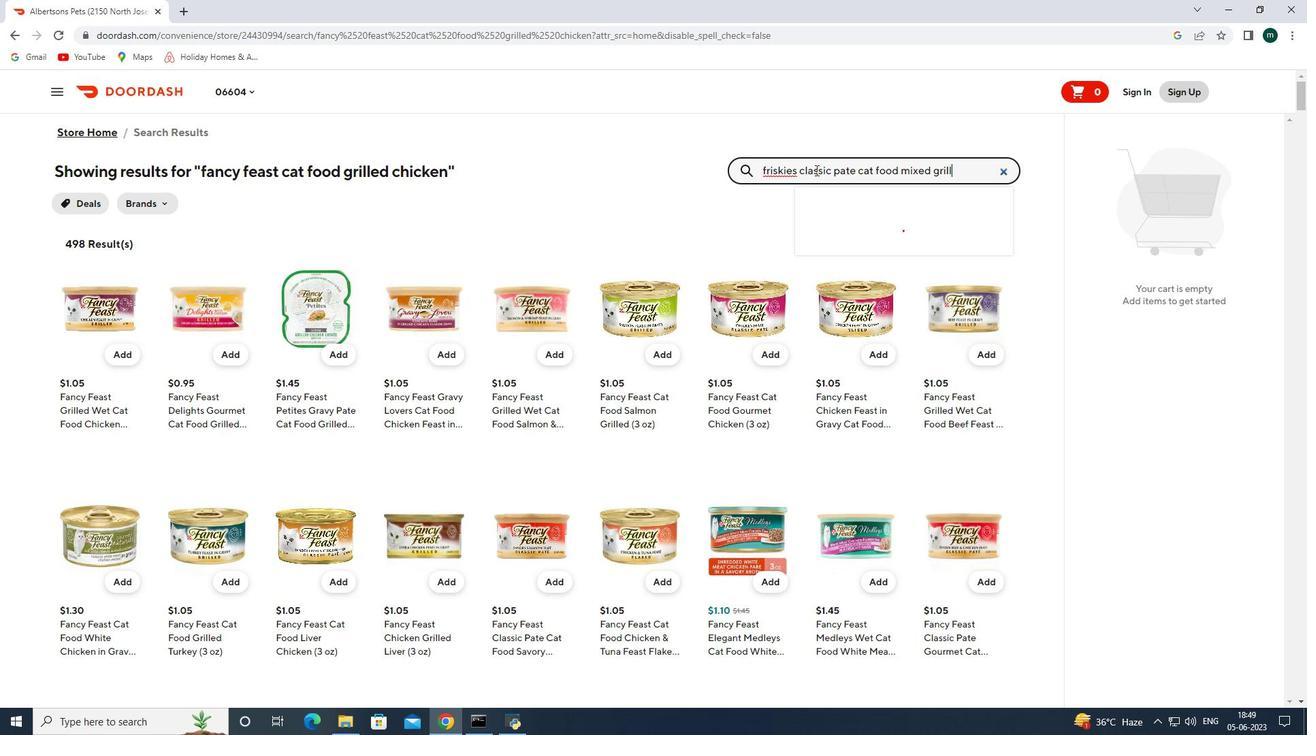 
Action: Mouse moved to (129, 352)
Screenshot: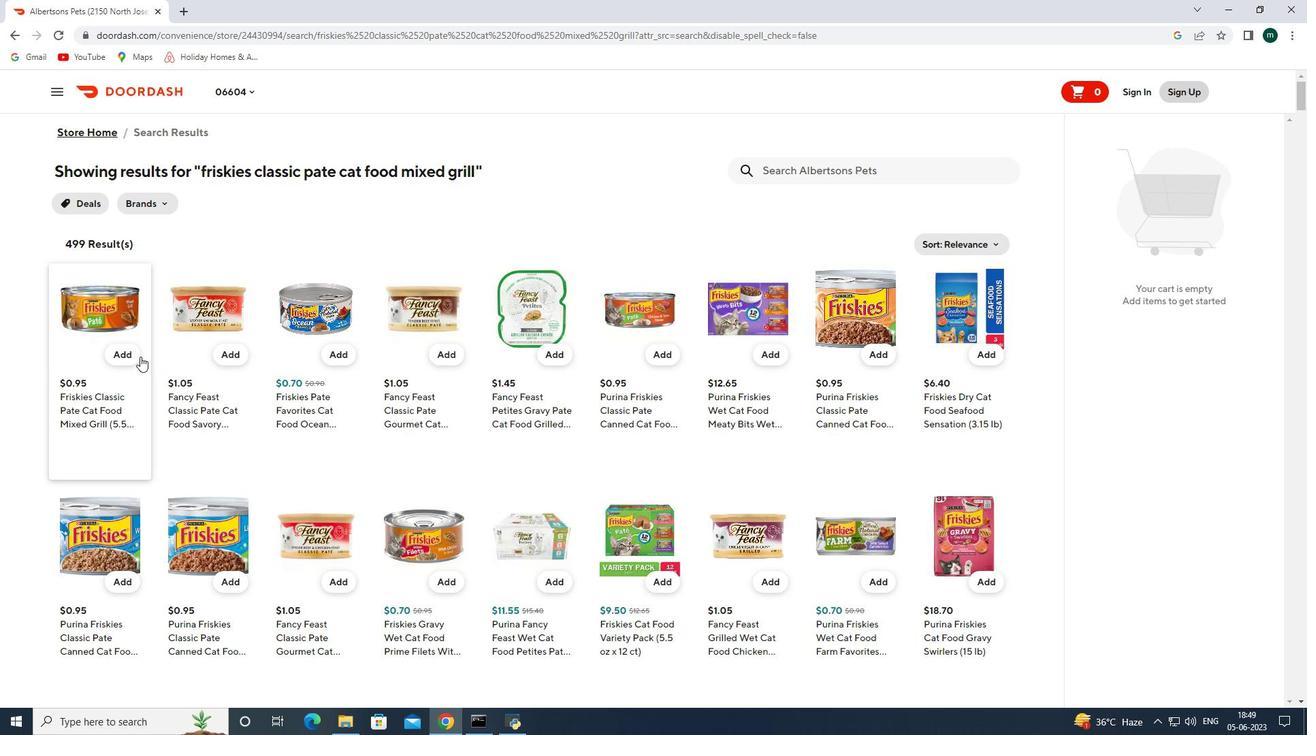 
Action: Mouse pressed left at (129, 352)
Screenshot: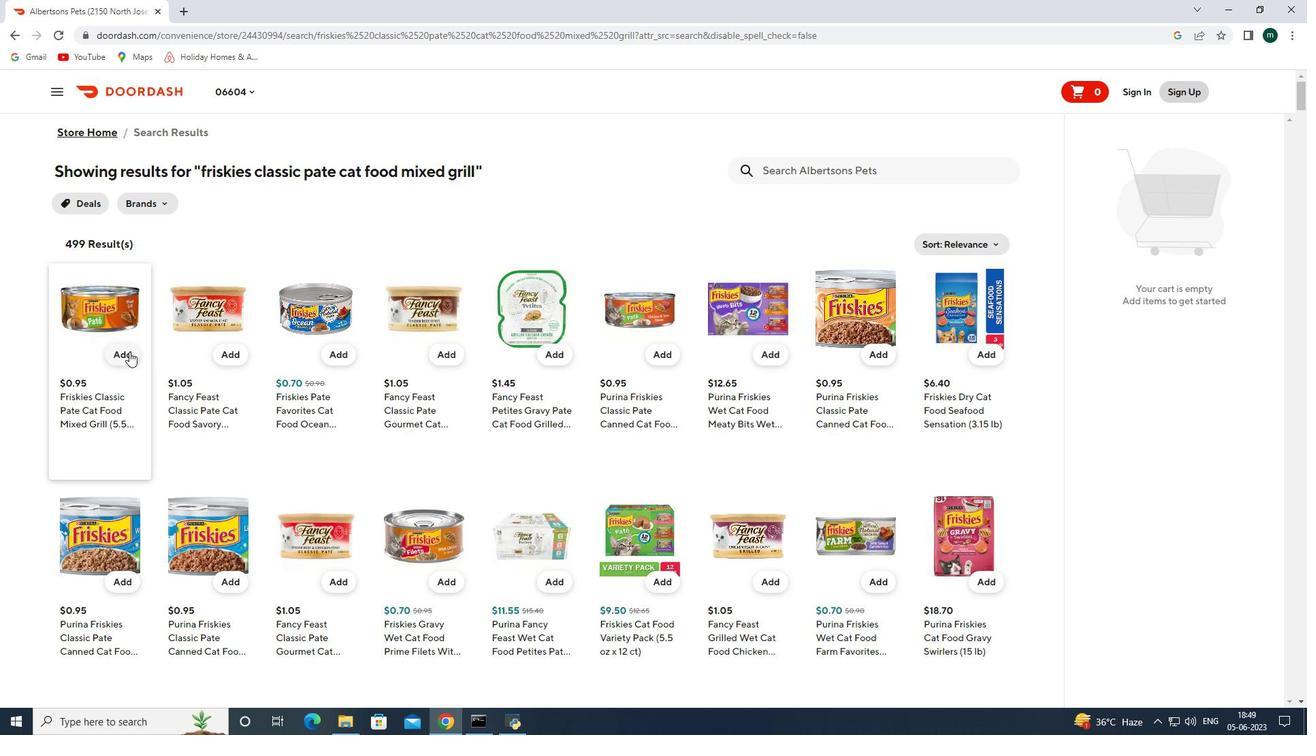 
Action: Mouse moved to (767, 166)
Screenshot: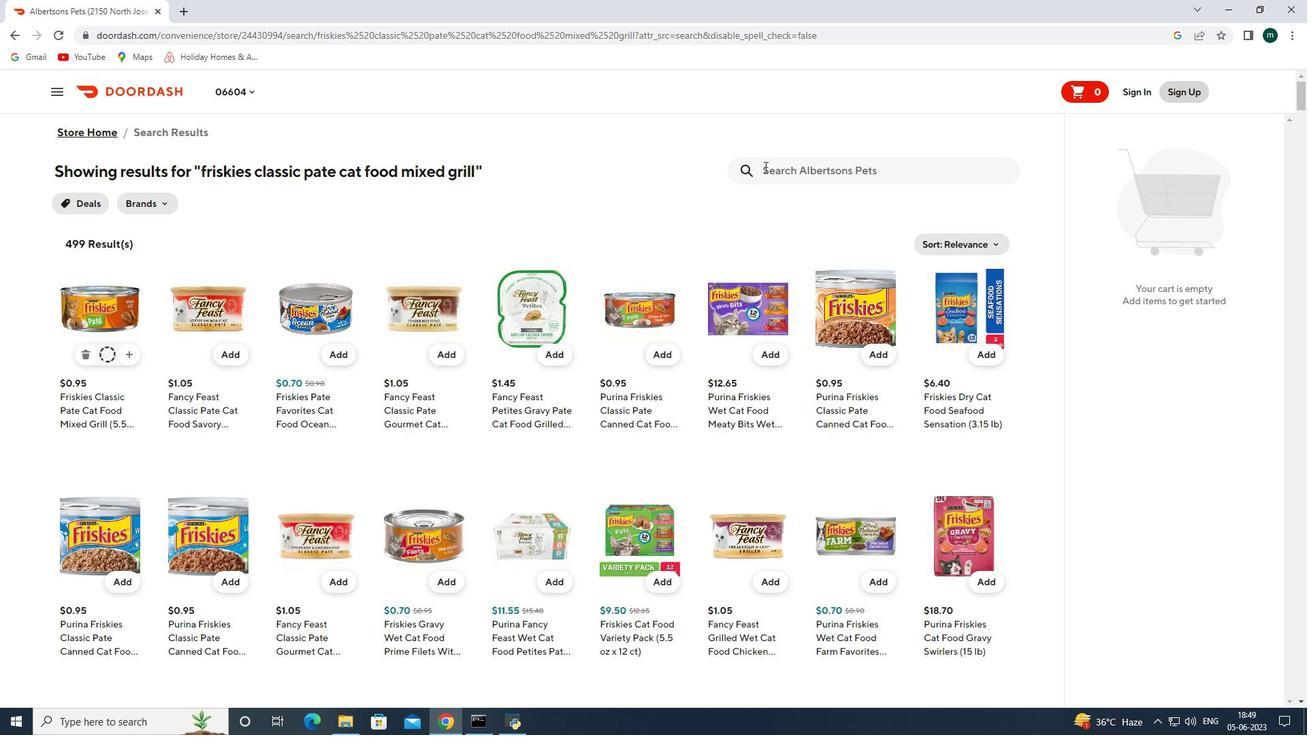 
Action: Mouse pressed left at (767, 166)
Screenshot: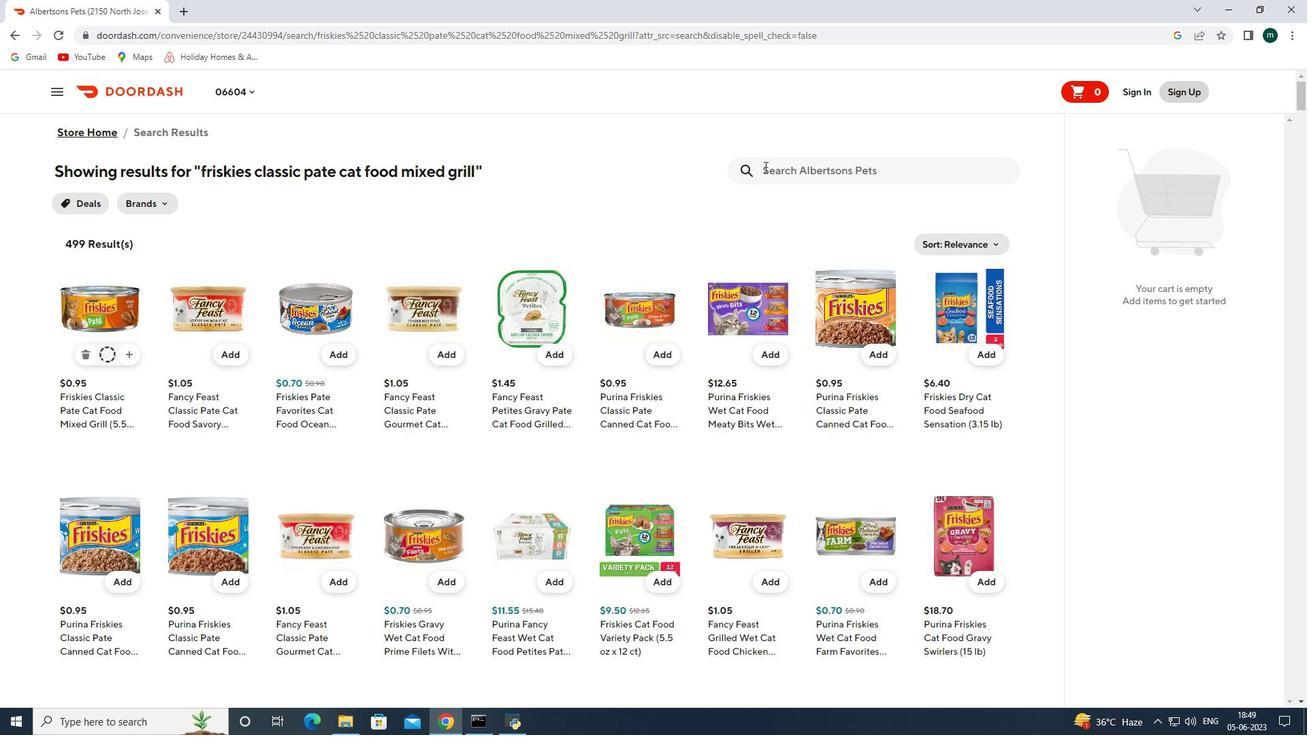 
Action: Key pressed temptation<Key.space>cat
Screenshot: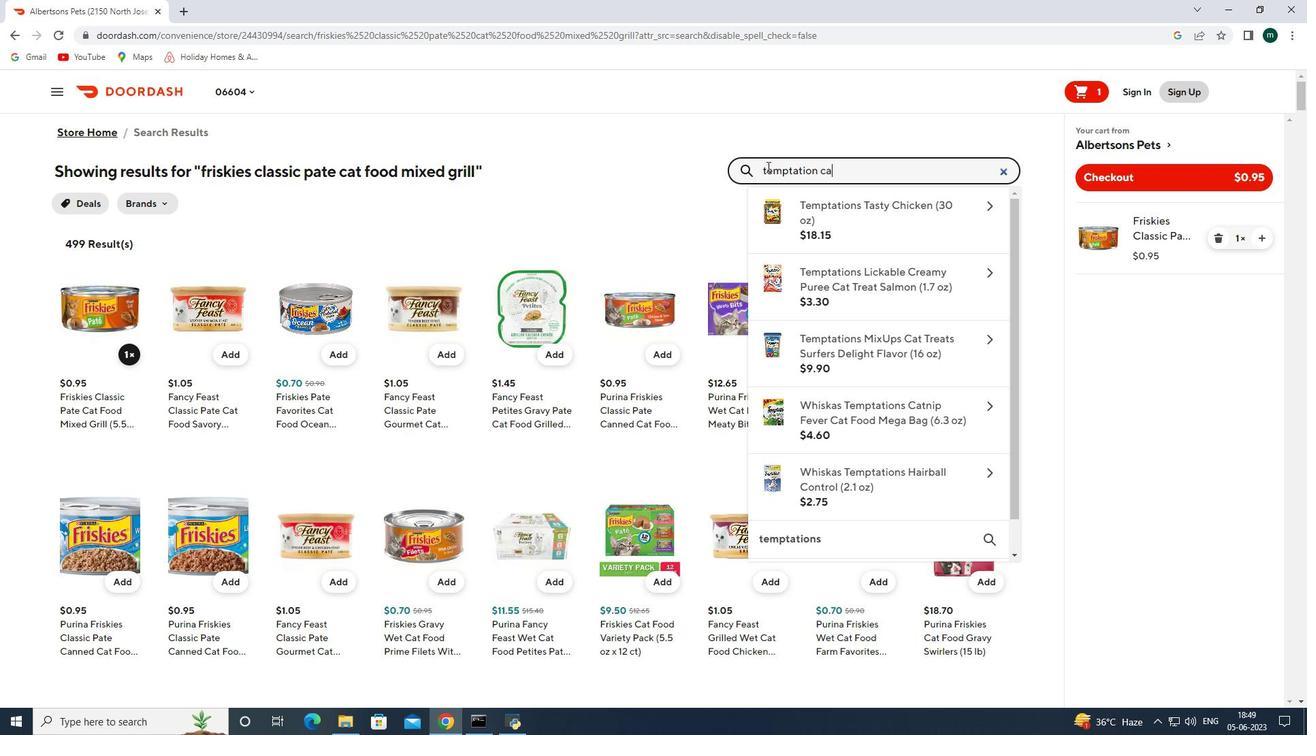 
Action: Mouse moved to (768, 166)
Screenshot: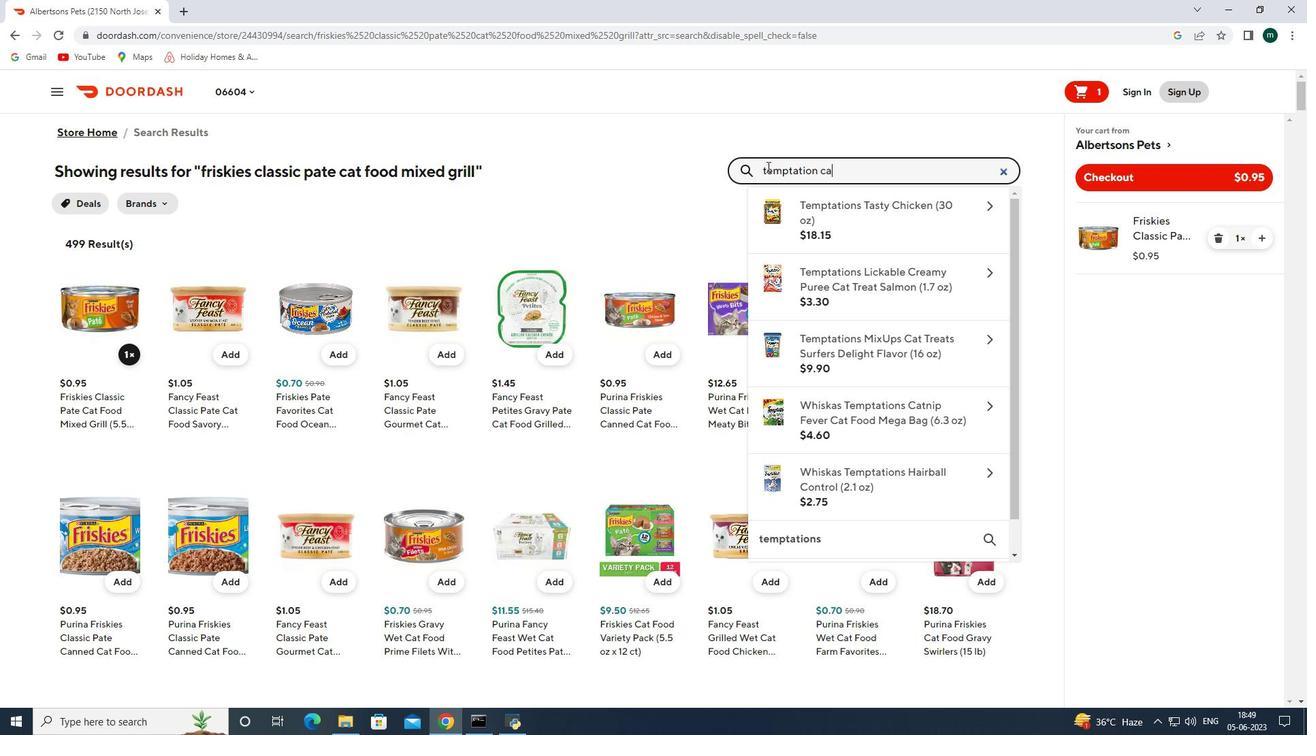
Action: Key pressed <Key.space>treat<Key.space>rockin<Key.space>lobster<Key.space>flavor<Key.enter>
Screenshot: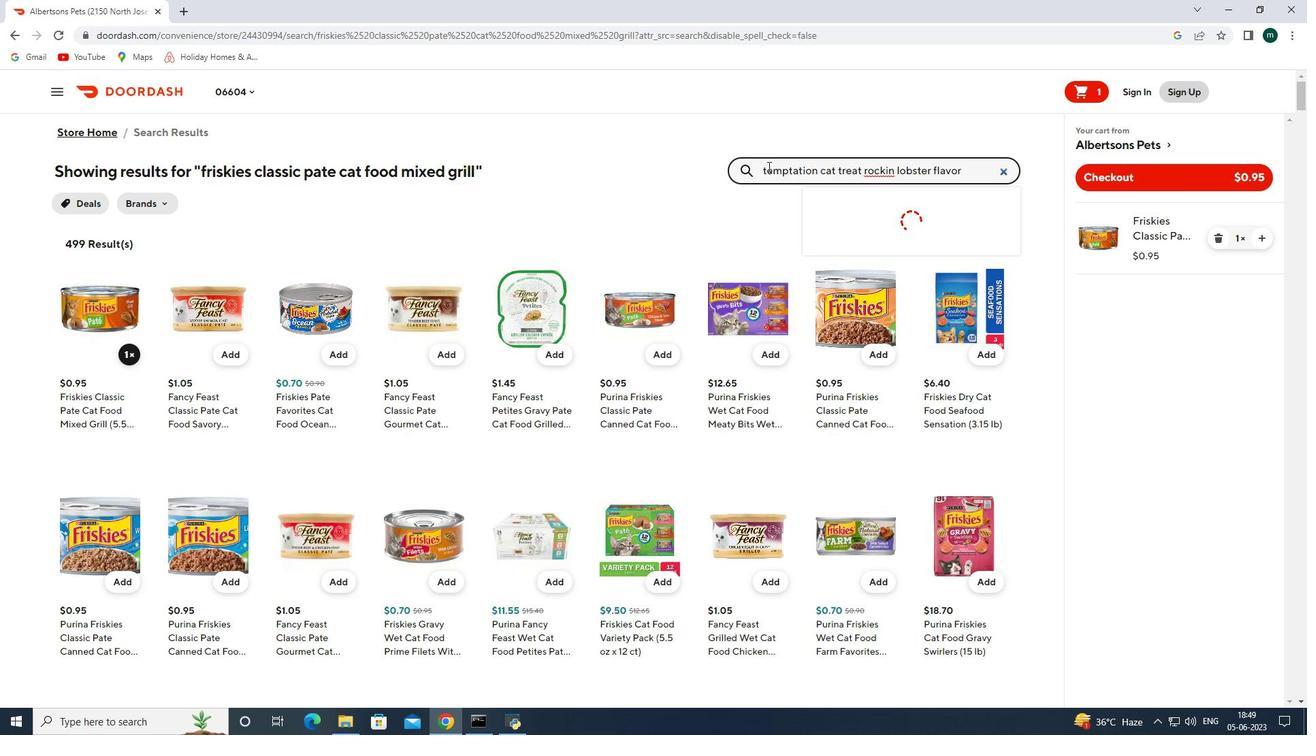 
Action: Mouse moved to (130, 351)
Screenshot: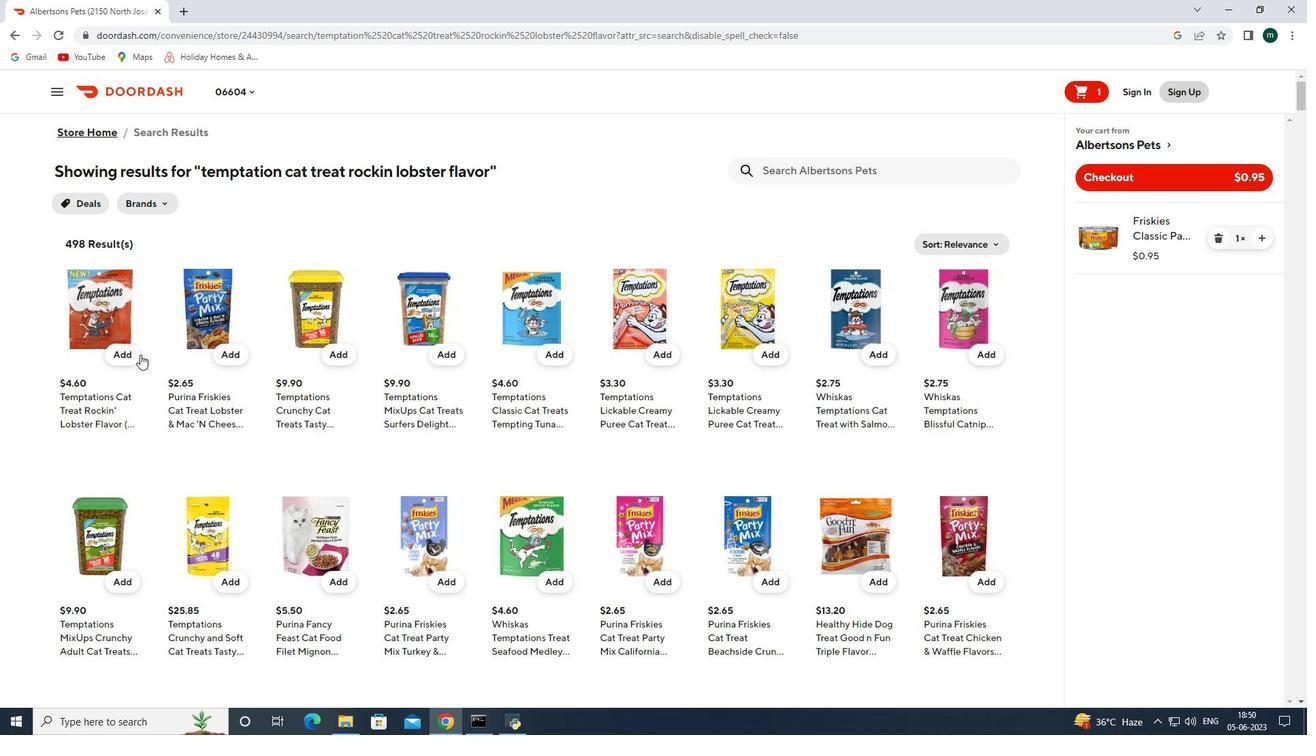 
Action: Mouse pressed left at (130, 351)
Screenshot: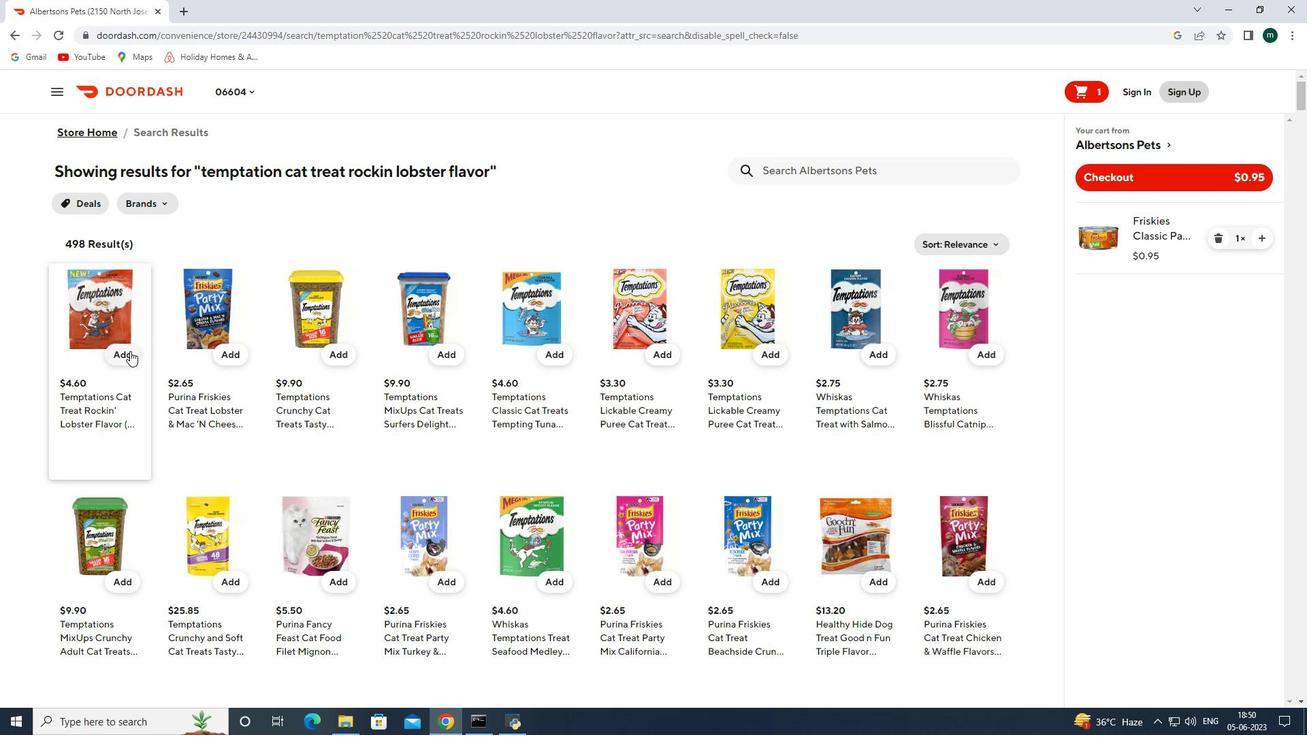
Action: Mouse moved to (775, 162)
Screenshot: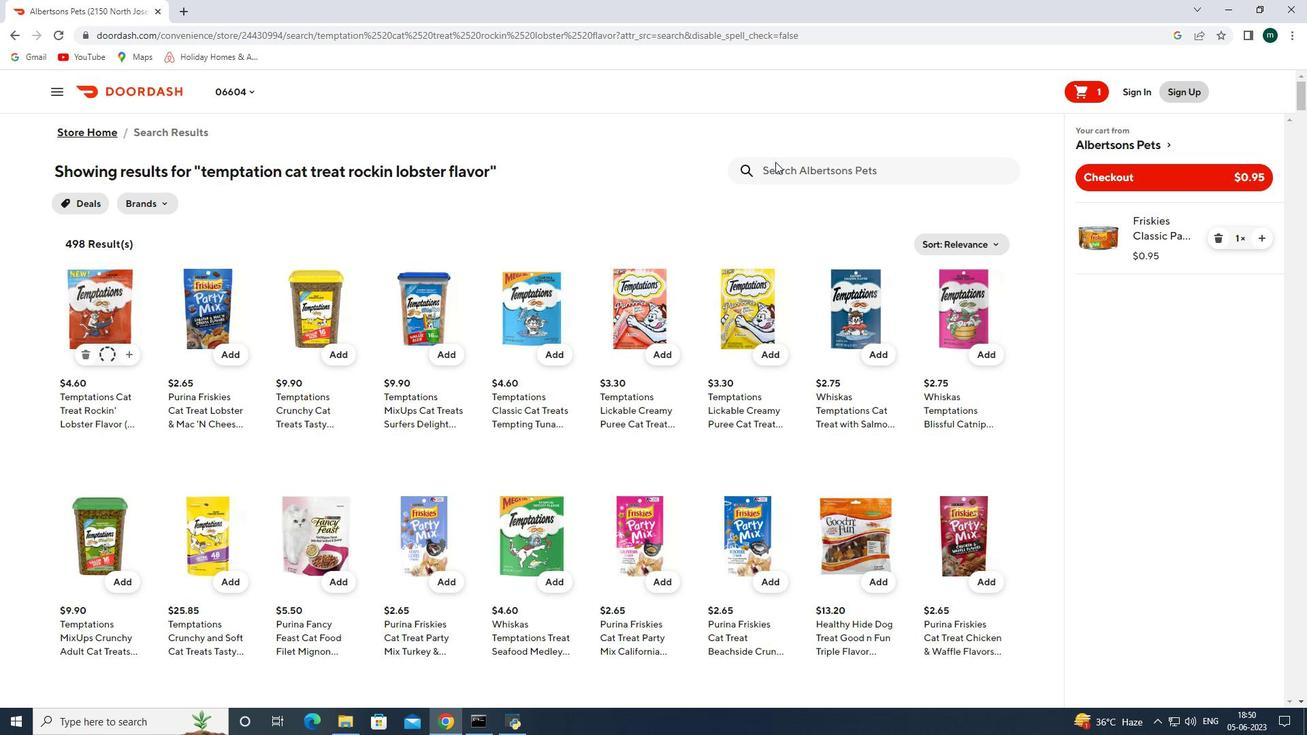 
Action: Mouse pressed left at (775, 162)
Screenshot: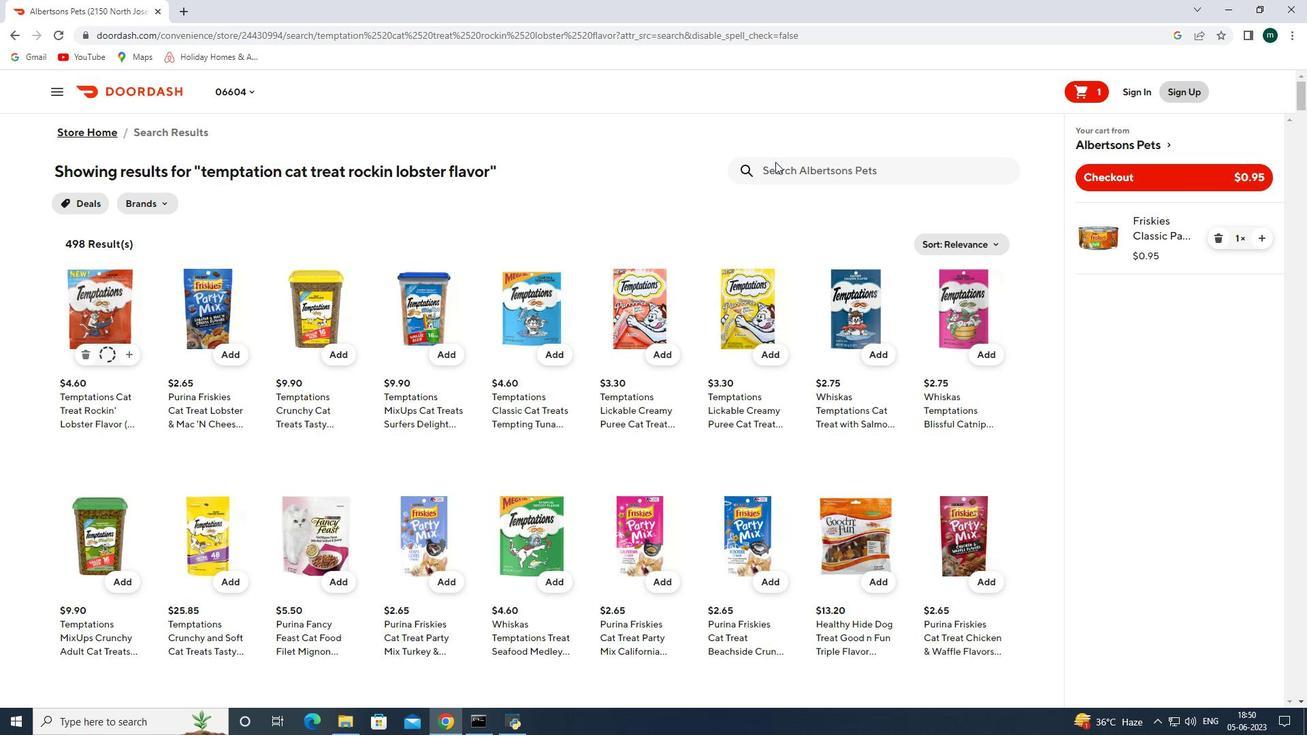 
Action: Mouse moved to (778, 166)
Screenshot: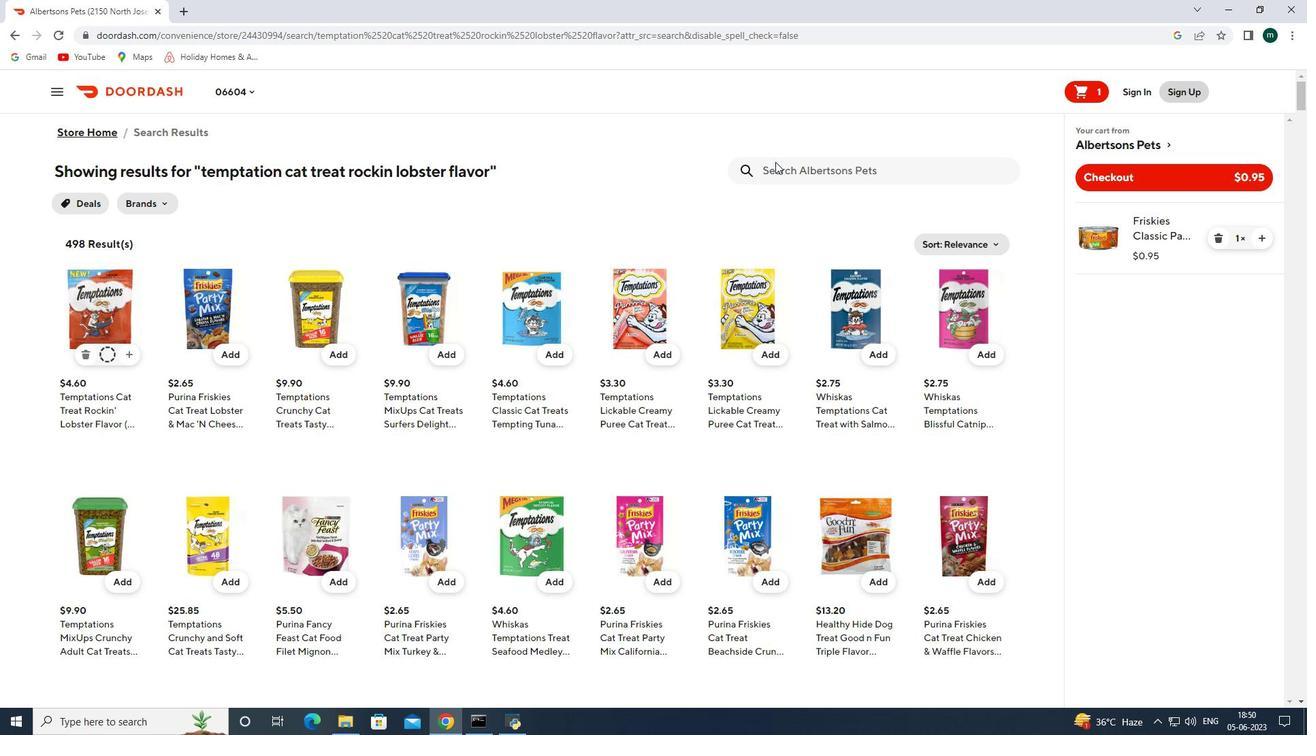 
Action: Key pressed pu
Screenshot: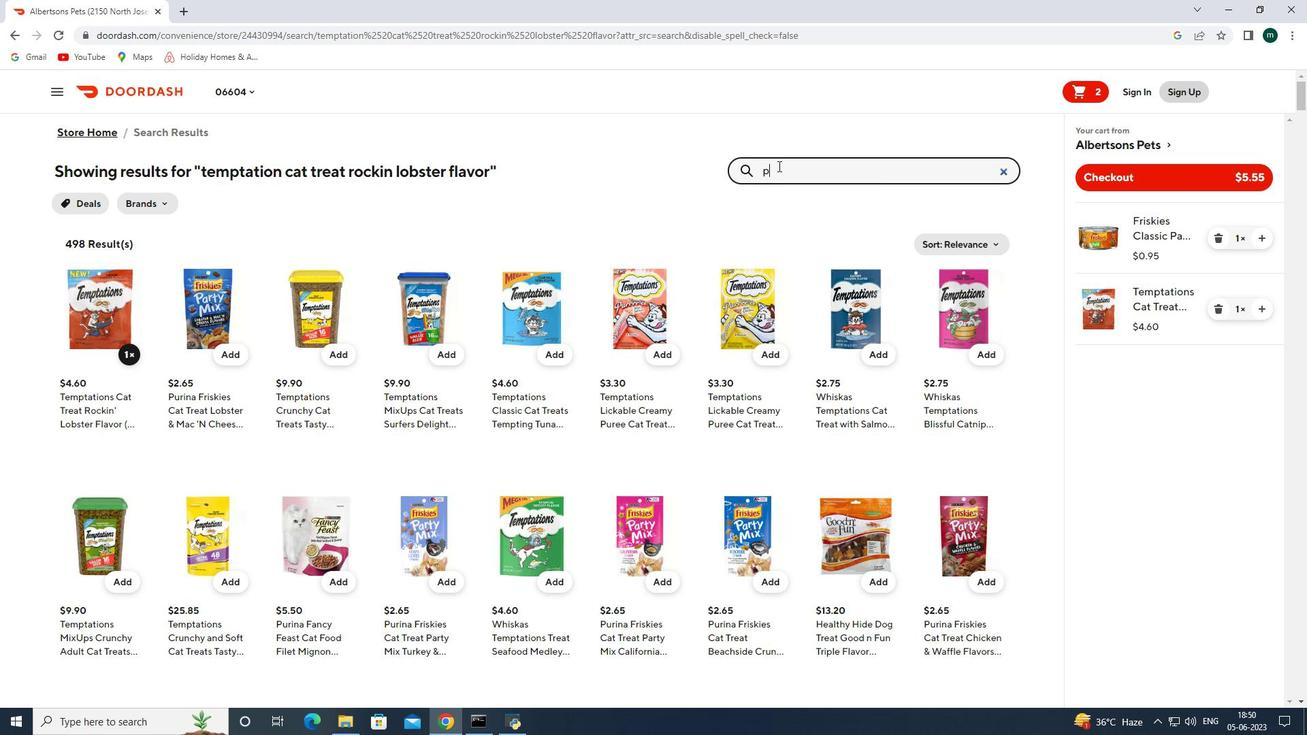 
Action: Mouse moved to (779, 166)
Screenshot: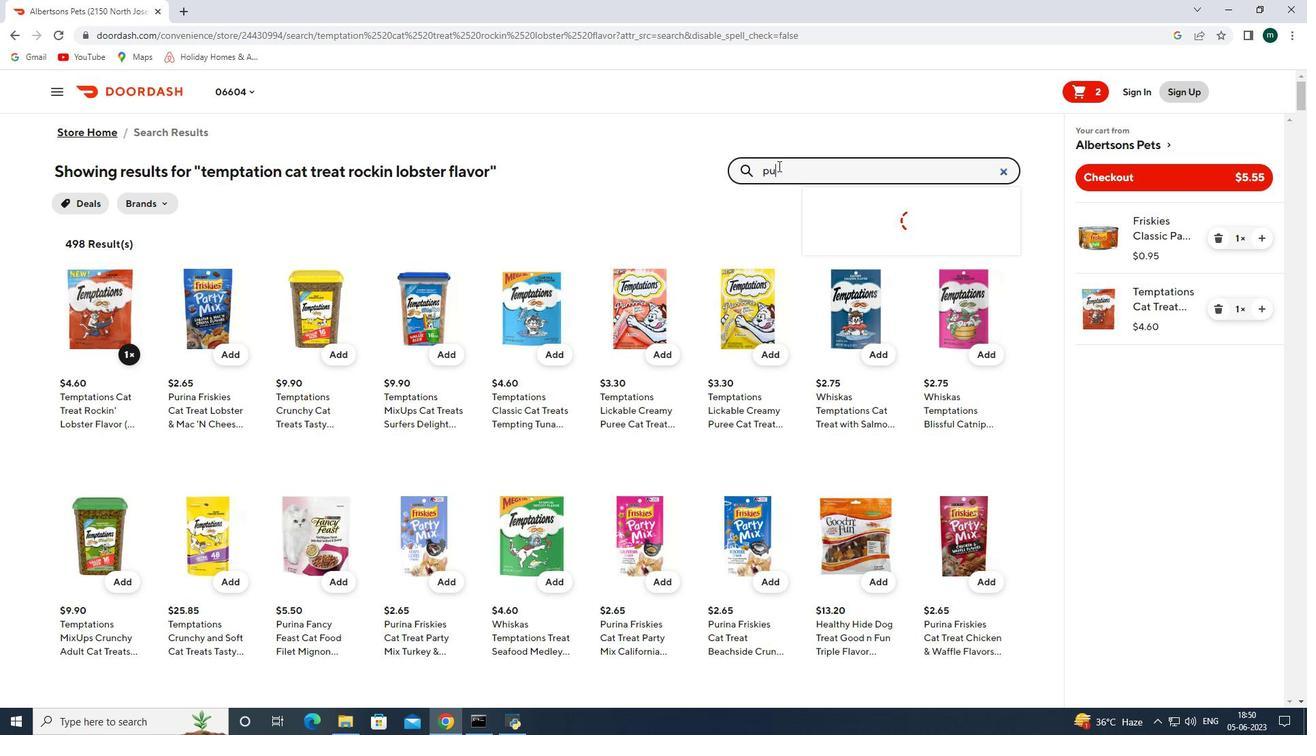 
Action: Key pressed rina<Key.space>one<Key.space>cat<Key.space>food<Key.space>urinary<Key.space>tract<Key.space>heath<Key.space>formua<Key.enter>
Screenshot: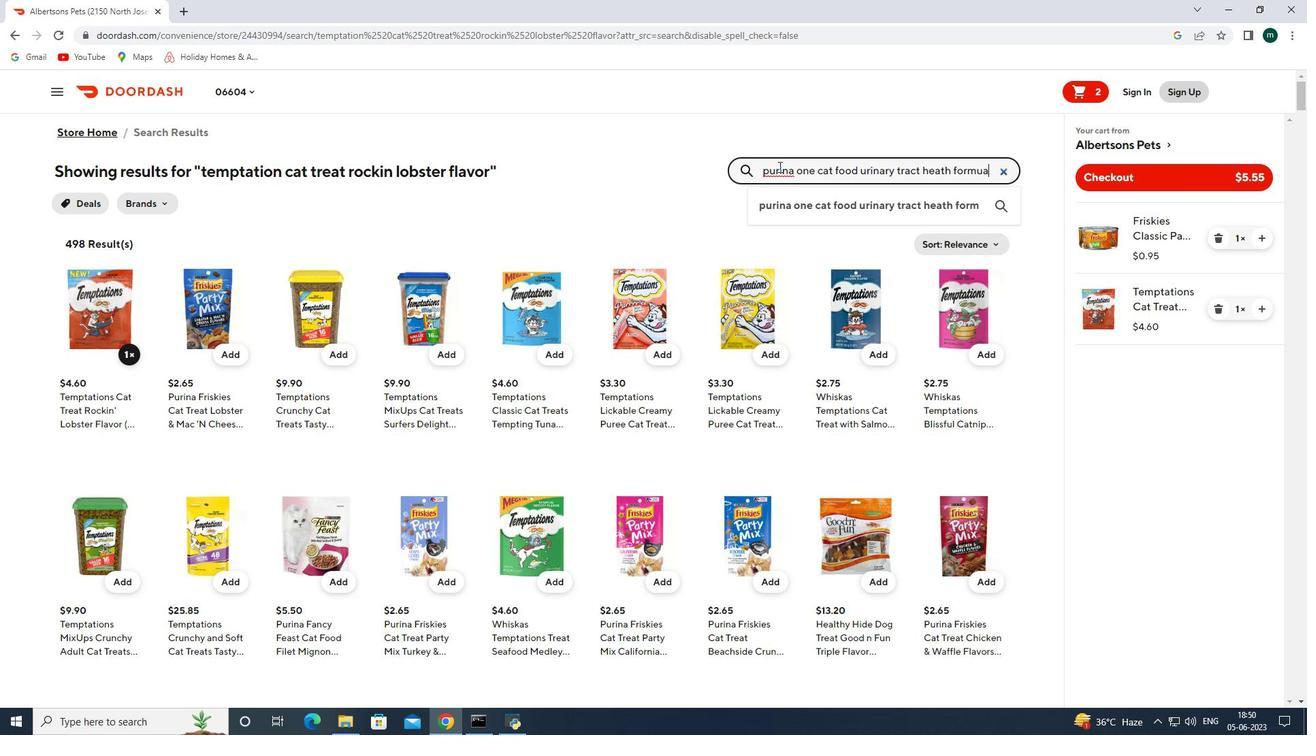 
Action: Mouse moved to (125, 384)
Screenshot: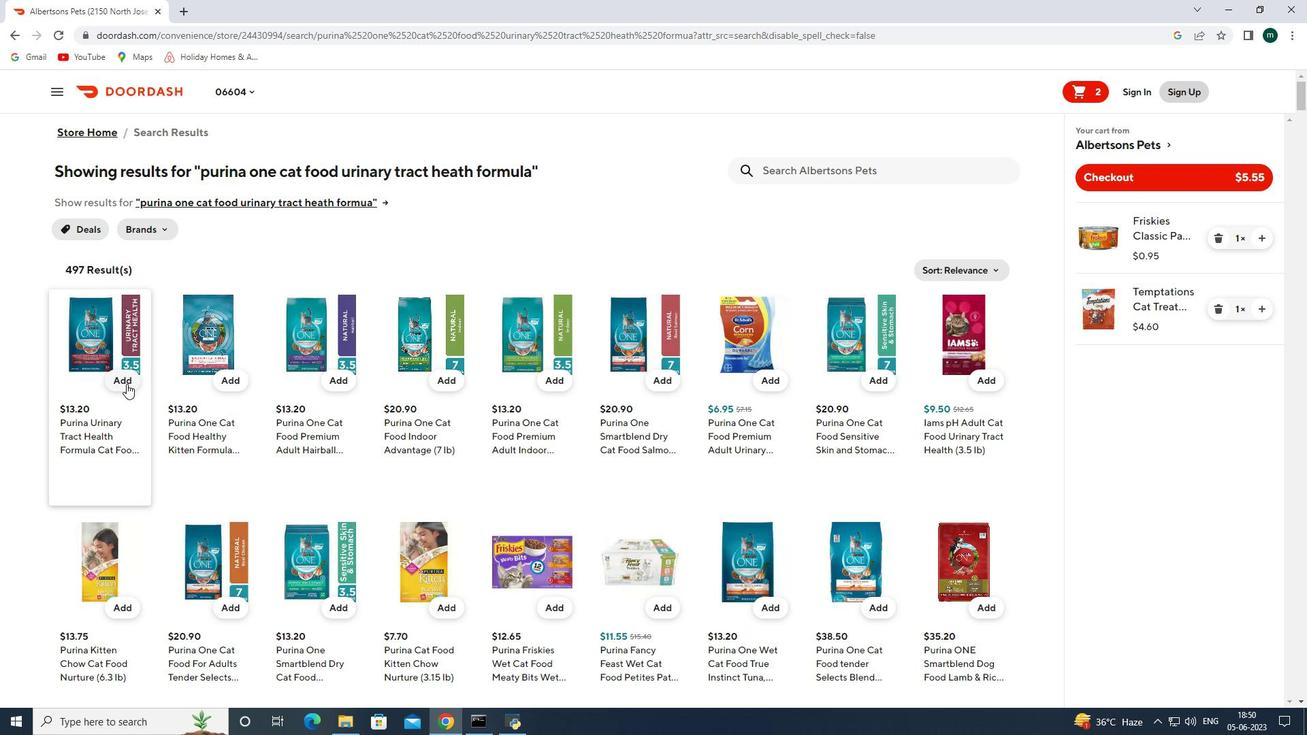 
Action: Mouse pressed left at (125, 384)
Screenshot: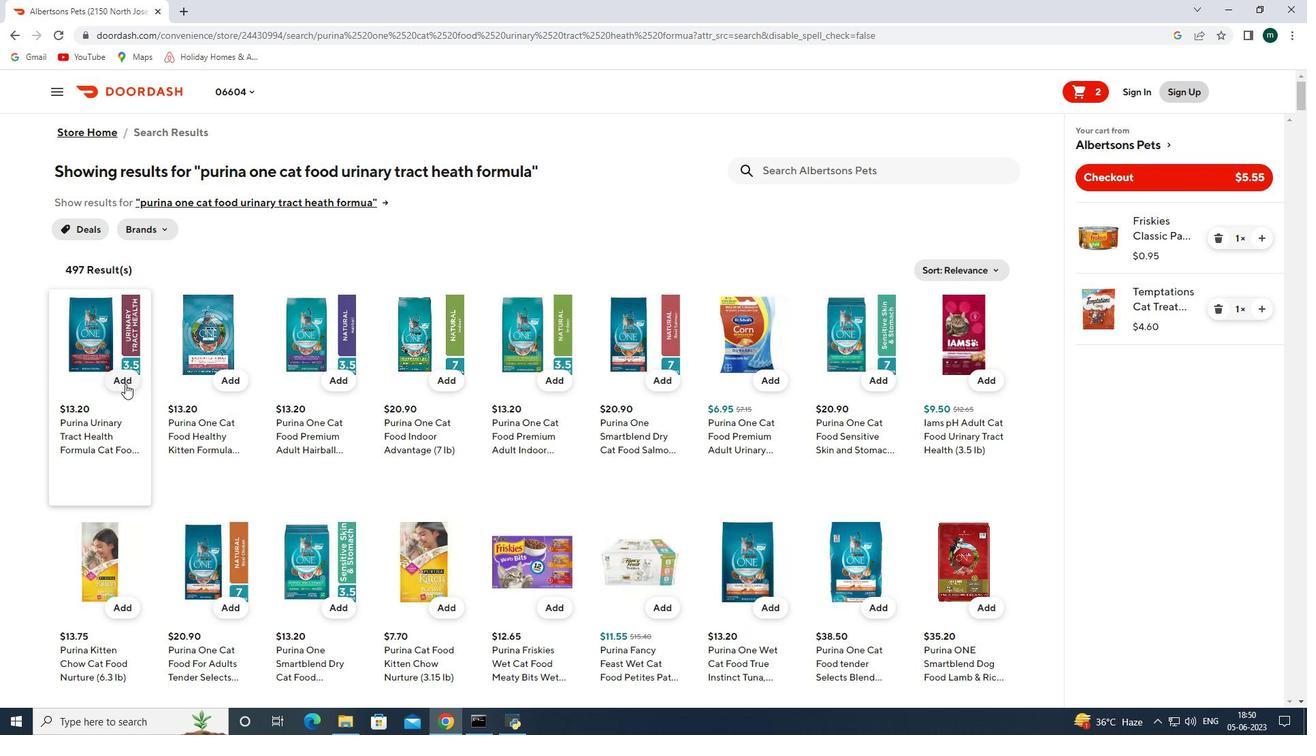 
Action: Mouse moved to (783, 168)
Screenshot: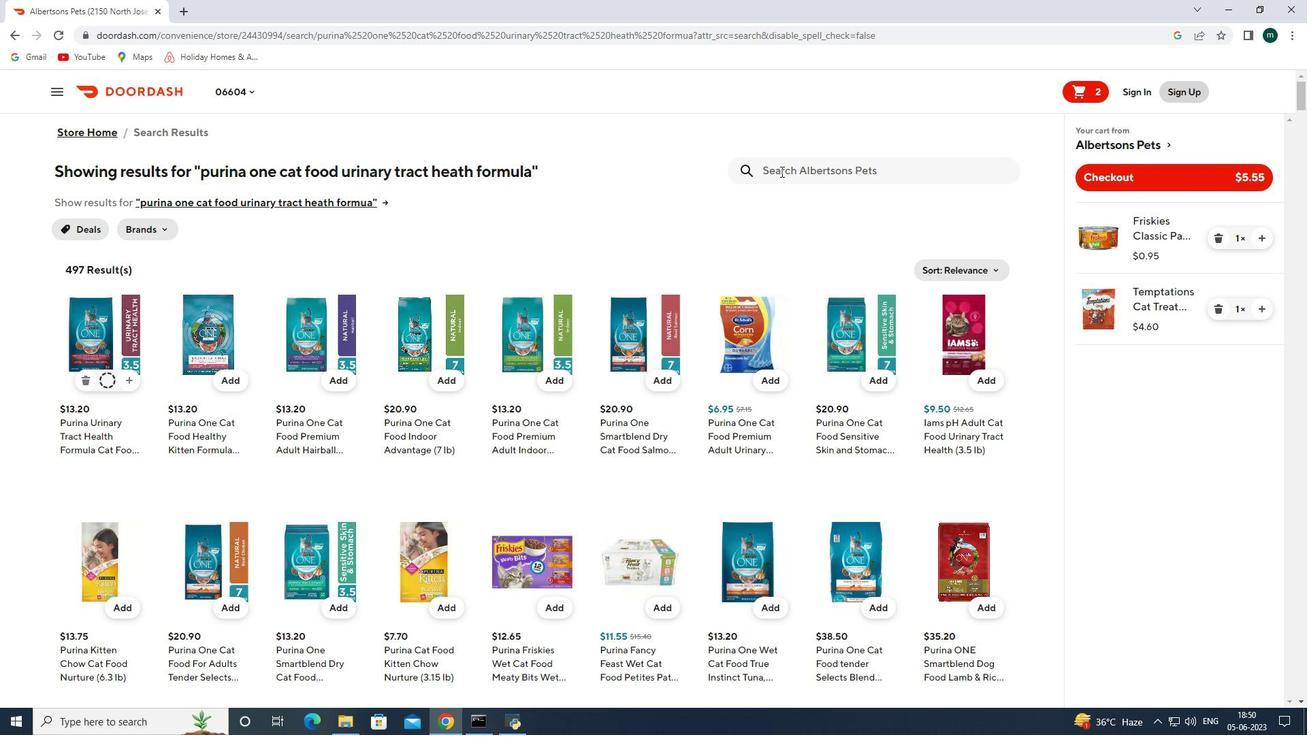 
Action: Mouse pressed left at (783, 168)
Screenshot: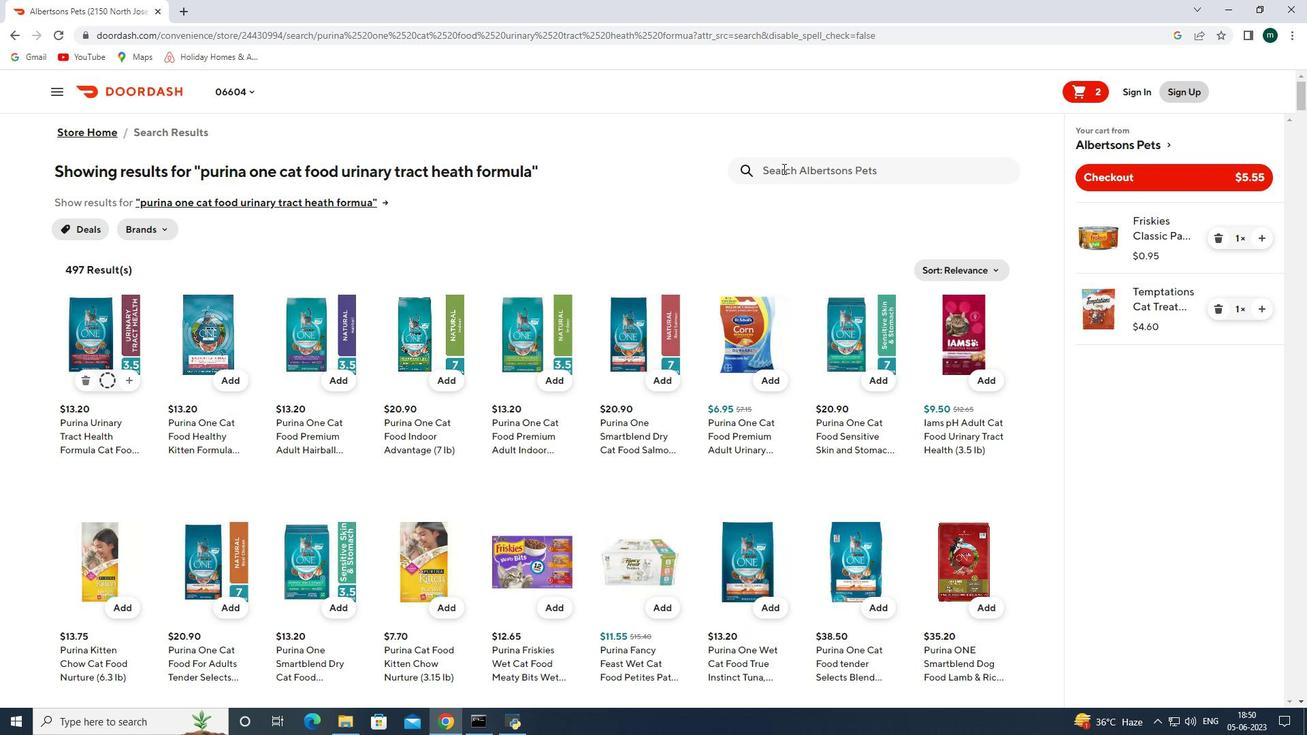 
Action: Key pressed purina<Key.space>friskies<Key.space>cat<Key.space>food<Key.space>whiefish<Key.space>and<Key.space>tuna<Key.enter>
Screenshot: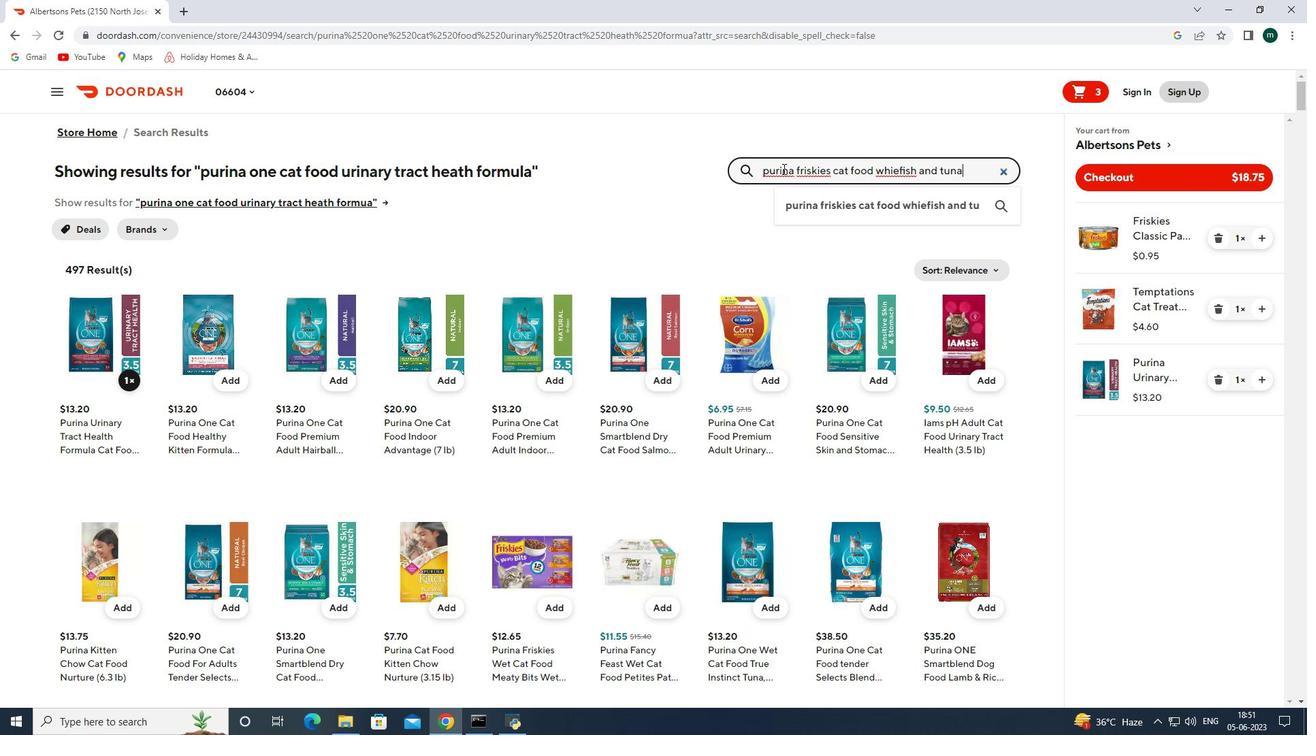 
Action: Mouse moved to (1227, 172)
Screenshot: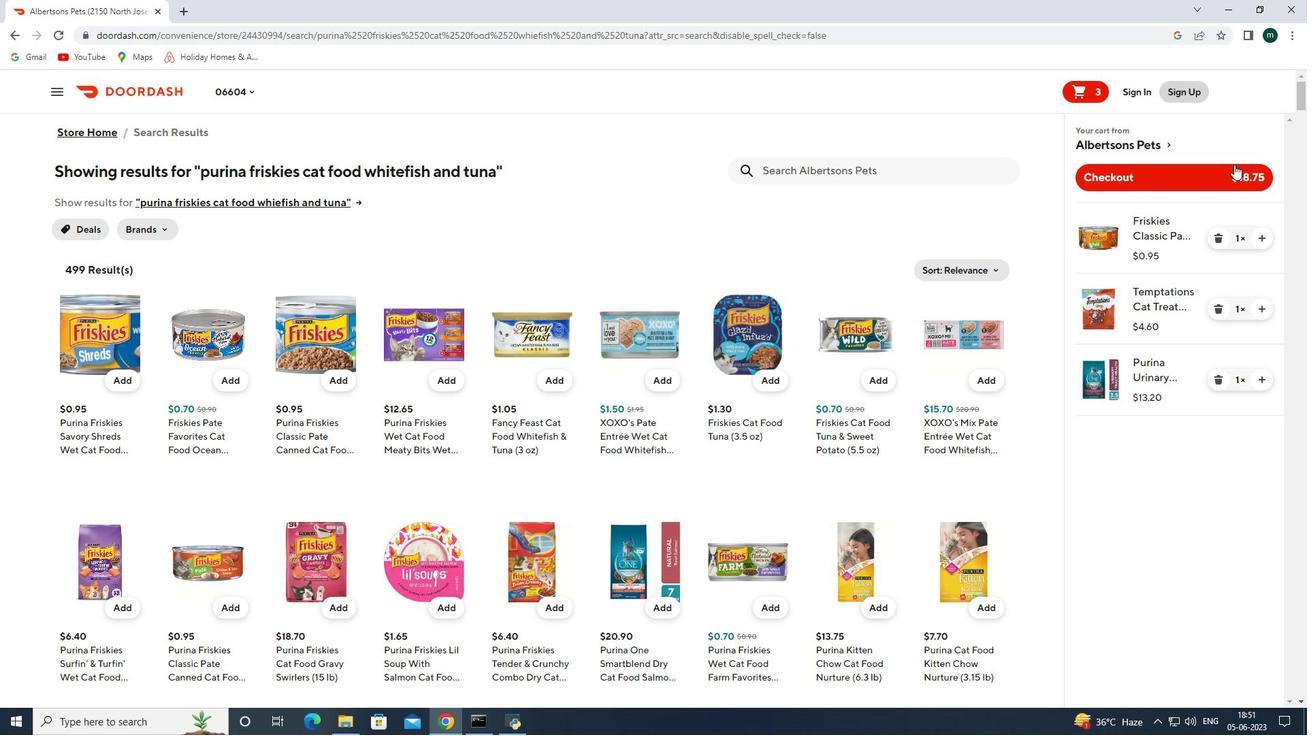 
Action: Mouse pressed left at (1227, 172)
Screenshot: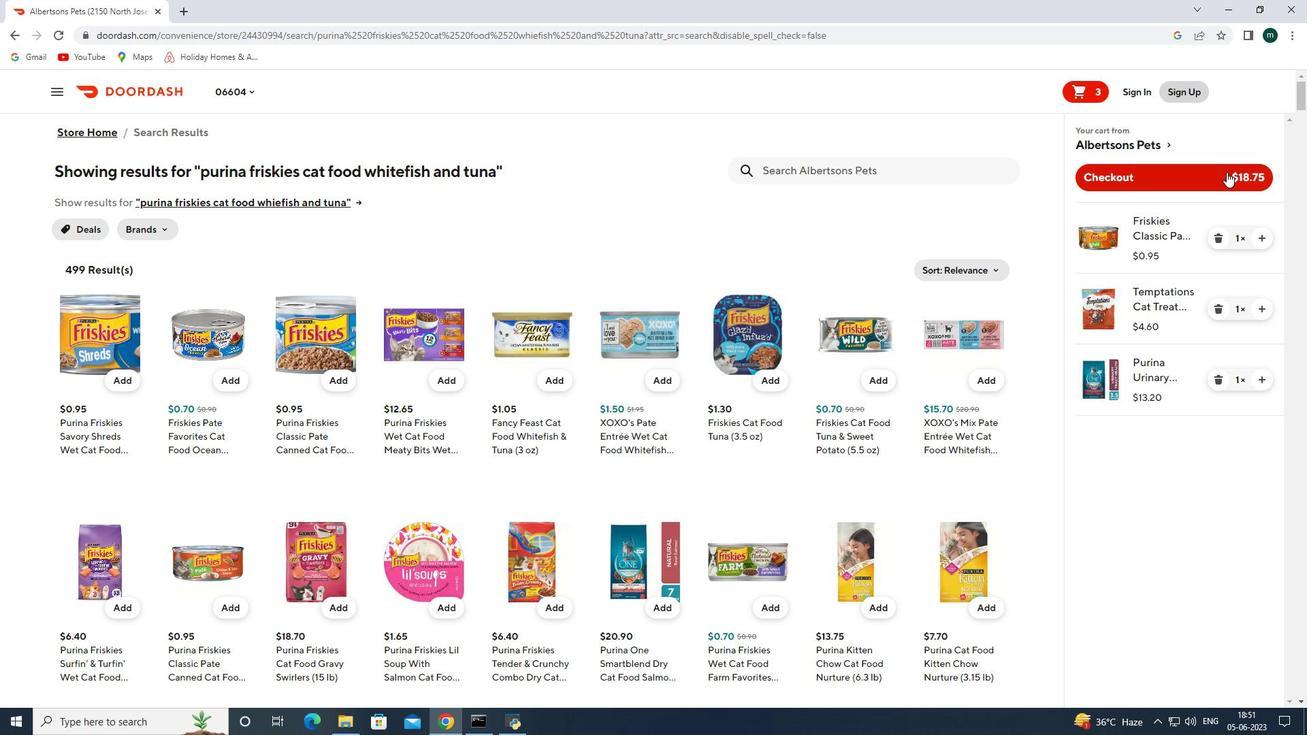 
Action: Mouse moved to (1228, 227)
Screenshot: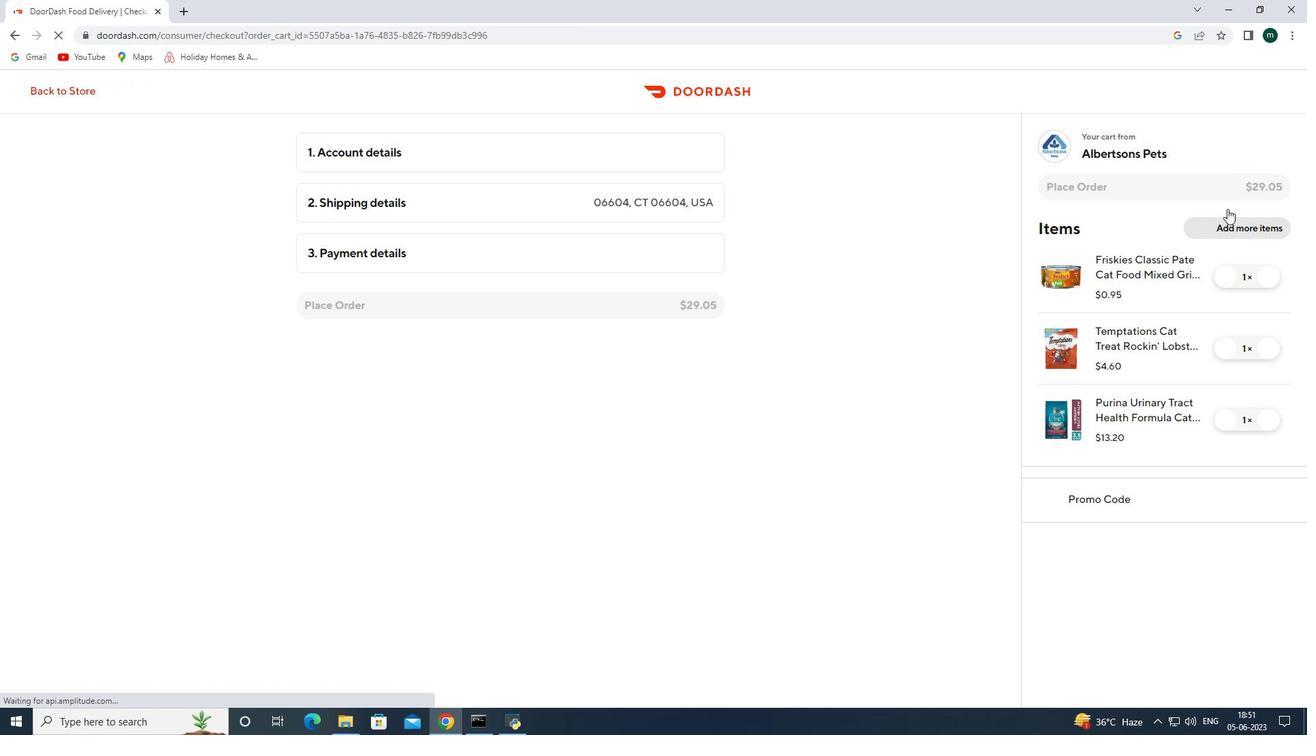 
Action: Mouse scrolled (1228, 226) with delta (0, 0)
Screenshot: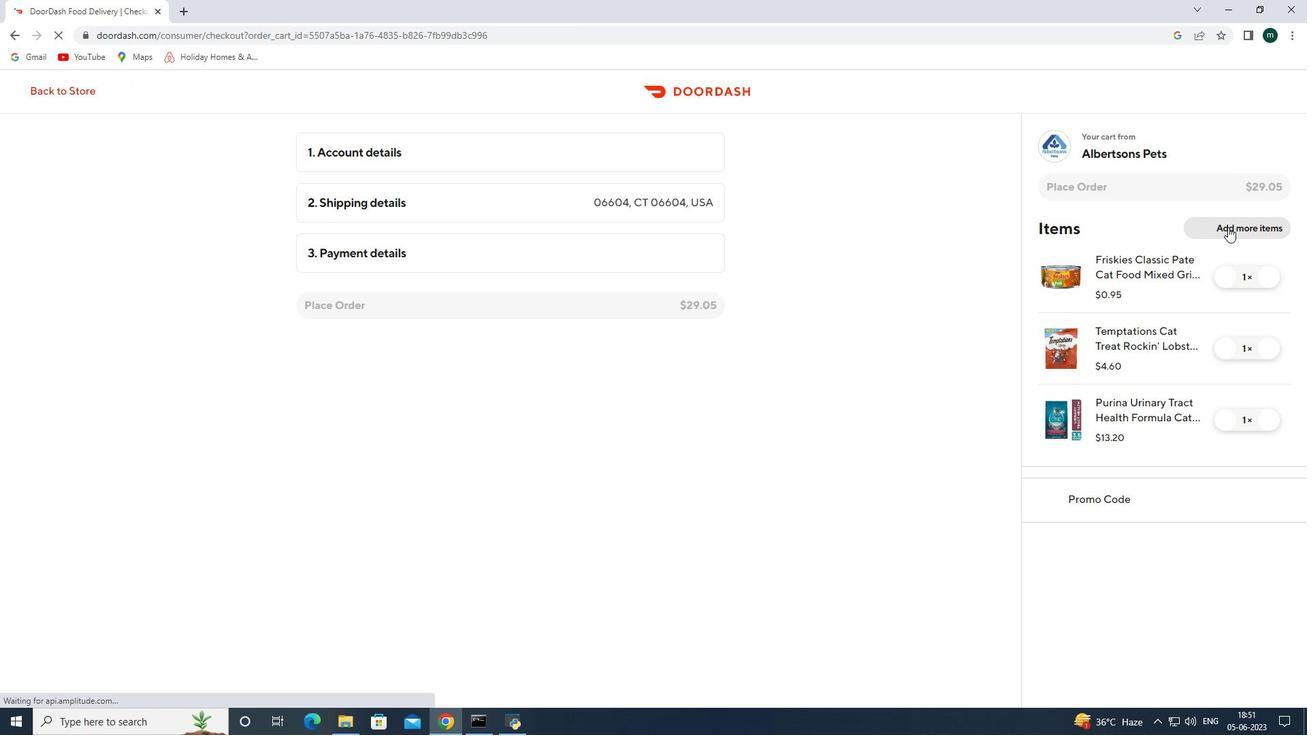 
Action: Mouse scrolled (1228, 226) with delta (0, 0)
Screenshot: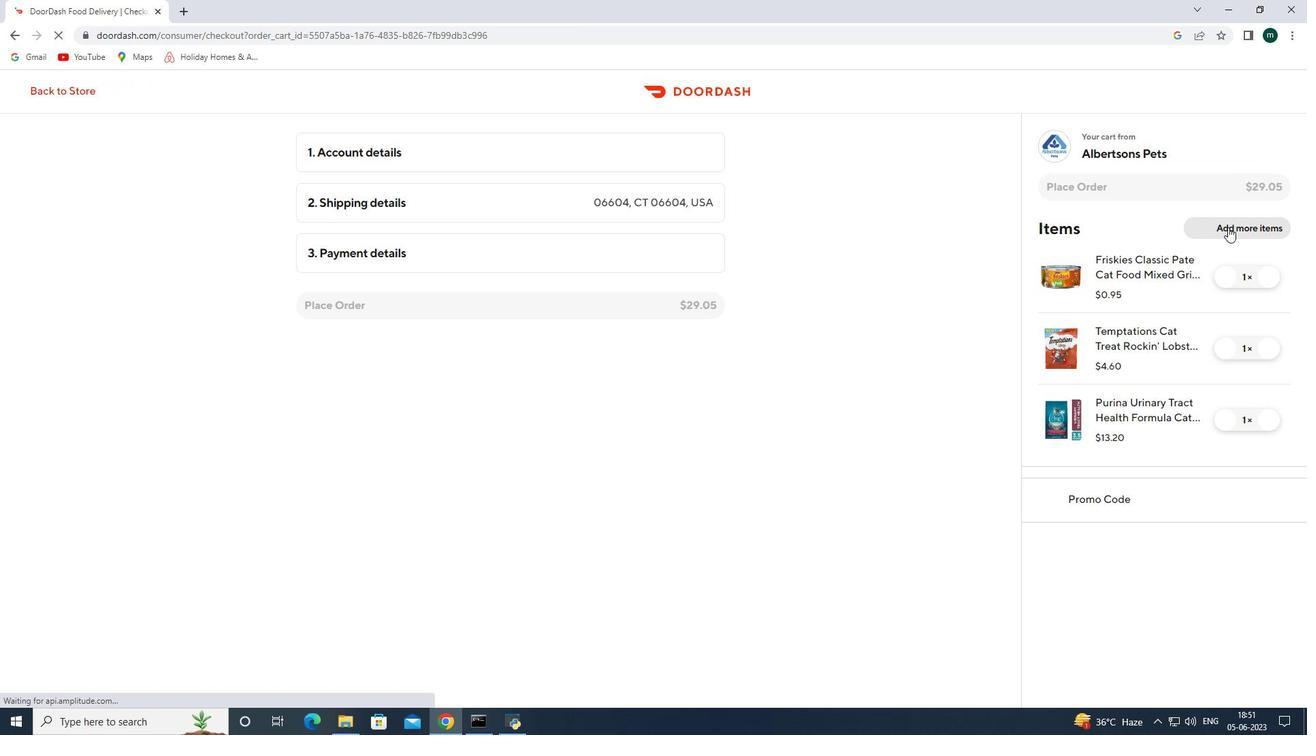 
Action: Mouse scrolled (1228, 226) with delta (0, 0)
Screenshot: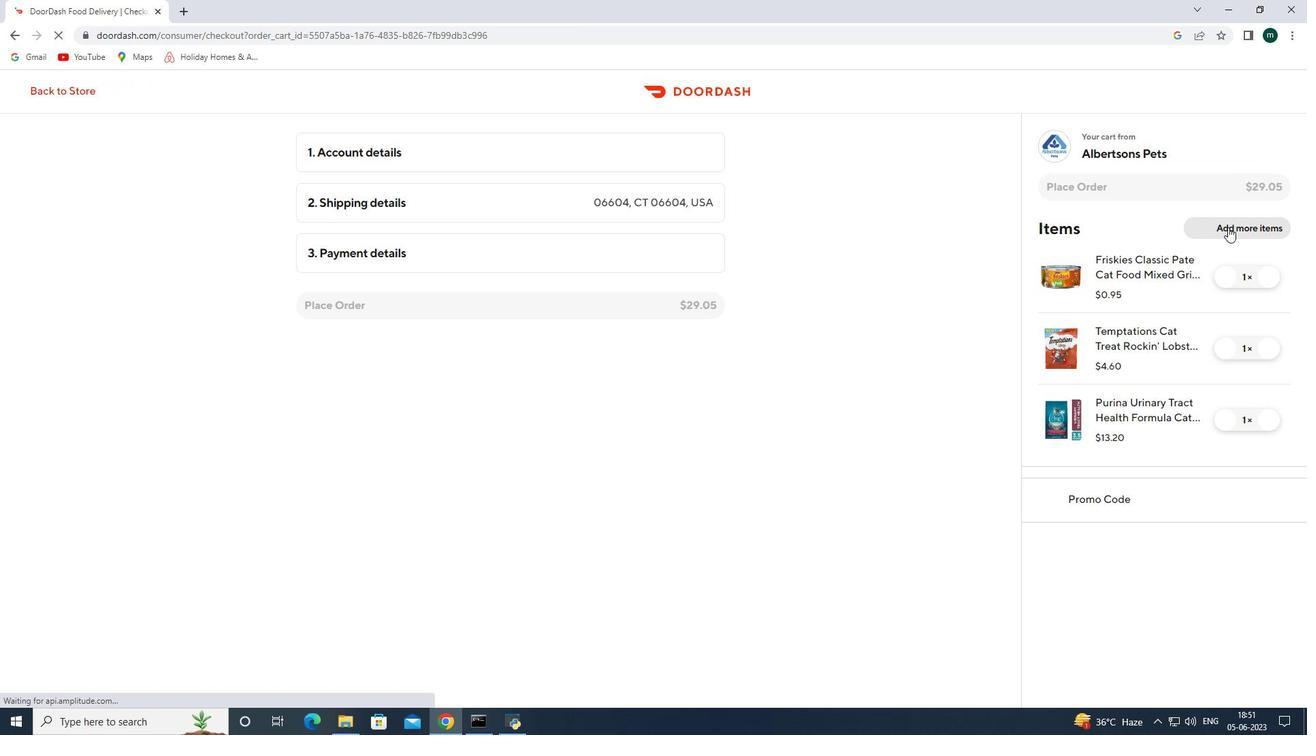 
Action: Mouse scrolled (1228, 228) with delta (0, 0)
Screenshot: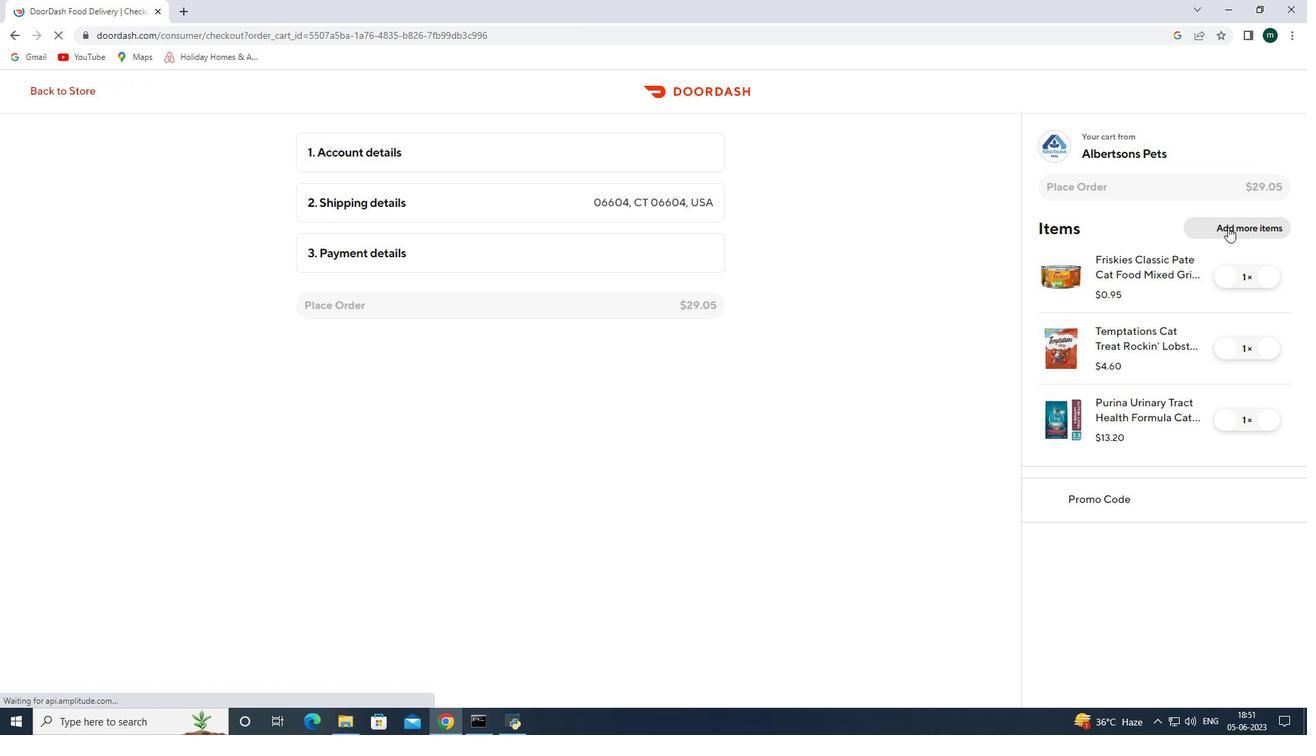 
Action: Mouse scrolled (1228, 228) with delta (0, 0)
Screenshot: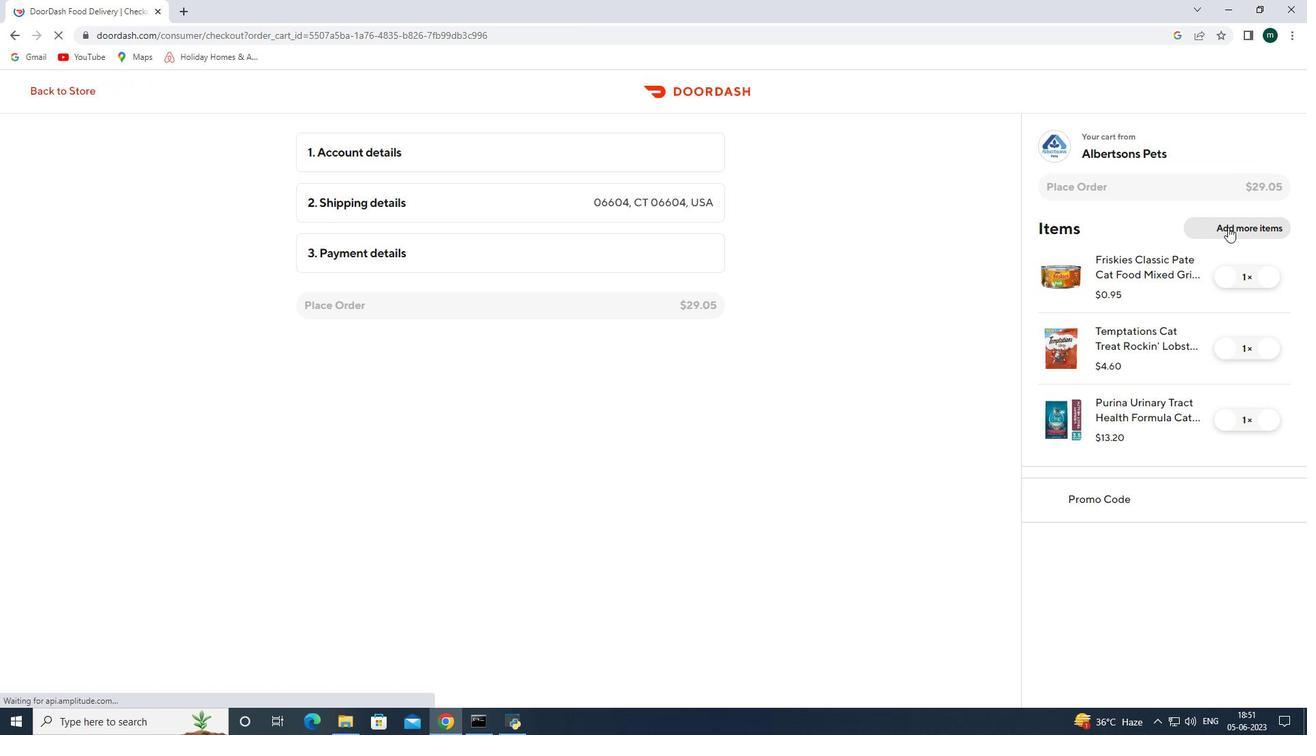 
Action: Mouse moved to (1214, 233)
Screenshot: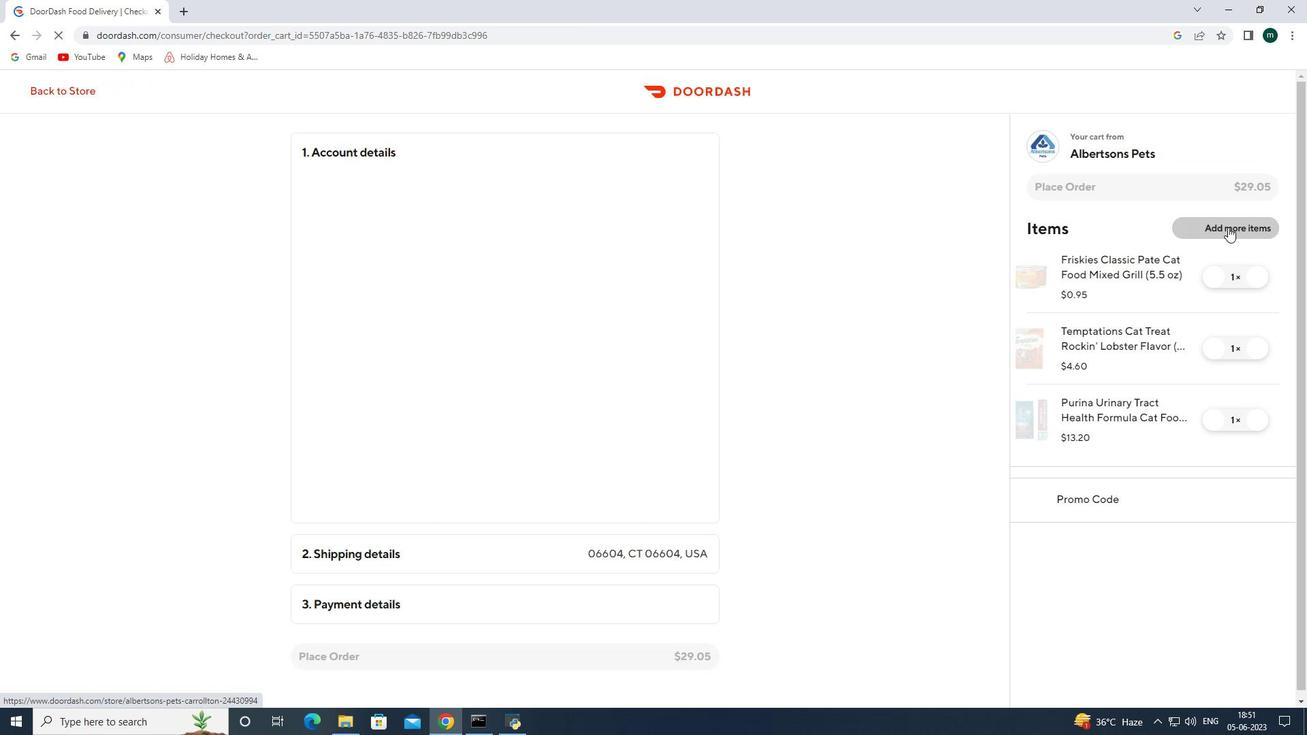 
Action: Mouse scrolled (1214, 232) with delta (0, 0)
Screenshot: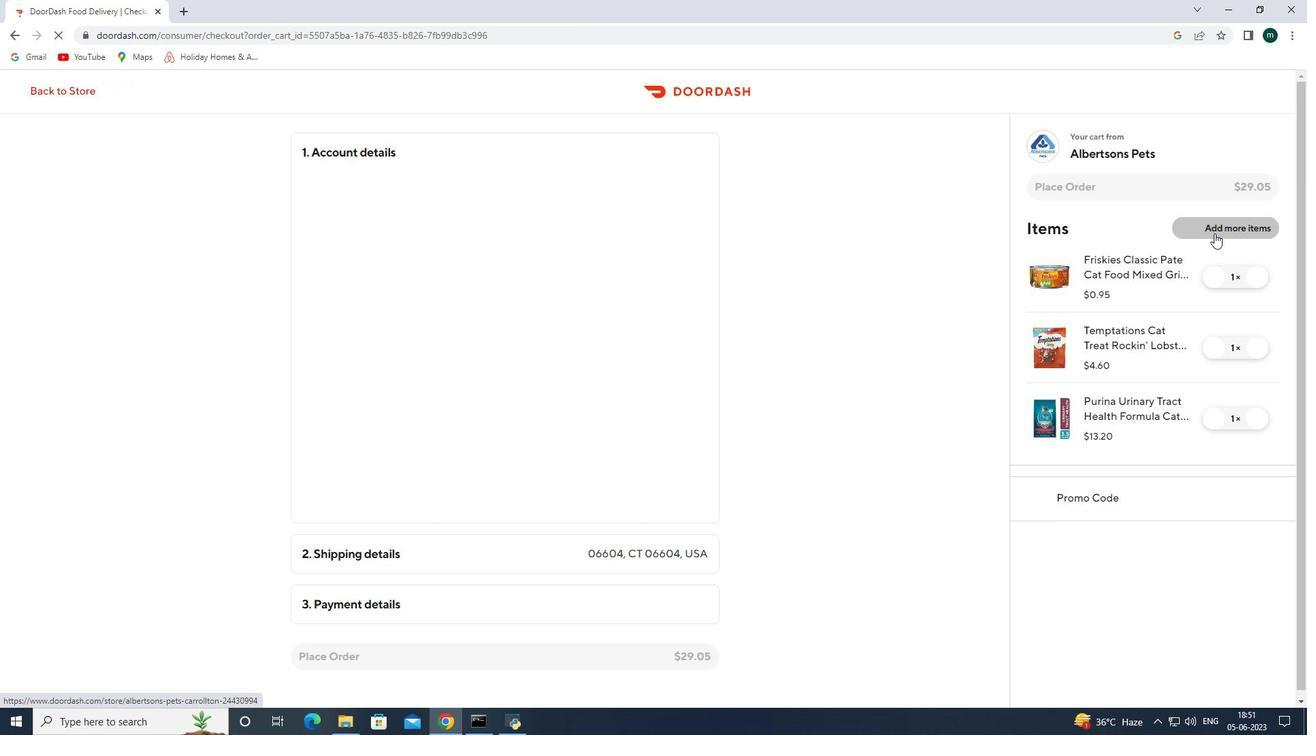 
Action: Mouse scrolled (1214, 232) with delta (0, 0)
Screenshot: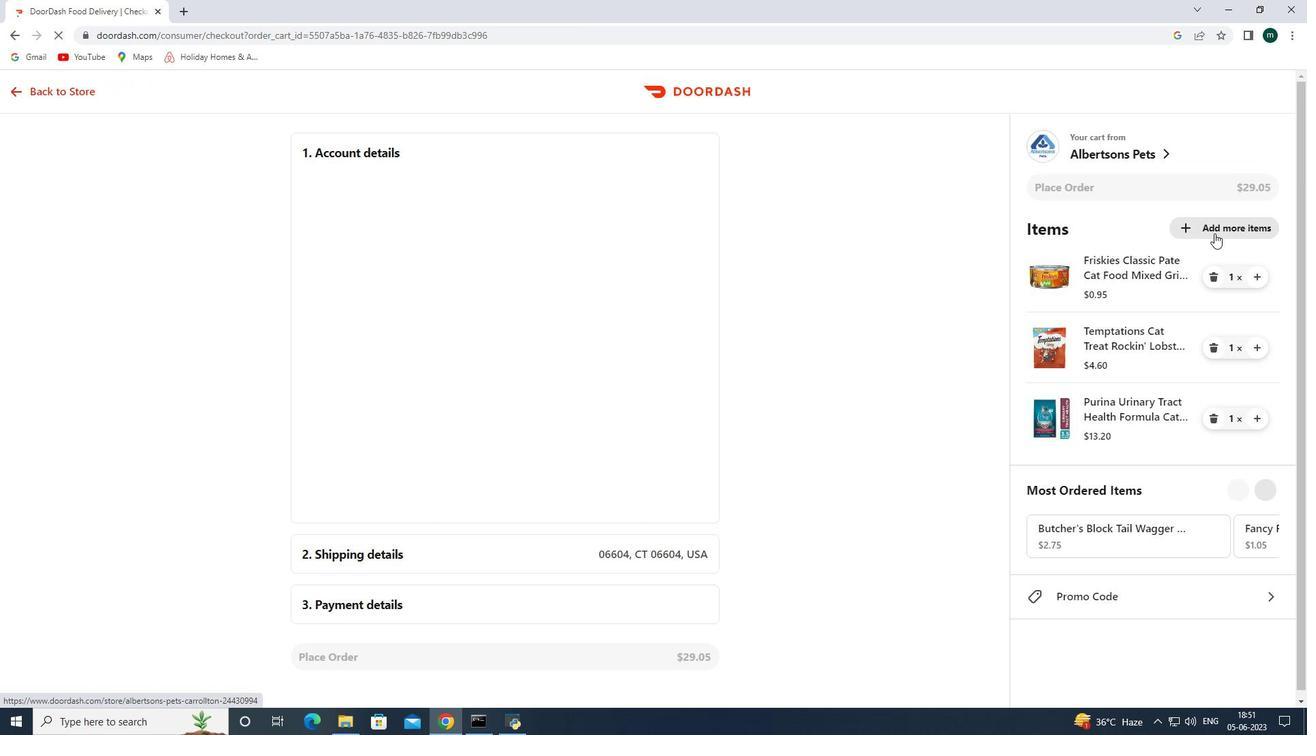 
Action: Mouse scrolled (1214, 234) with delta (0, 0)
Screenshot: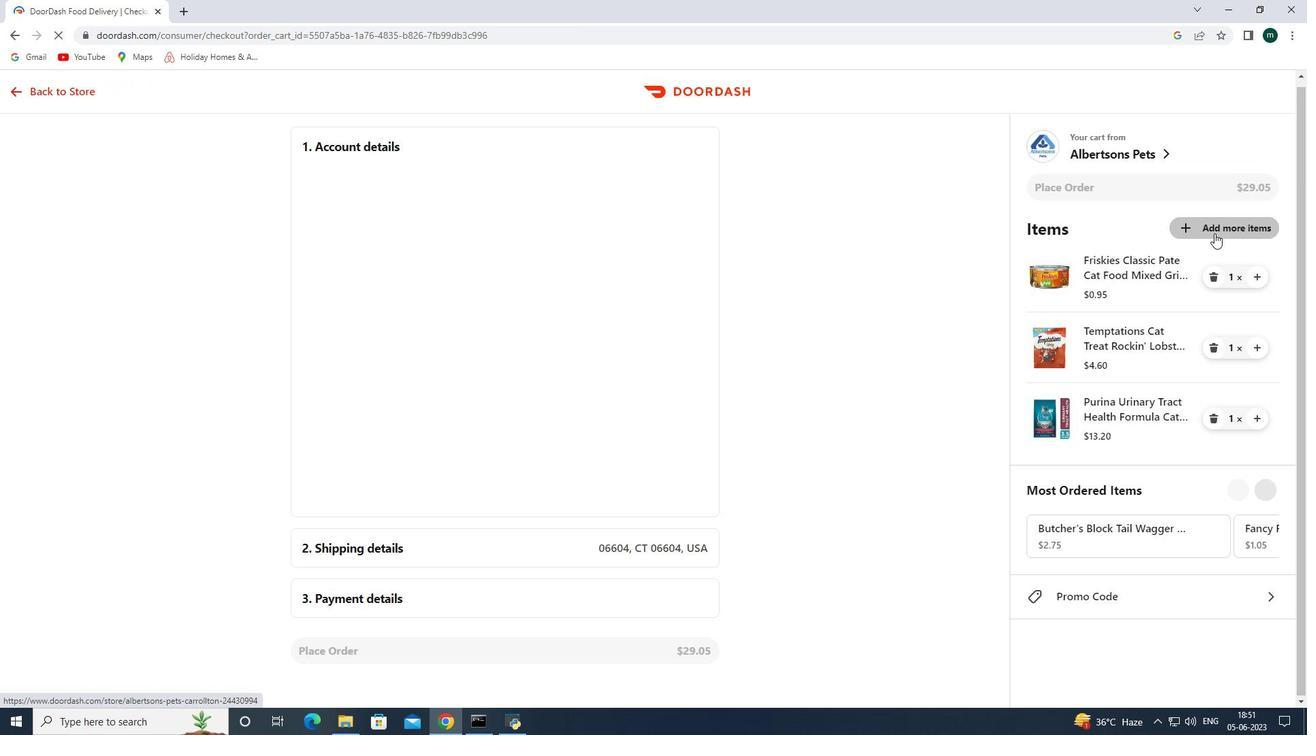 
Action: Mouse scrolled (1214, 234) with delta (0, 0)
Screenshot: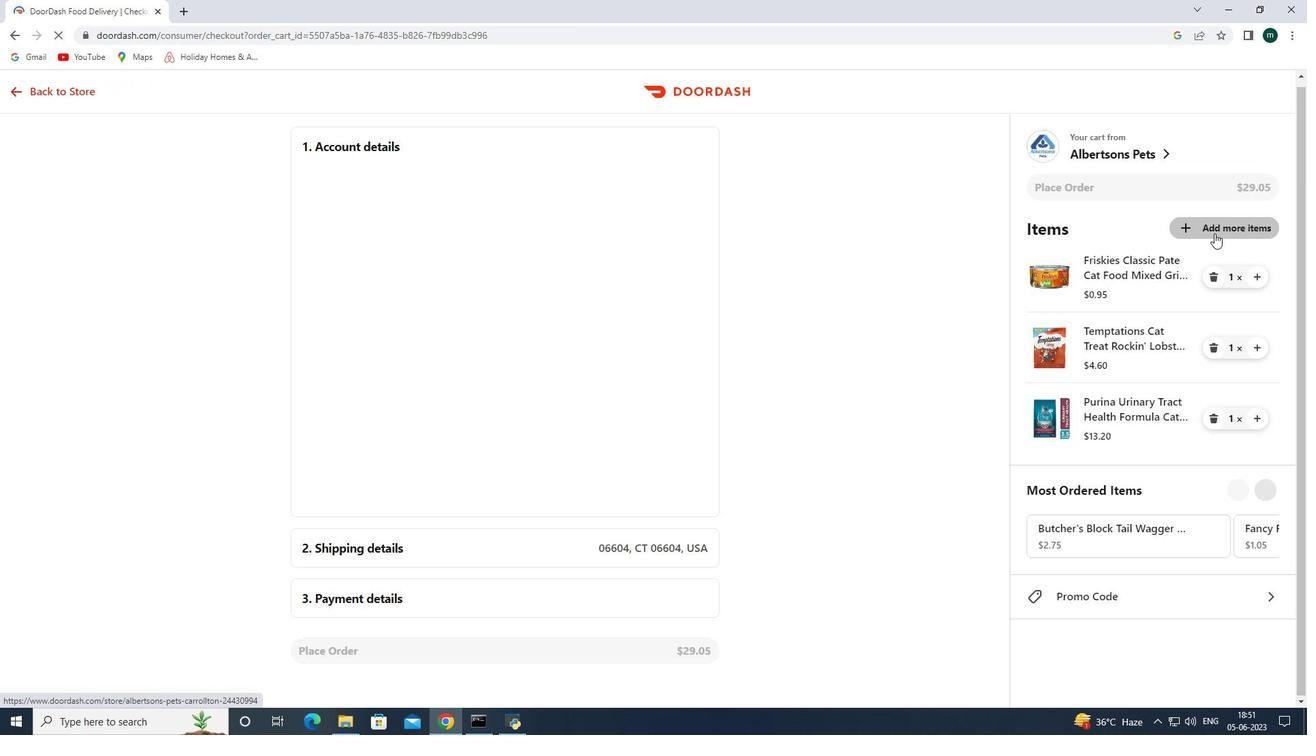 
Action: Mouse scrolled (1214, 232) with delta (0, 0)
Screenshot: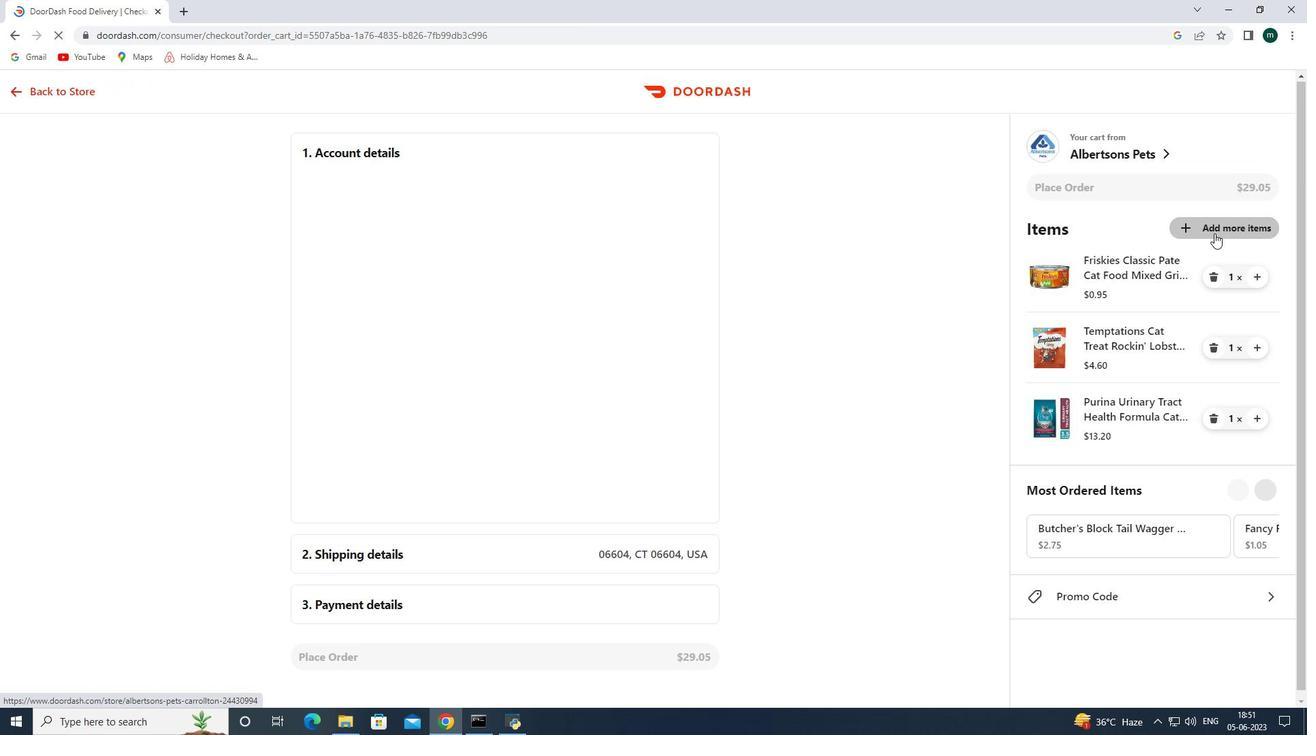 
Action: Mouse scrolled (1214, 232) with delta (0, 0)
Screenshot: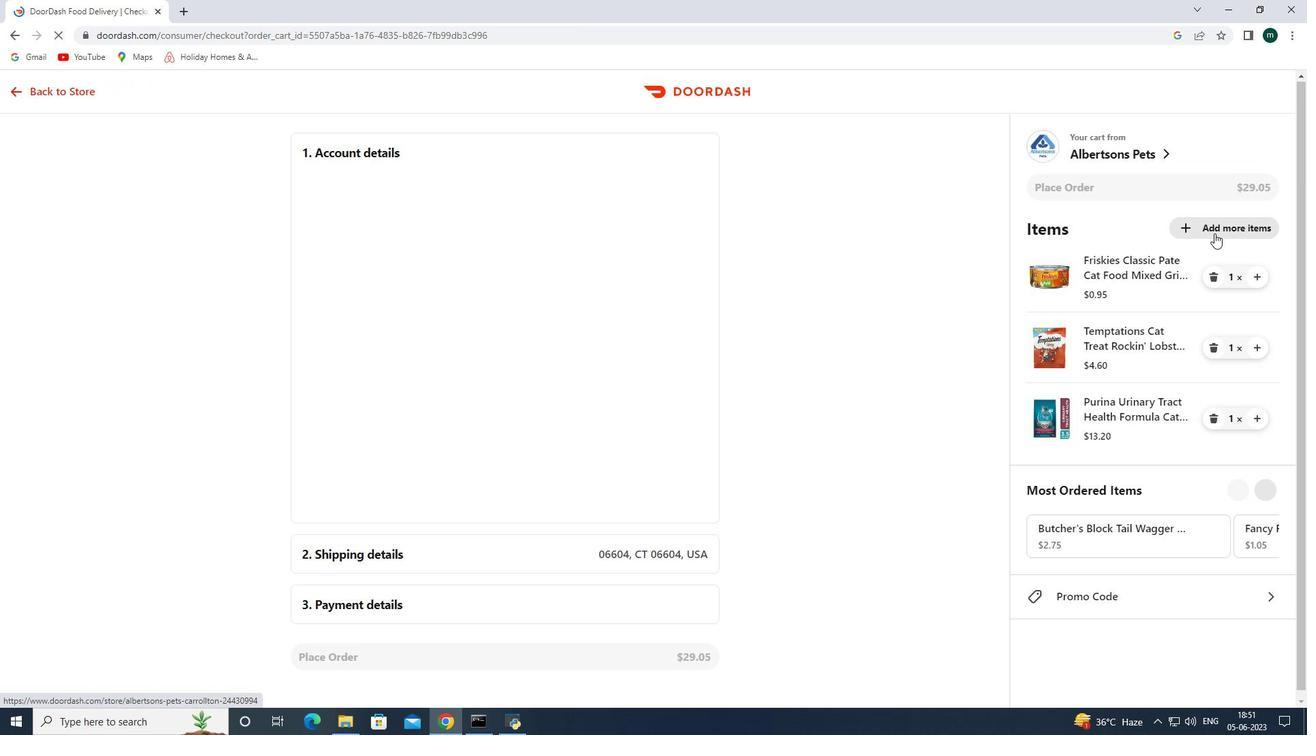 
Action: Mouse moved to (1169, 241)
Screenshot: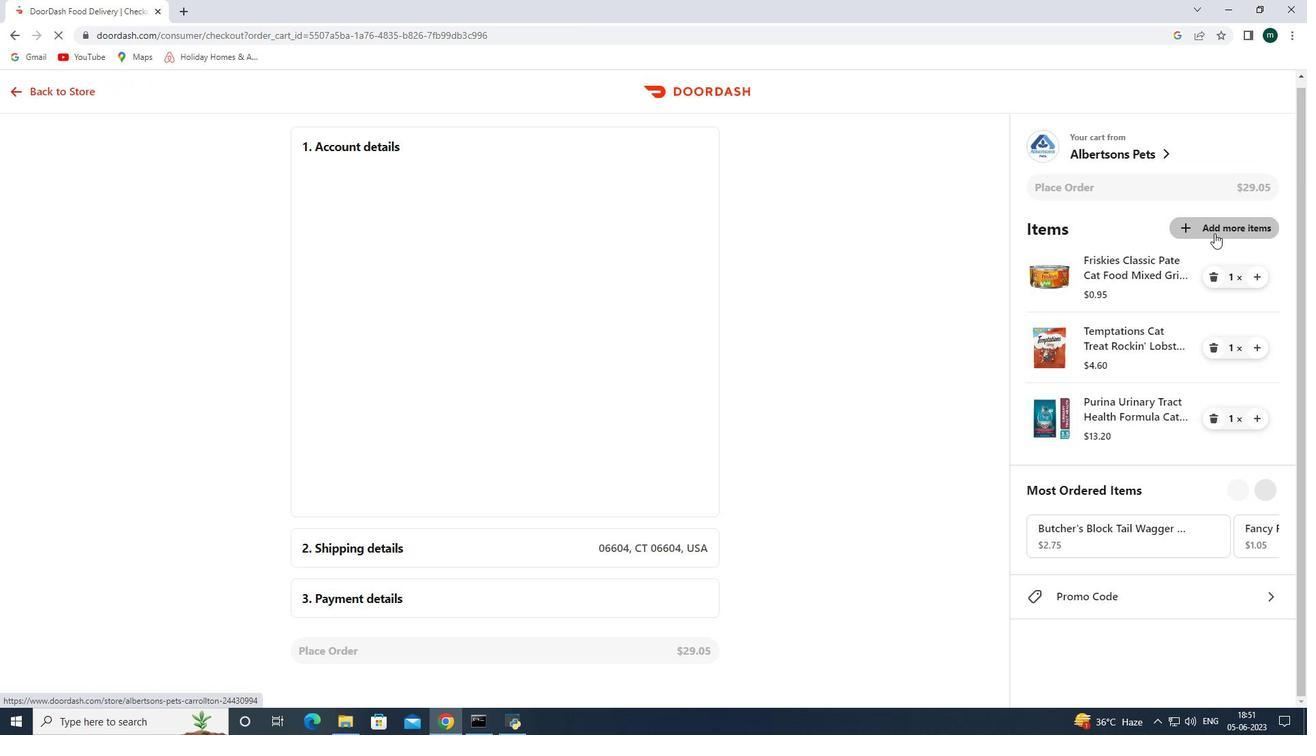 
Action: Mouse scrolled (1169, 242) with delta (0, 0)
Screenshot: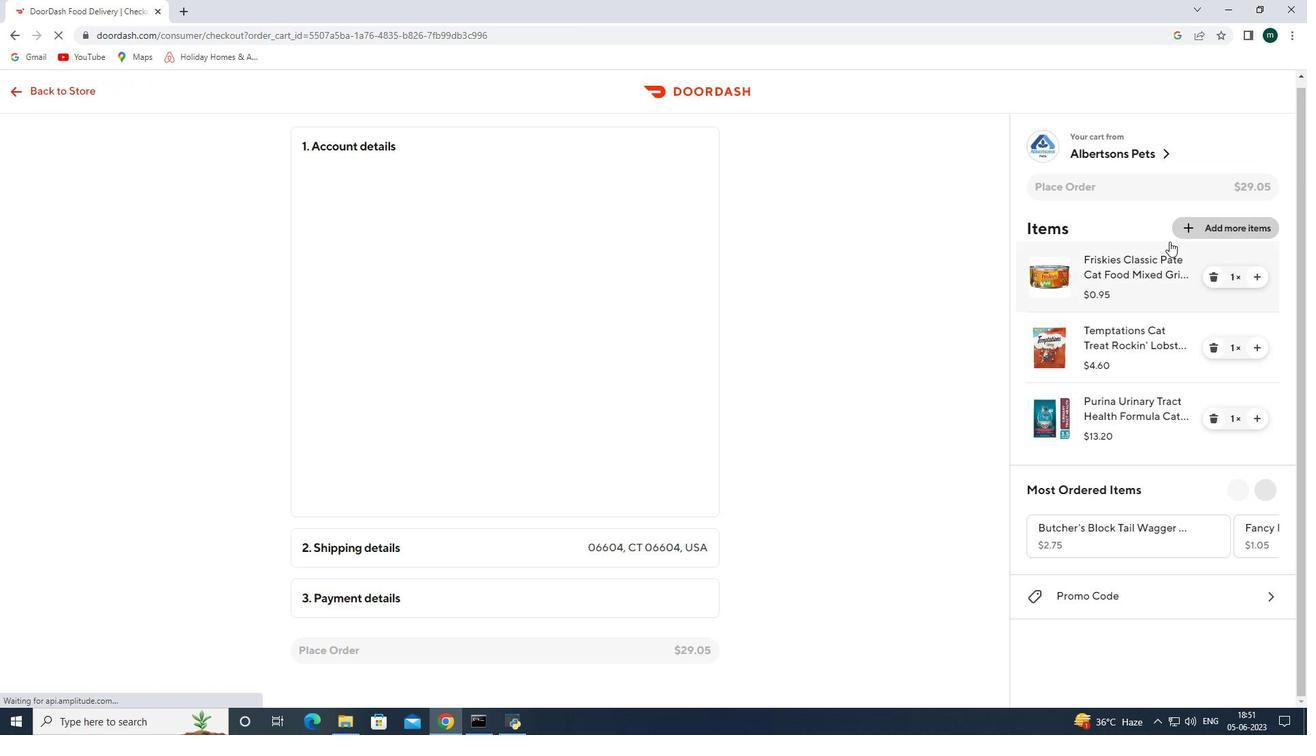 
Action: Mouse scrolled (1169, 241) with delta (0, 0)
Screenshot: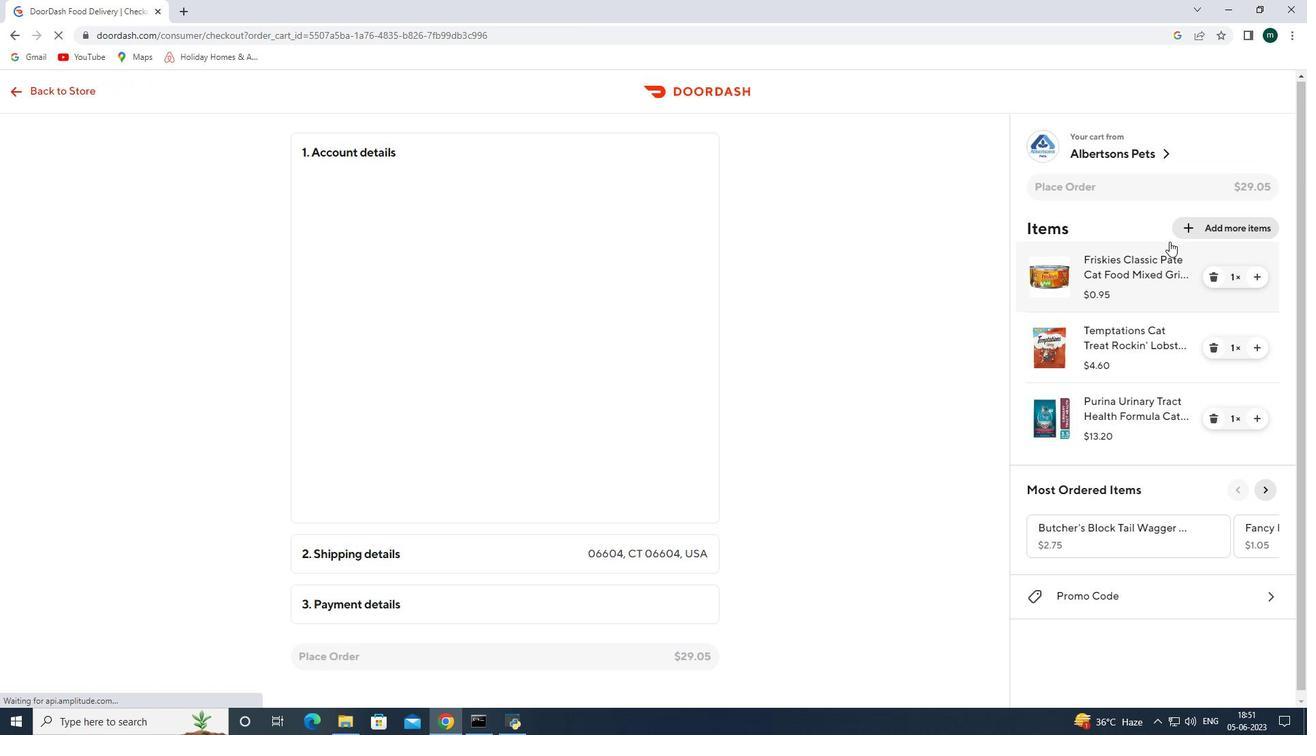 
Action: Mouse scrolled (1169, 242) with delta (0, 0)
Screenshot: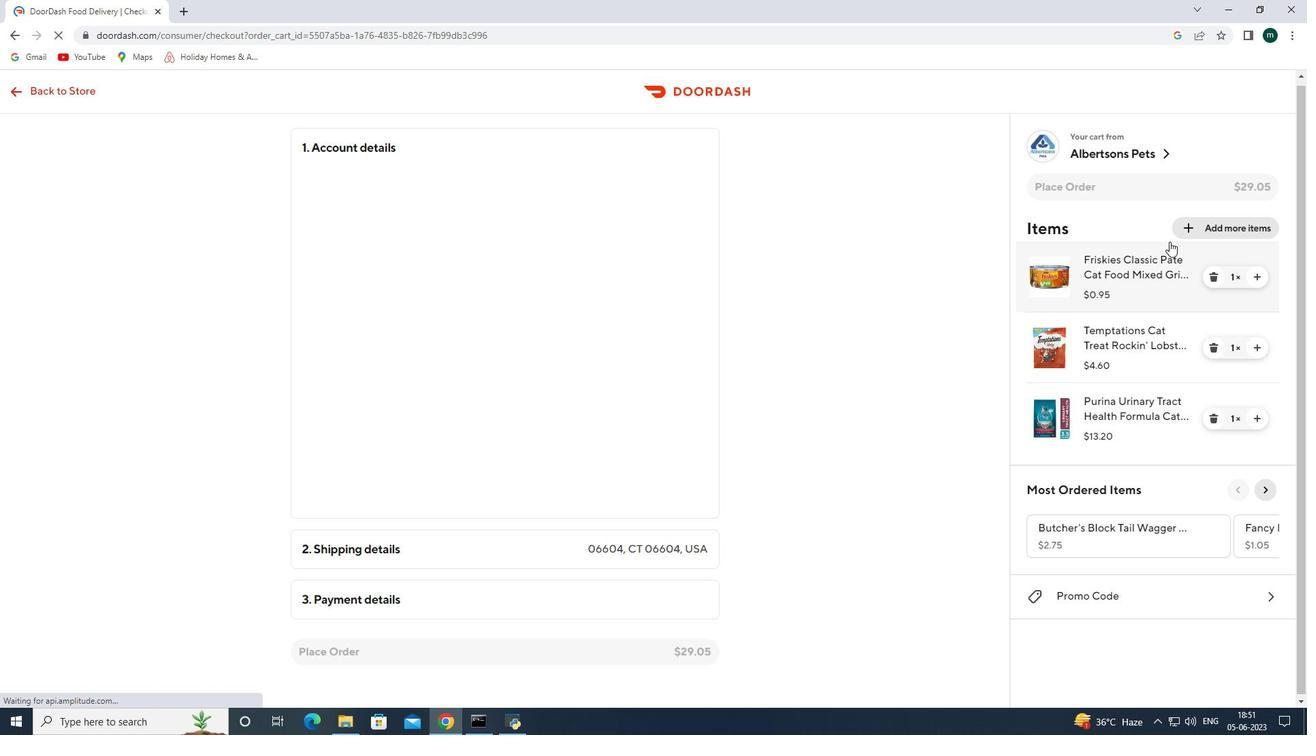 
Action: Mouse scrolled (1169, 242) with delta (0, 0)
Screenshot: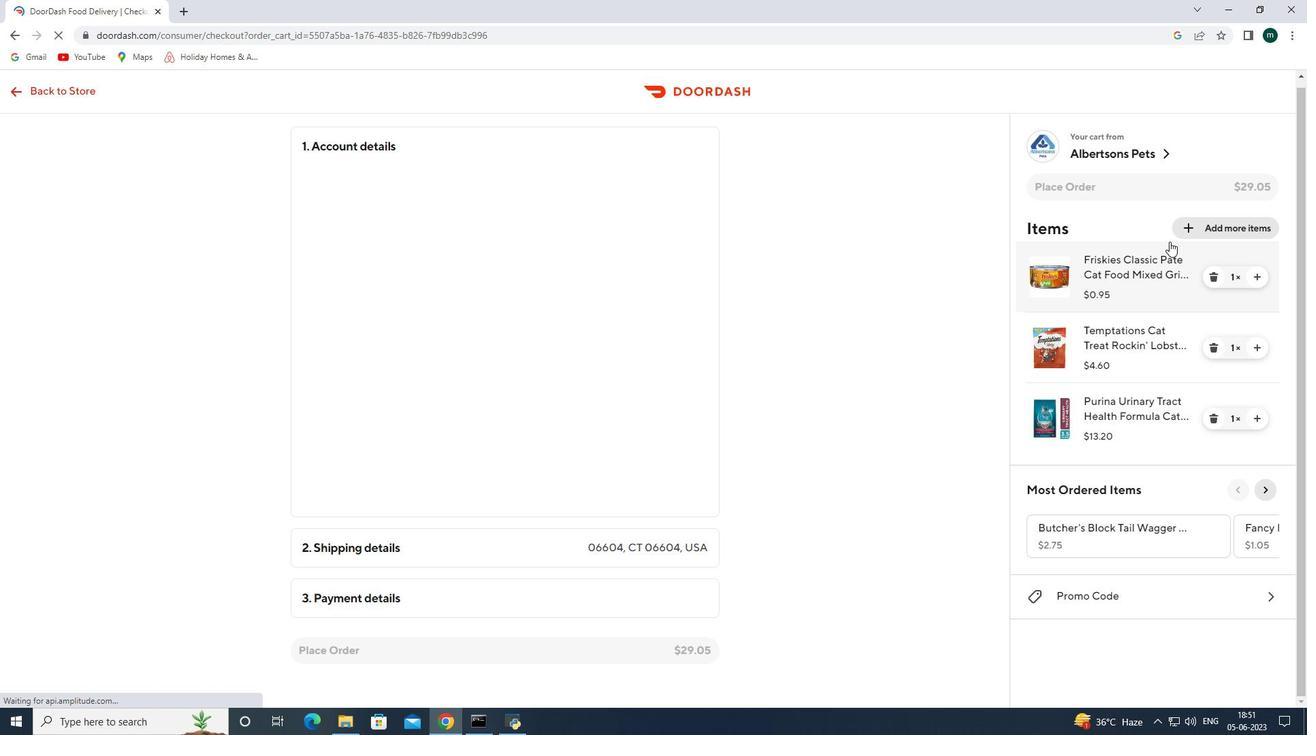 
